 Task: Open Card Webinar Performance Review in Board Social Media Influencer Content Creation and Distribution to Workspace Document Management and add a team member Softage.2@softage.net, a label Blue, a checklist Blogging, an attachment from your computer, a color Blue and finally, add a card description 'Conduct user testing for new website design' and a comment 'Let us approach this task with a sense of empathy, understanding the needs and concerns of our stakeholders.'. Add a start date 'Jan 06, 1900' with a due date 'Jan 13, 1900'
Action: Mouse moved to (66, 385)
Screenshot: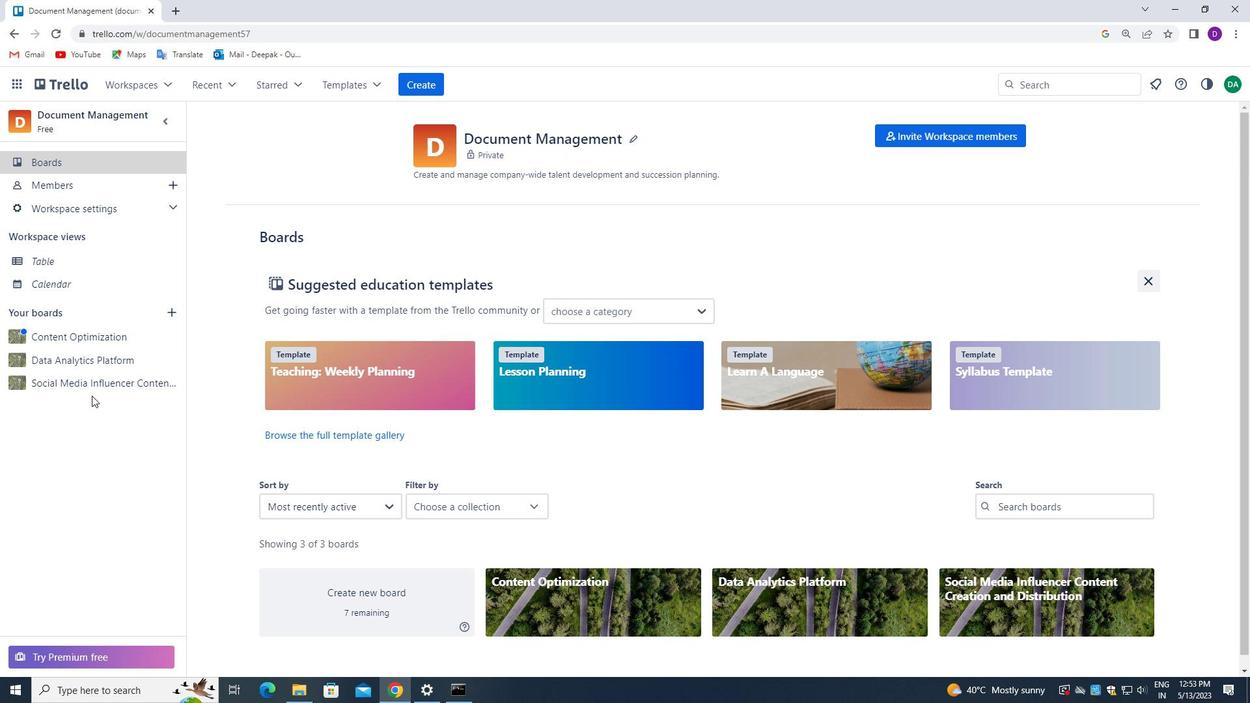 
Action: Mouse pressed left at (66, 385)
Screenshot: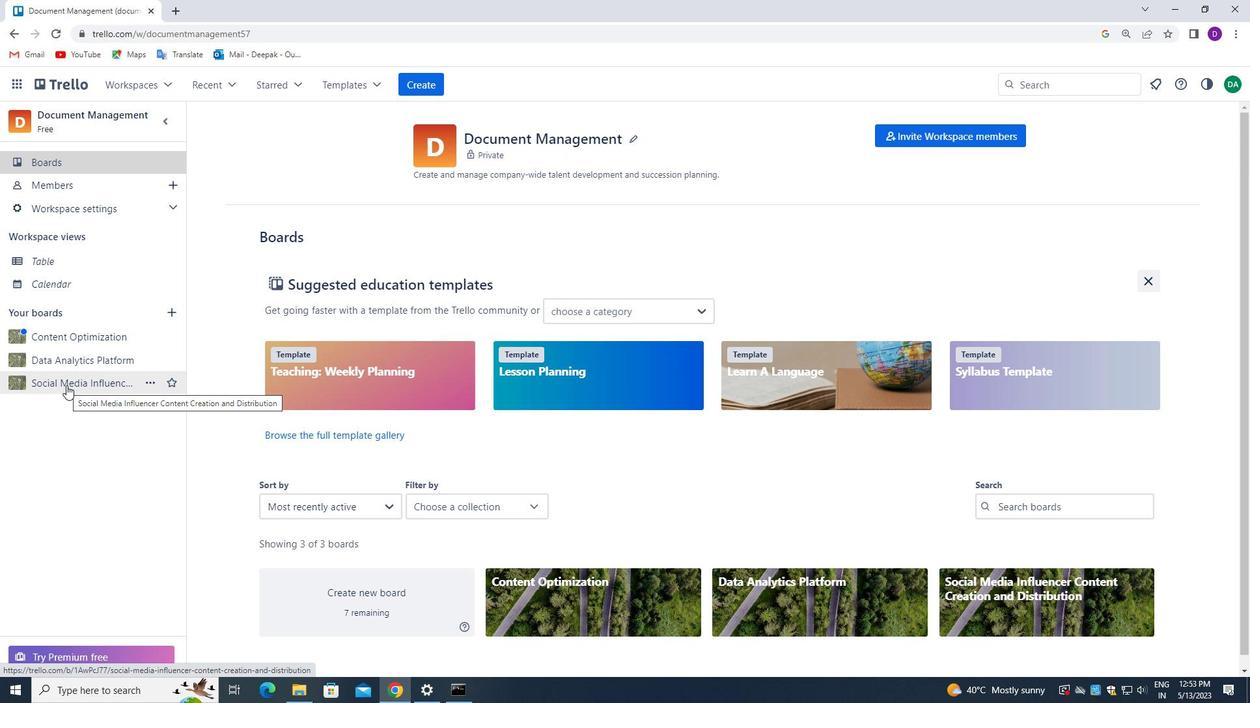 
Action: Mouse moved to (448, 198)
Screenshot: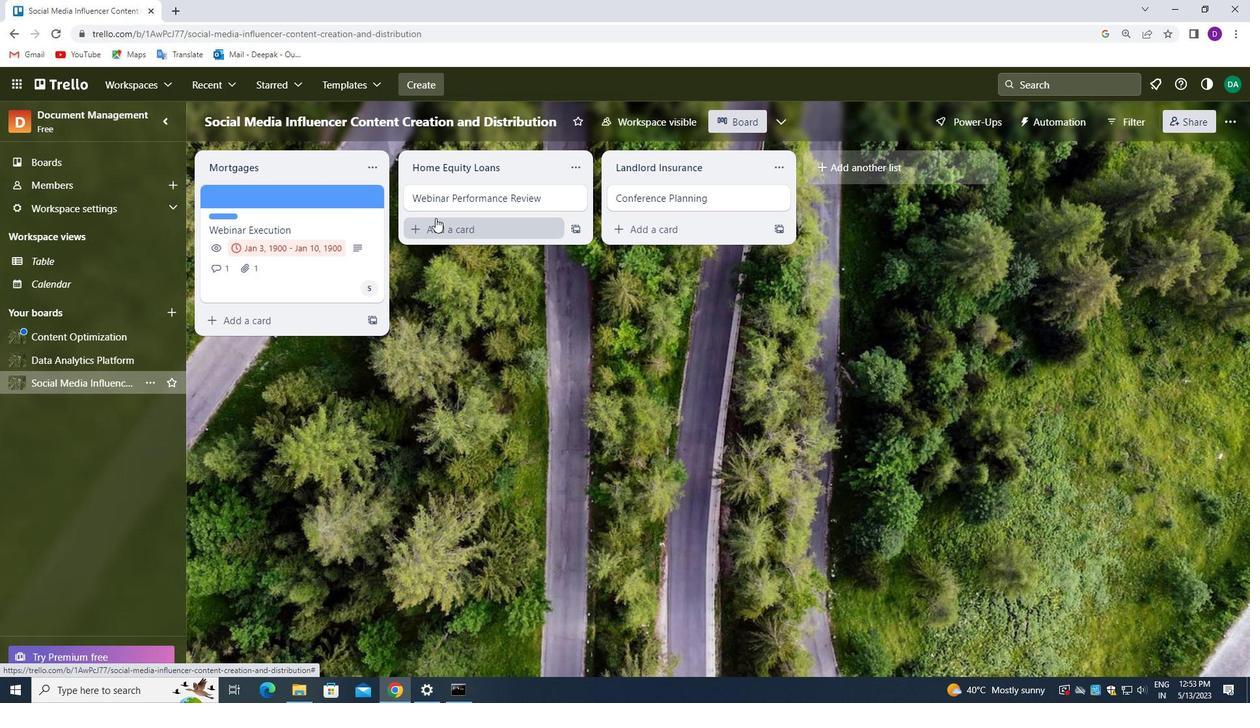 
Action: Mouse pressed left at (448, 198)
Screenshot: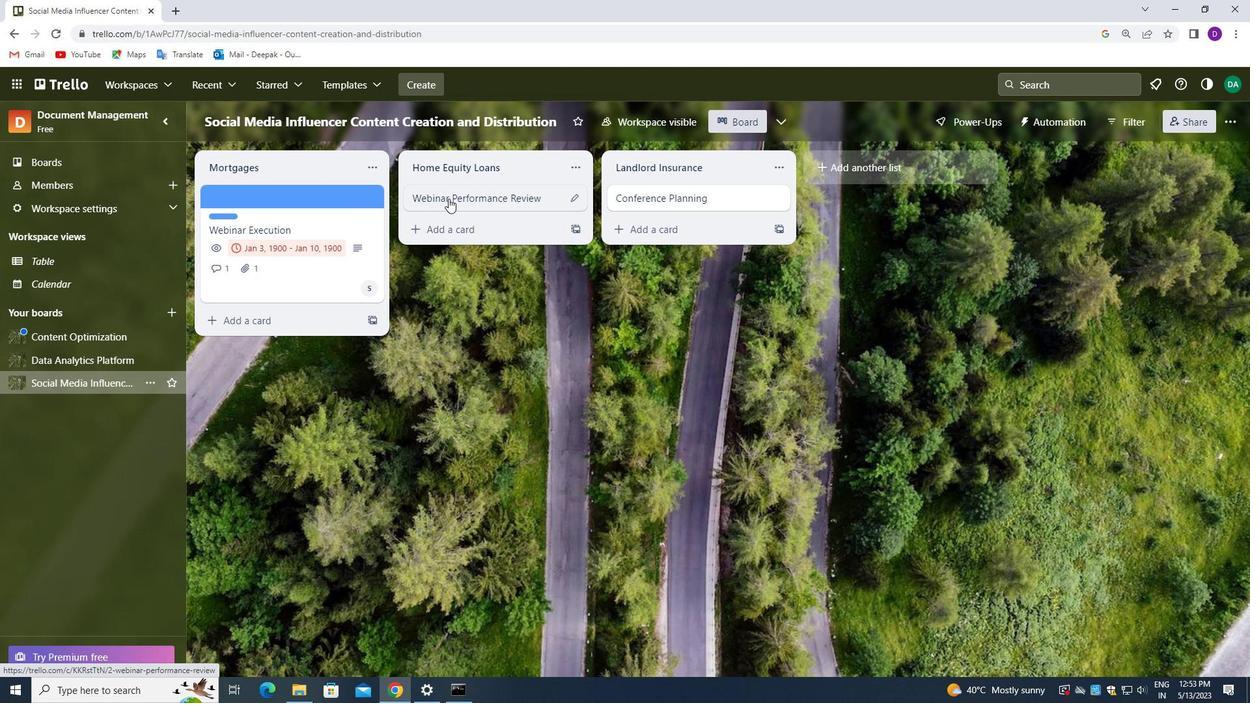 
Action: Mouse moved to (823, 242)
Screenshot: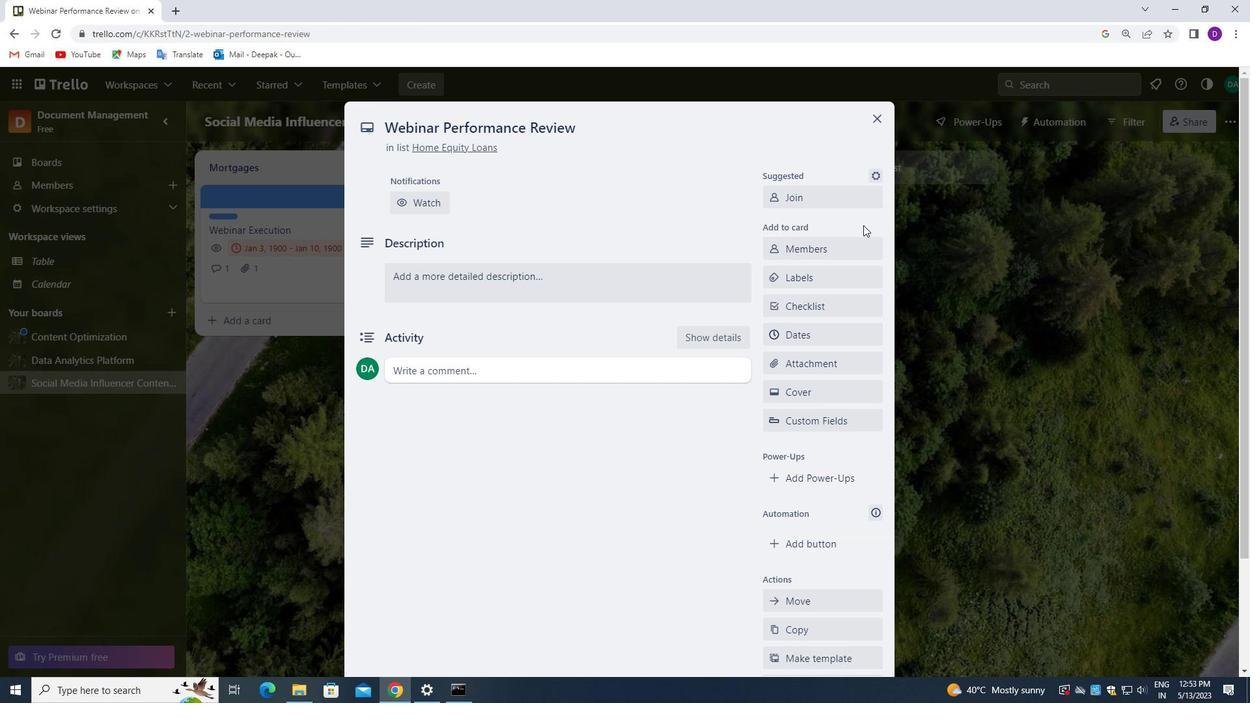 
Action: Mouse pressed left at (823, 242)
Screenshot: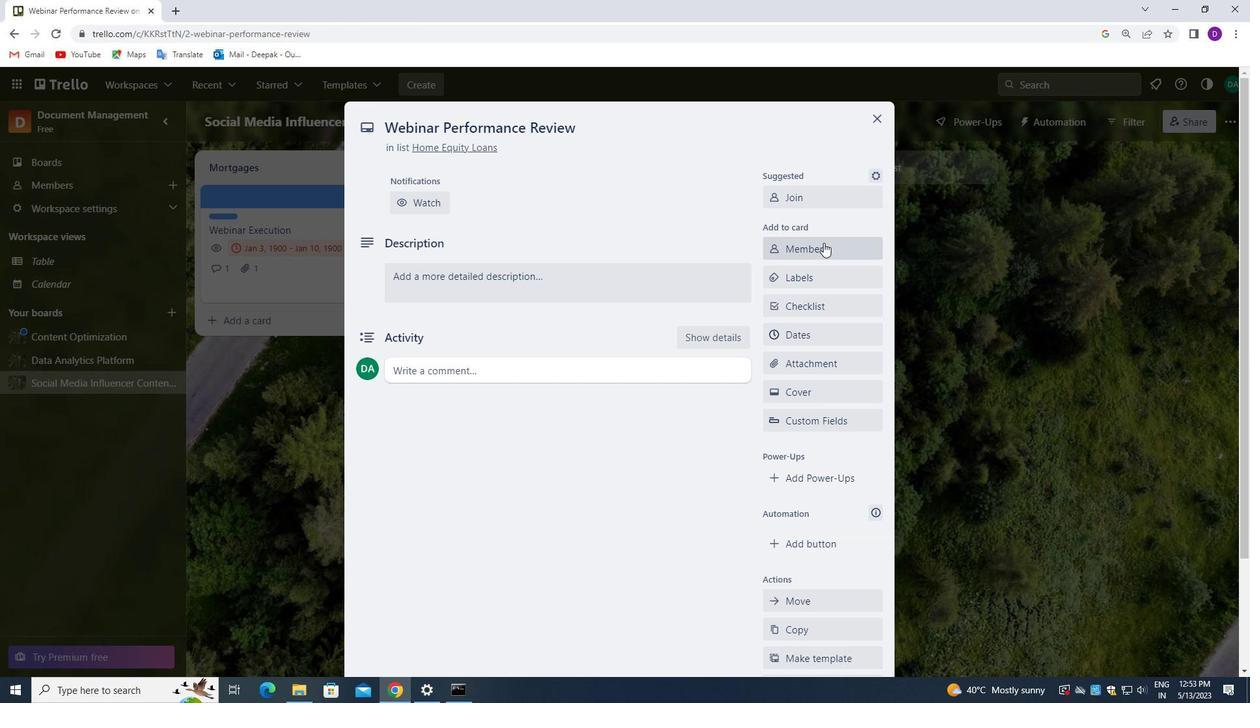 
Action: Mouse moved to (821, 314)
Screenshot: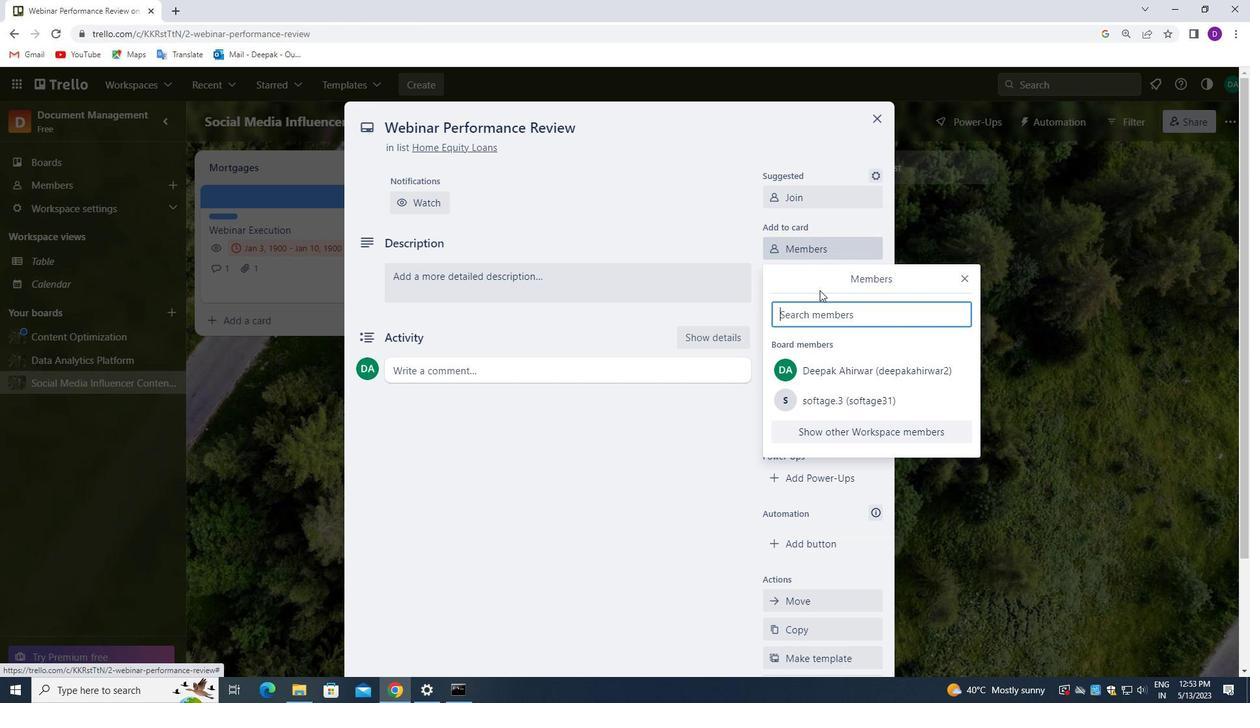 
Action: Mouse pressed left at (821, 314)
Screenshot: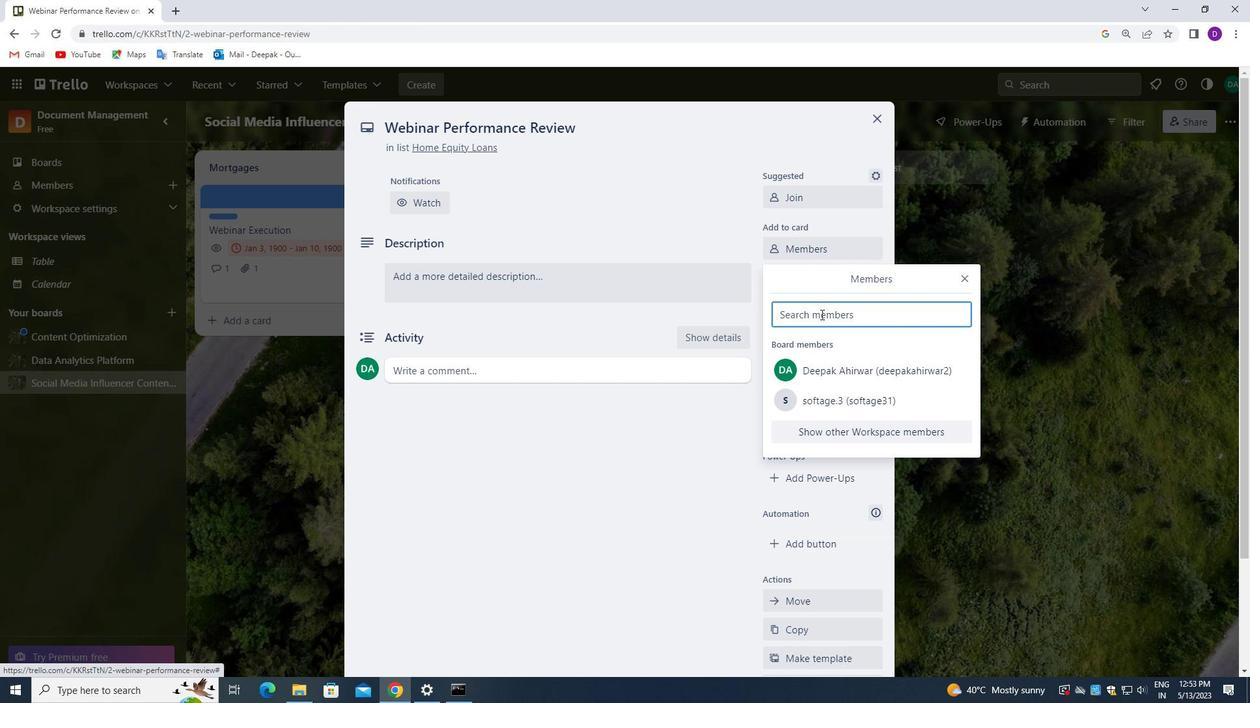
Action: Key pressed <Key.shift><Key.shift><Key.shift>SOFTAGE.2<Key.shift><Key.shift><Key.shift>@SOFTAGE.NET
Screenshot: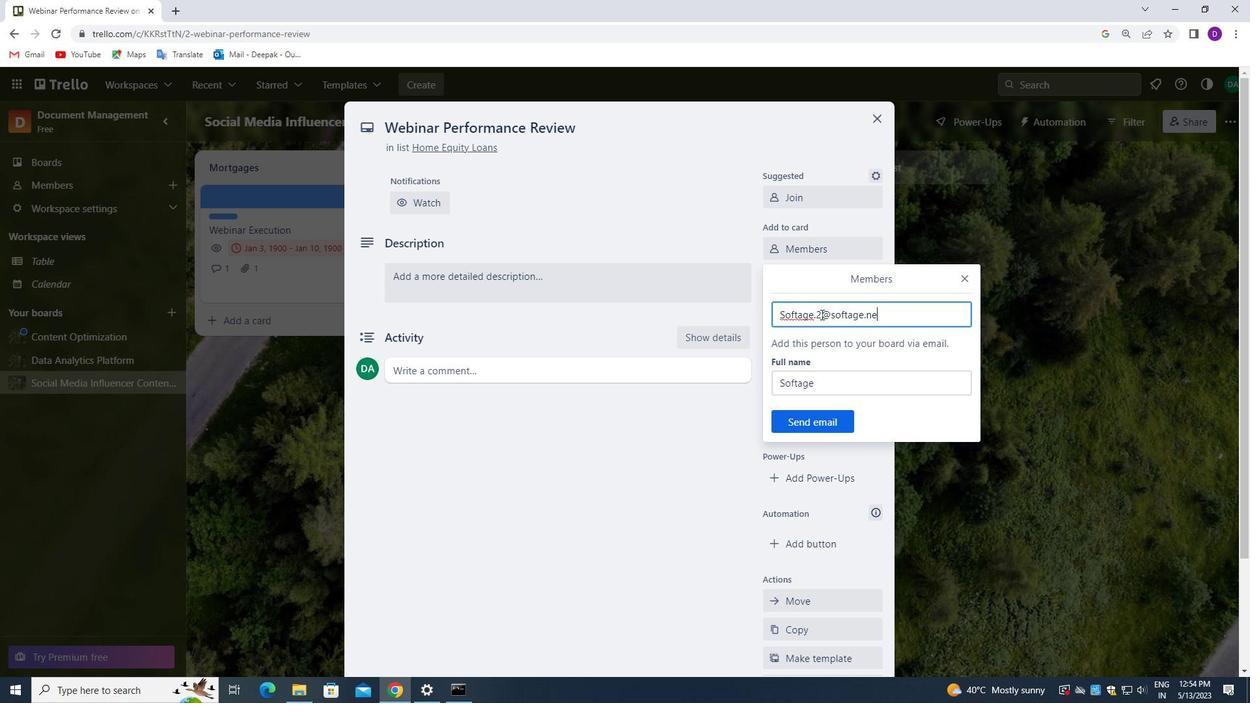 
Action: Mouse moved to (834, 416)
Screenshot: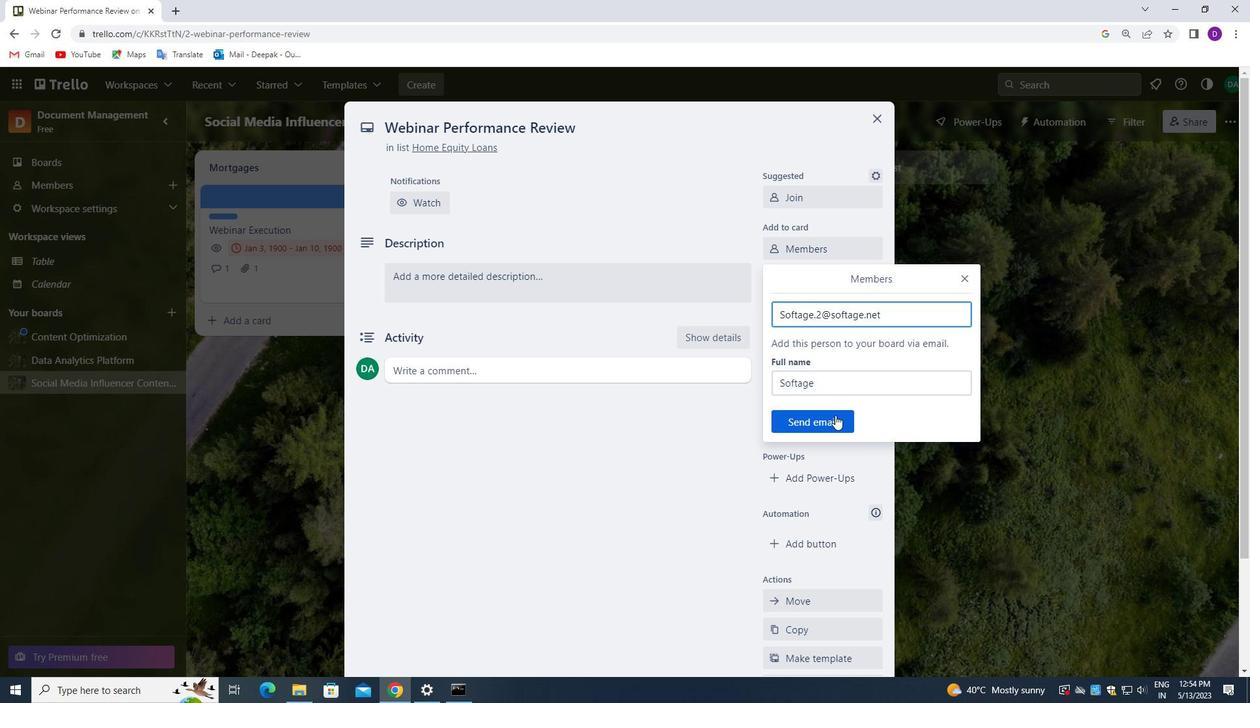 
Action: Mouse pressed left at (834, 416)
Screenshot: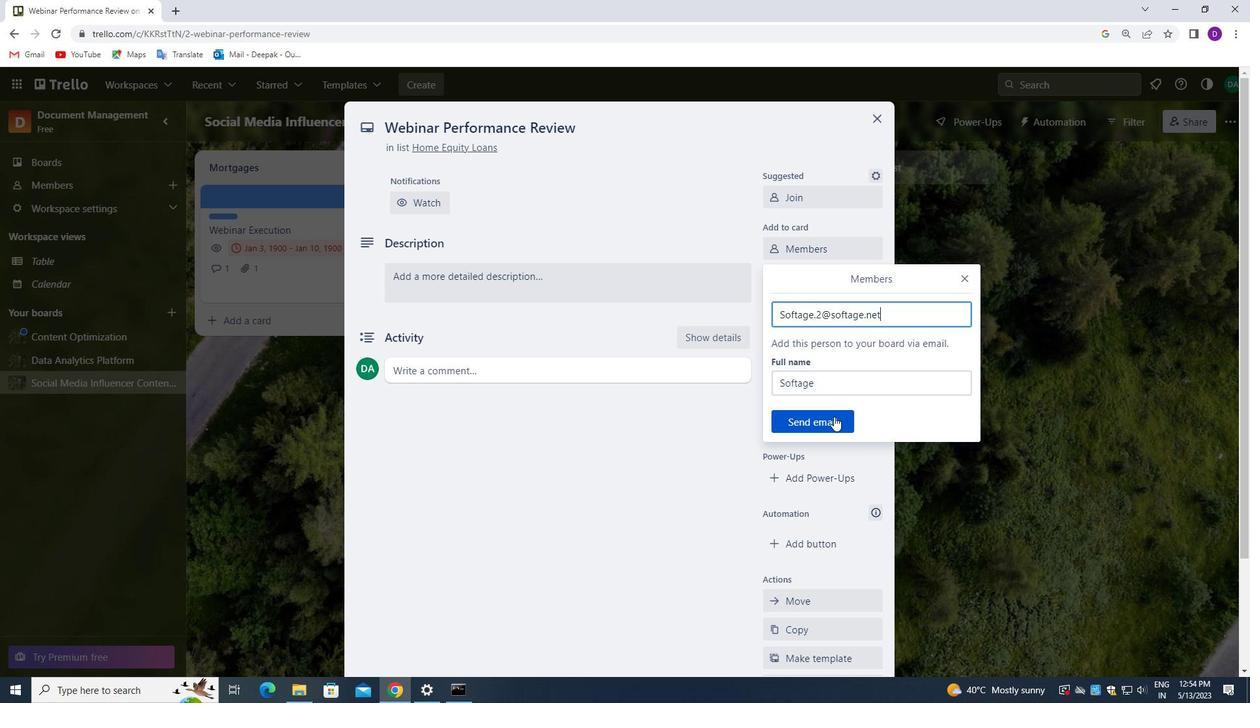 
Action: Mouse moved to (826, 278)
Screenshot: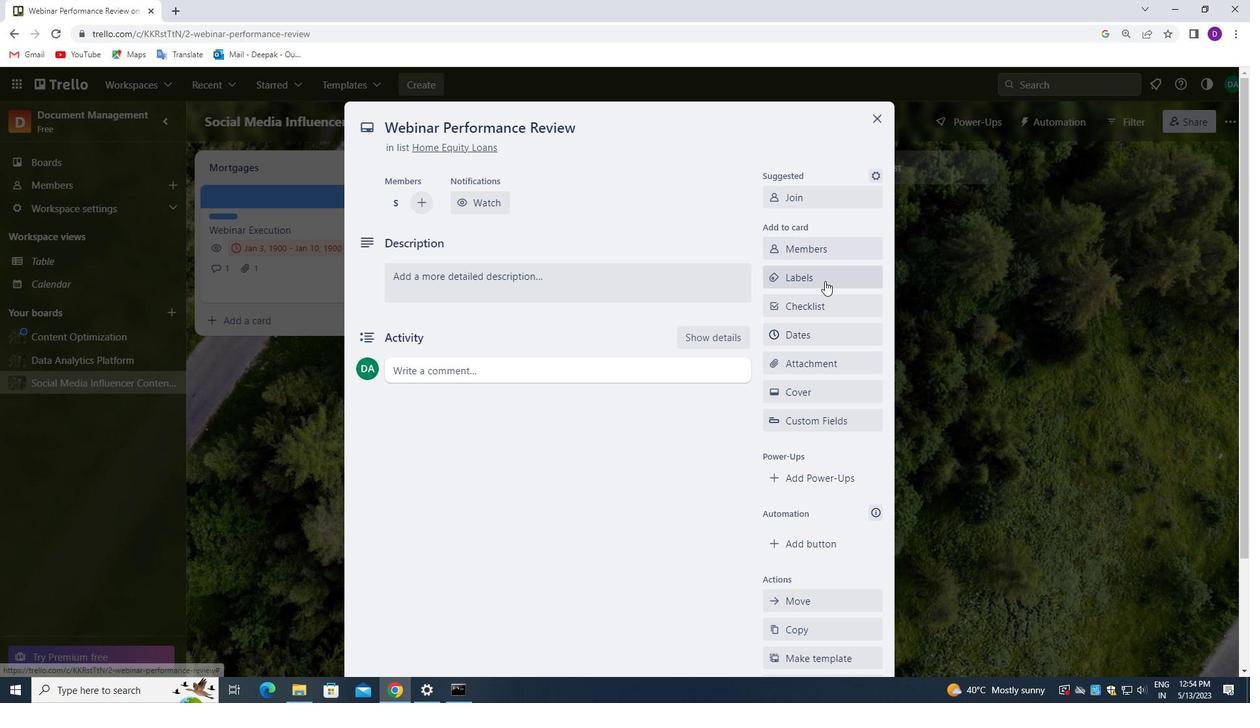 
Action: Mouse pressed left at (826, 278)
Screenshot: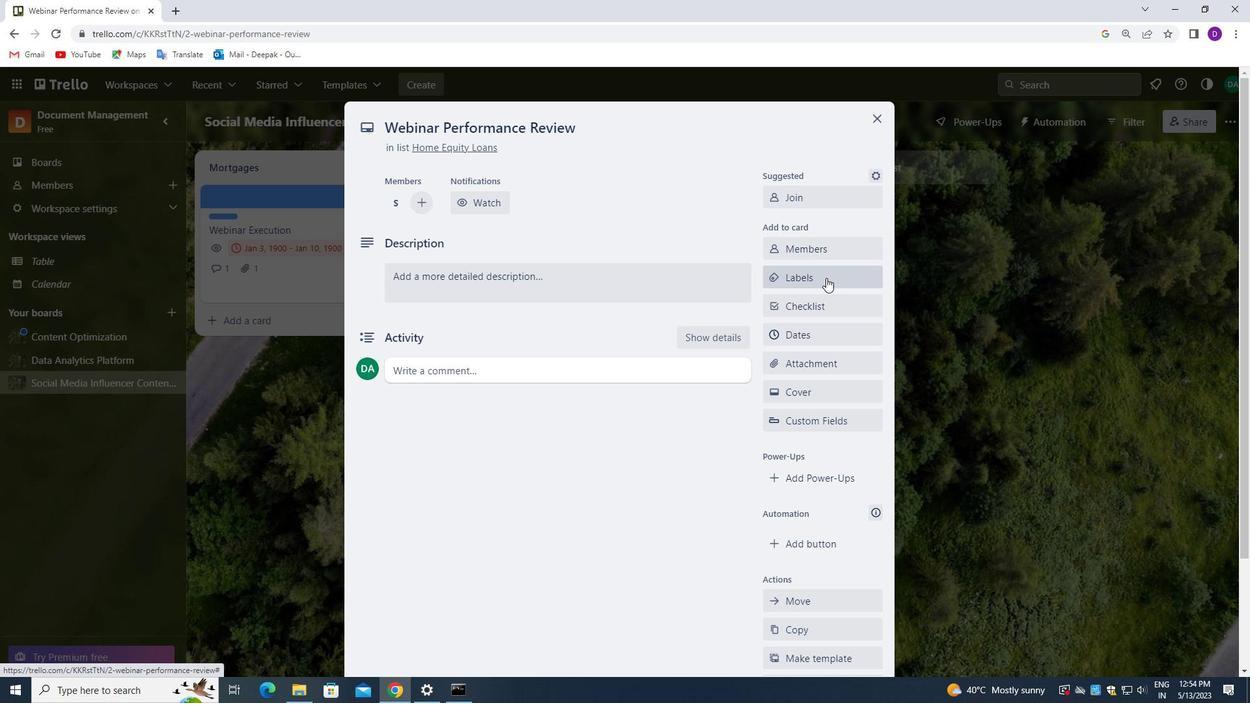 
Action: Mouse moved to (838, 523)
Screenshot: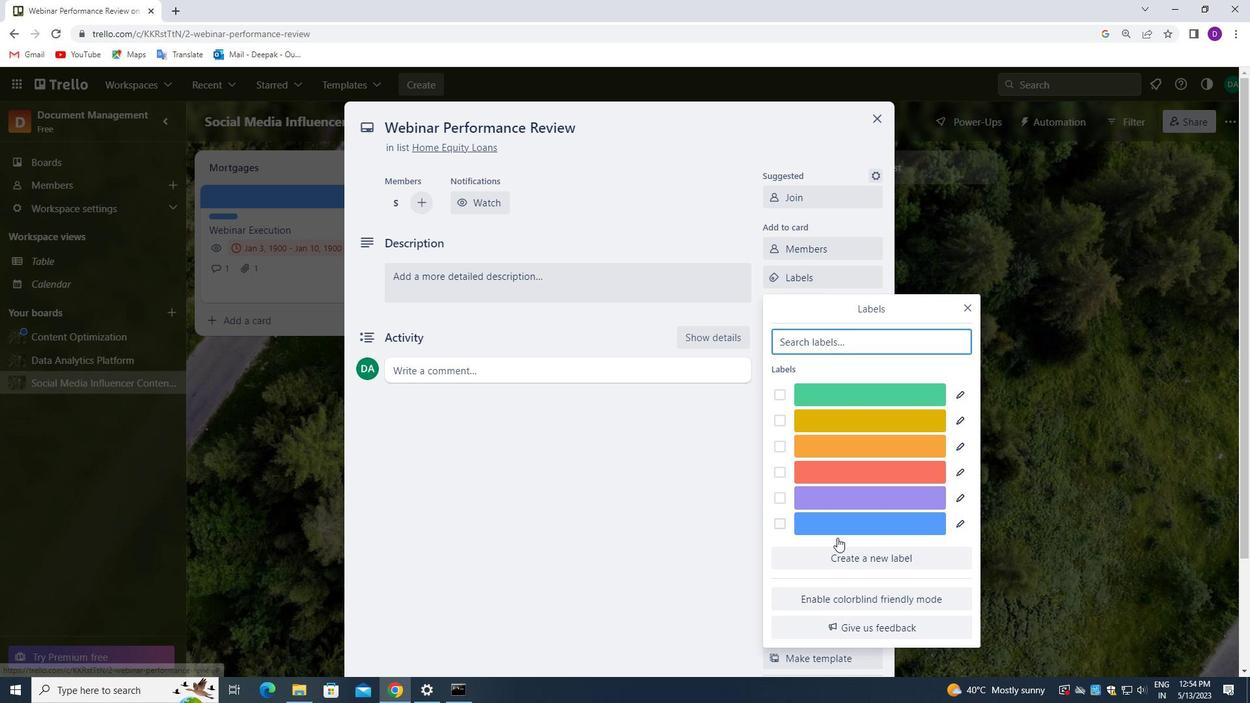 
Action: Mouse pressed left at (838, 523)
Screenshot: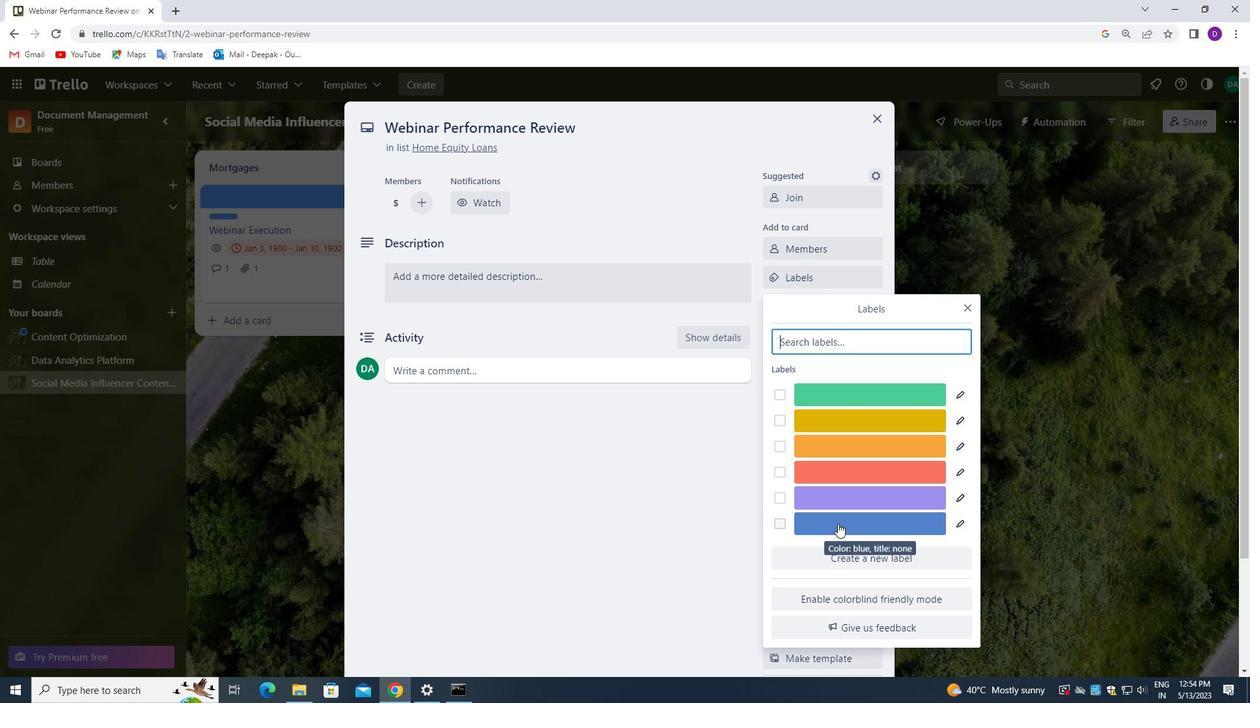 
Action: Mouse moved to (1090, 345)
Screenshot: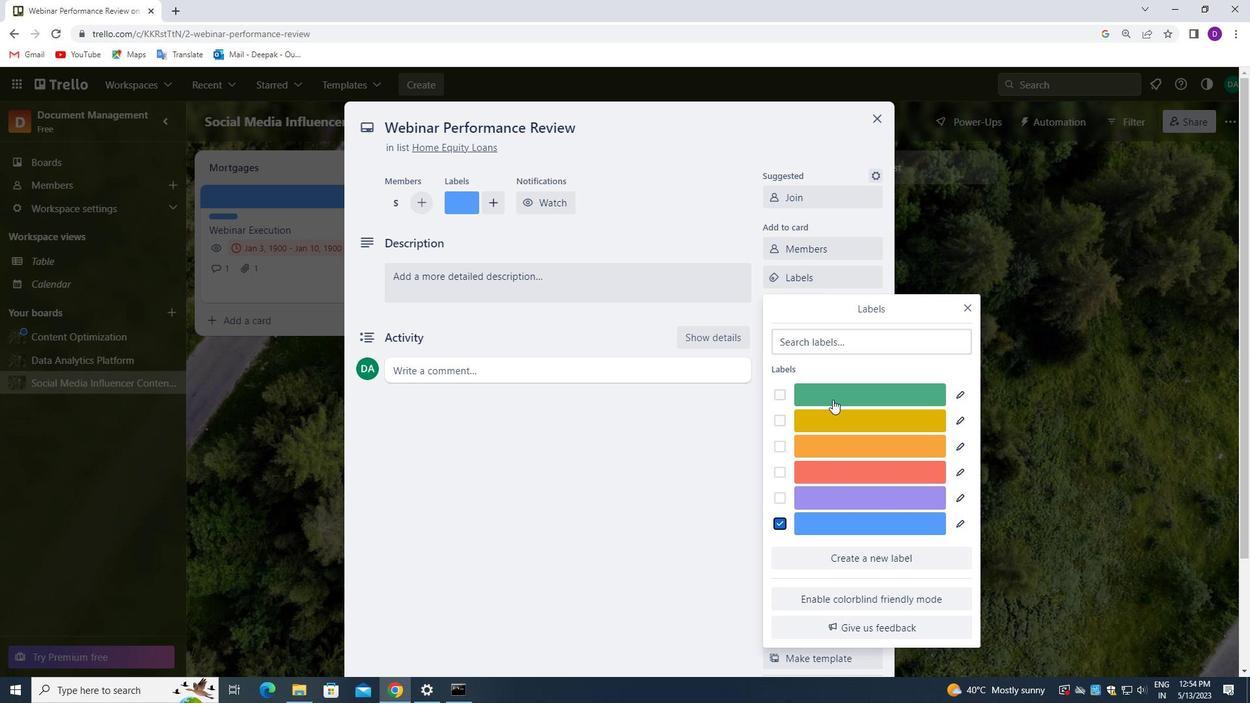 
Action: Mouse pressed left at (1090, 345)
Screenshot: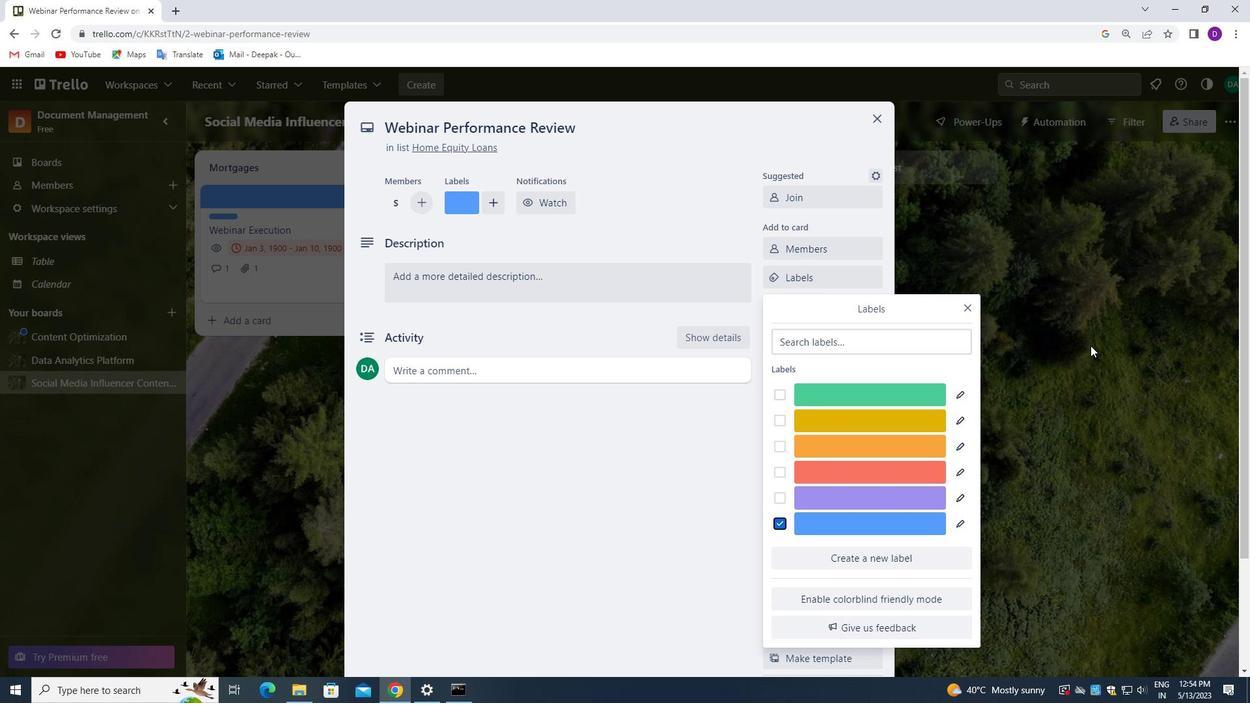 
Action: Mouse moved to (845, 308)
Screenshot: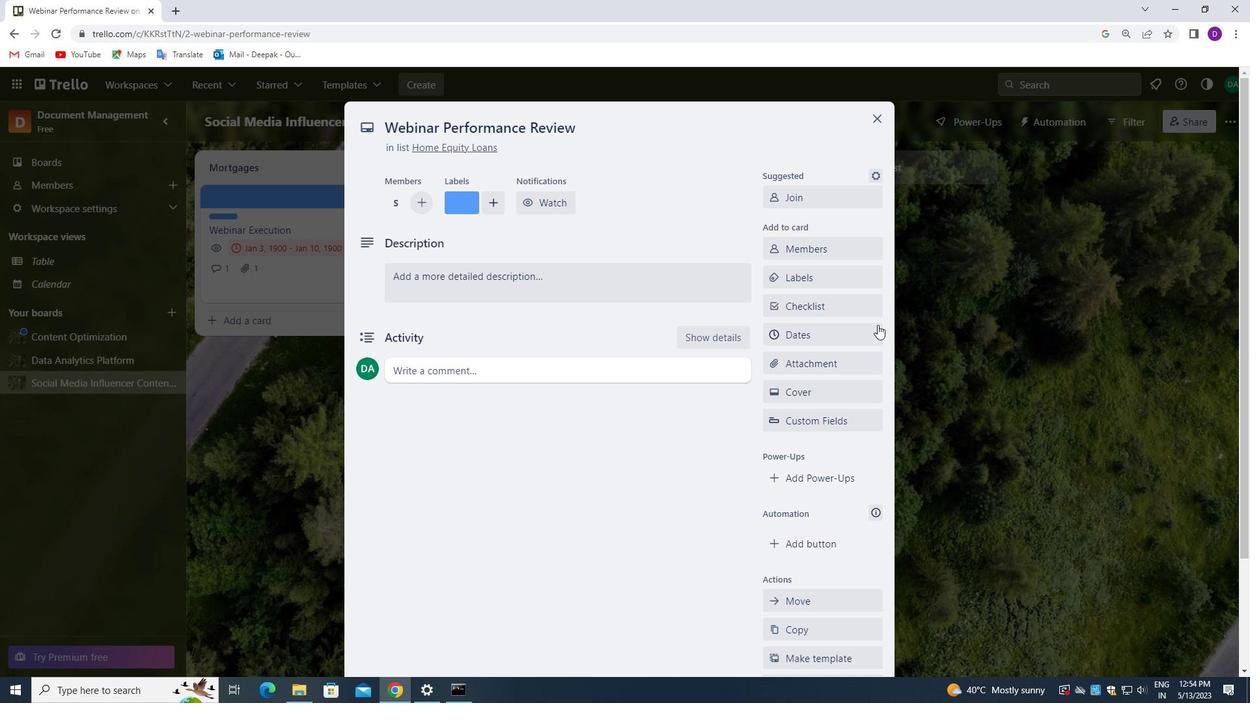 
Action: Mouse pressed left at (845, 308)
Screenshot: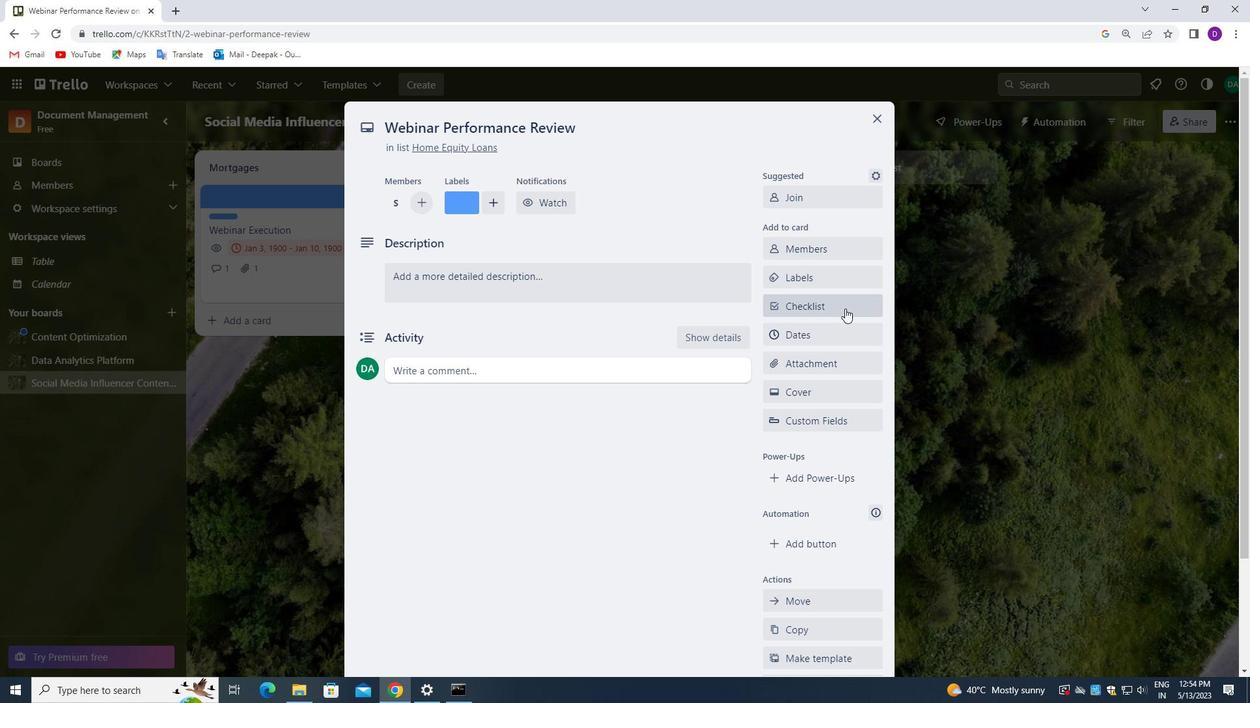 
Action: Mouse moved to (856, 401)
Screenshot: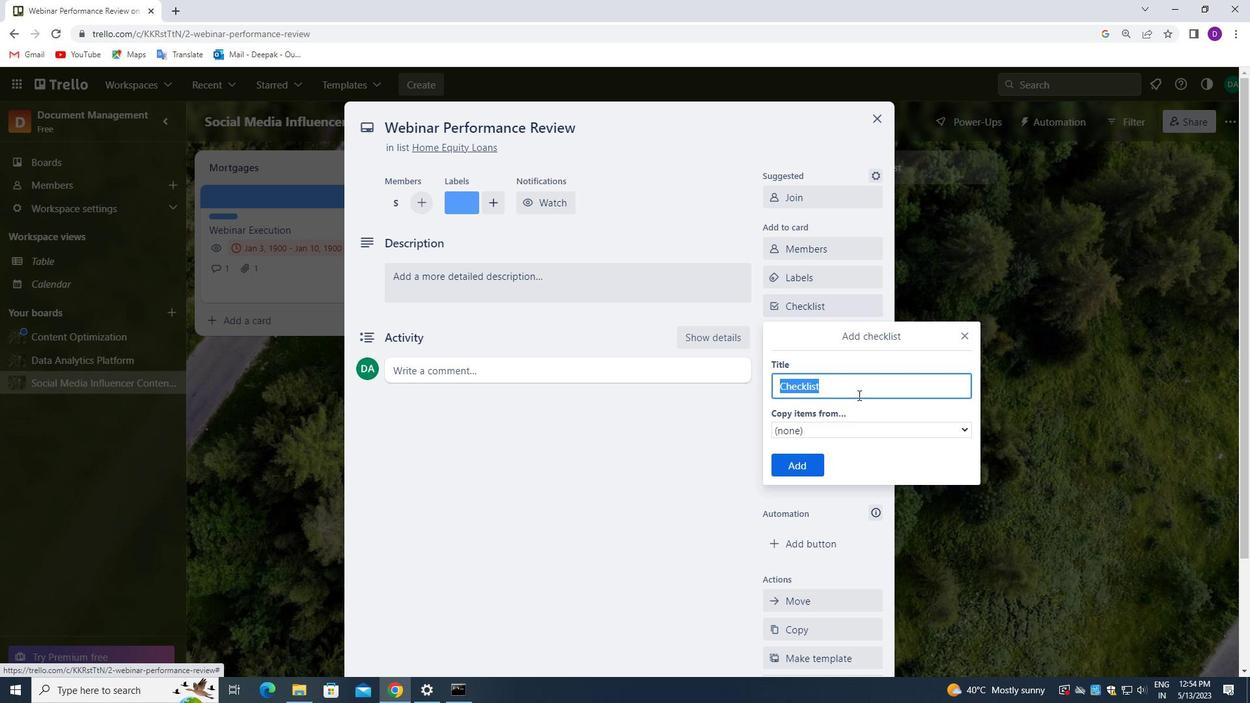 
Action: Key pressed <Key.backspace><Key.shift>BL
Screenshot: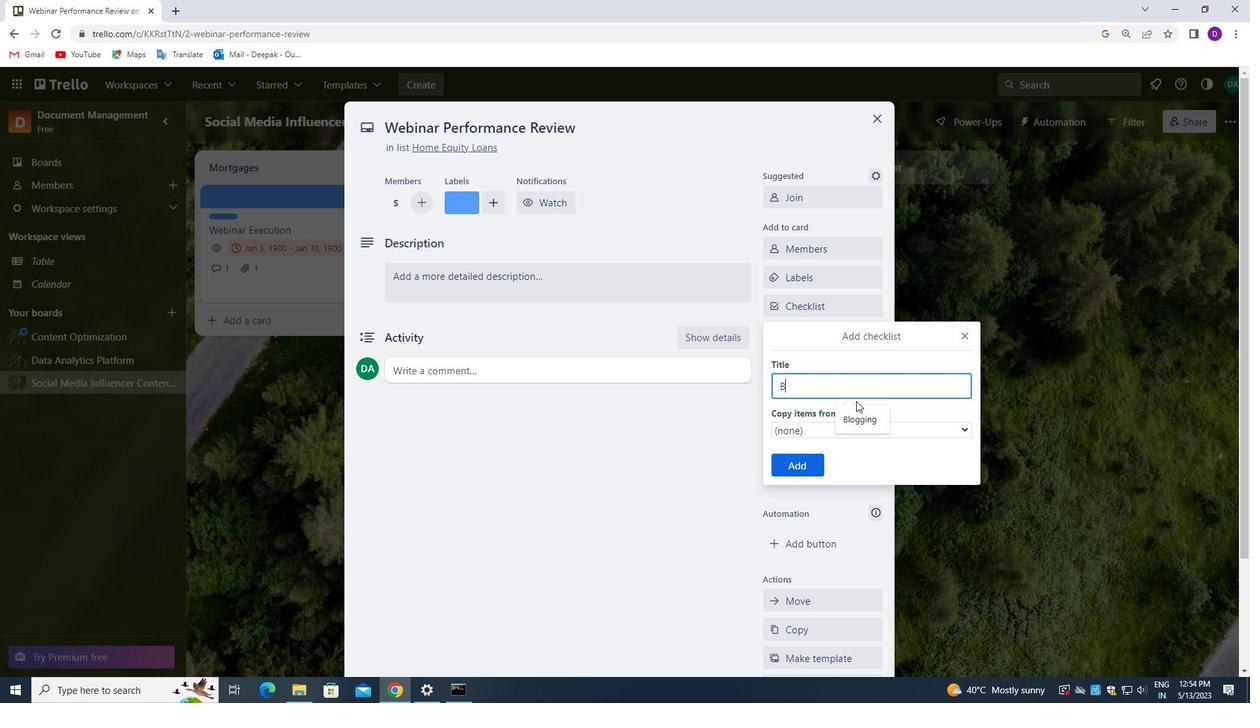 
Action: Mouse moved to (851, 421)
Screenshot: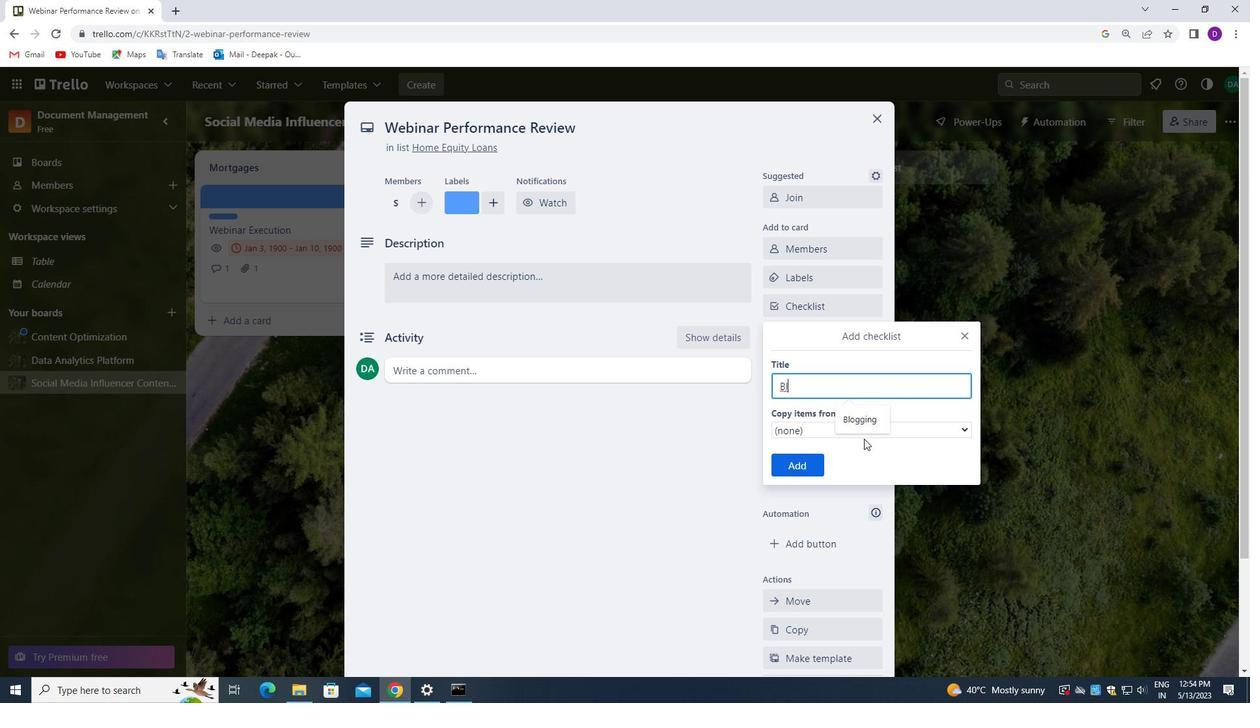 
Action: Mouse pressed left at (851, 421)
Screenshot: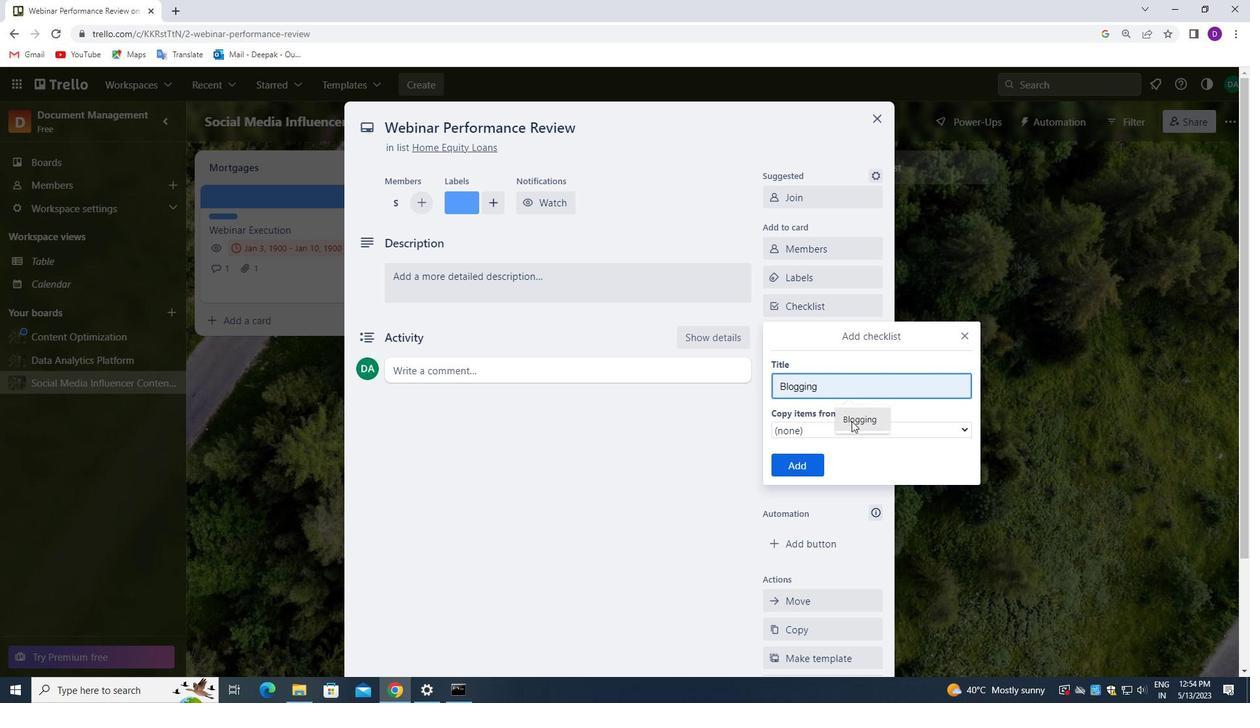 
Action: Mouse moved to (795, 461)
Screenshot: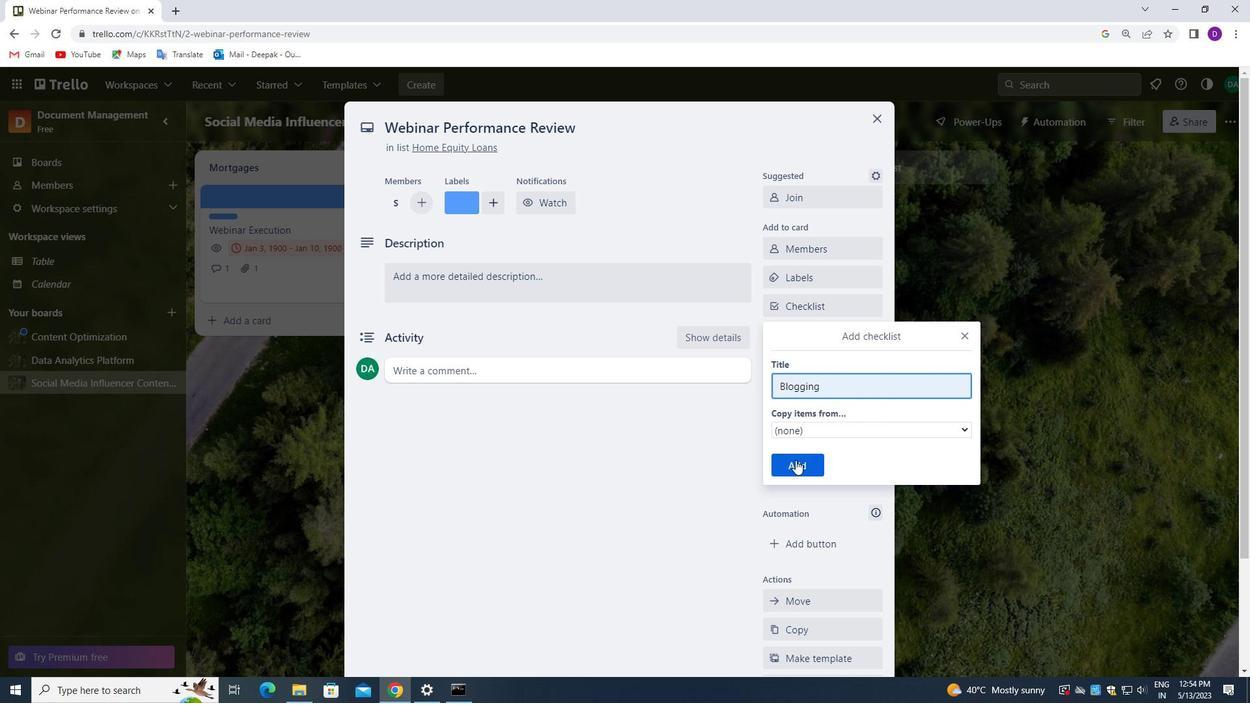
Action: Mouse pressed left at (795, 461)
Screenshot: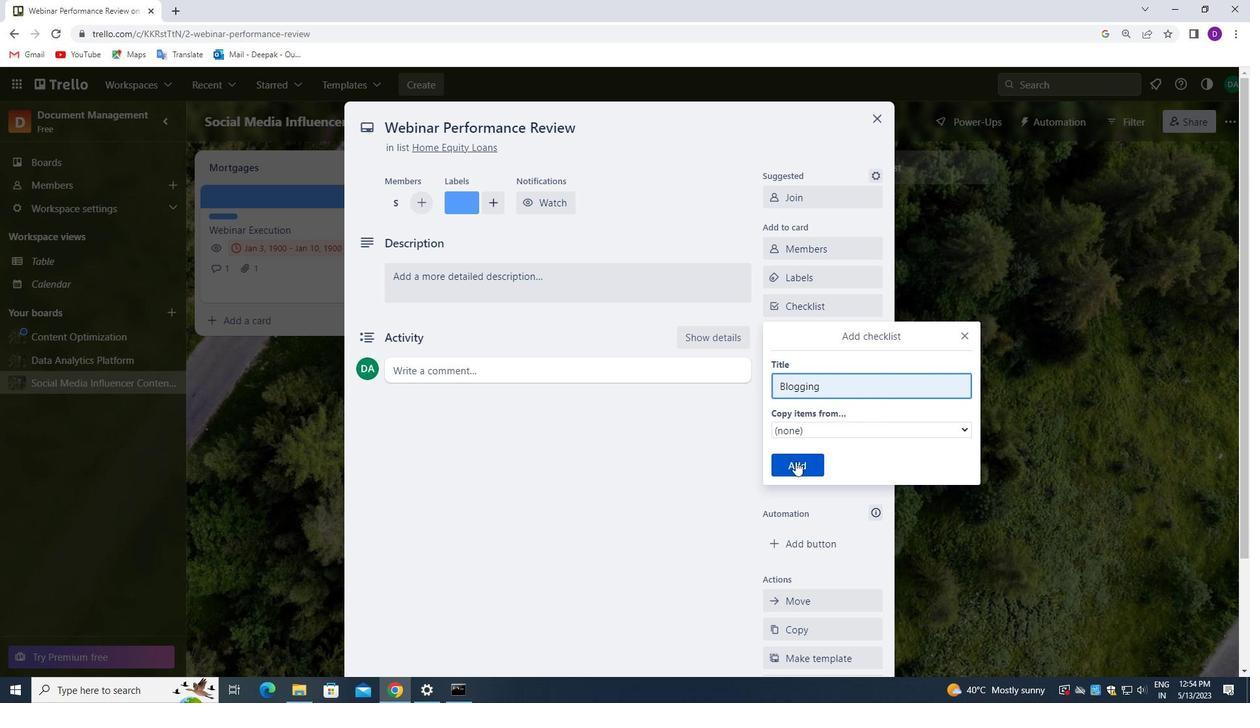
Action: Mouse moved to (836, 364)
Screenshot: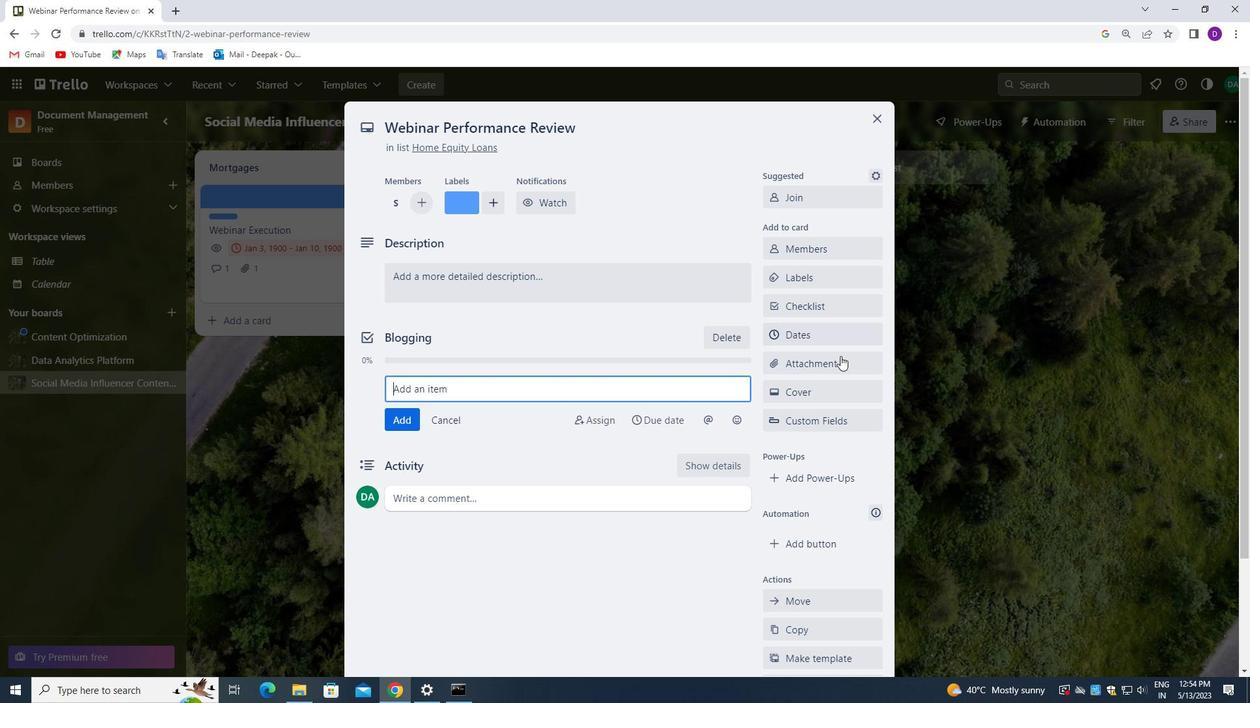 
Action: Mouse pressed left at (836, 364)
Screenshot: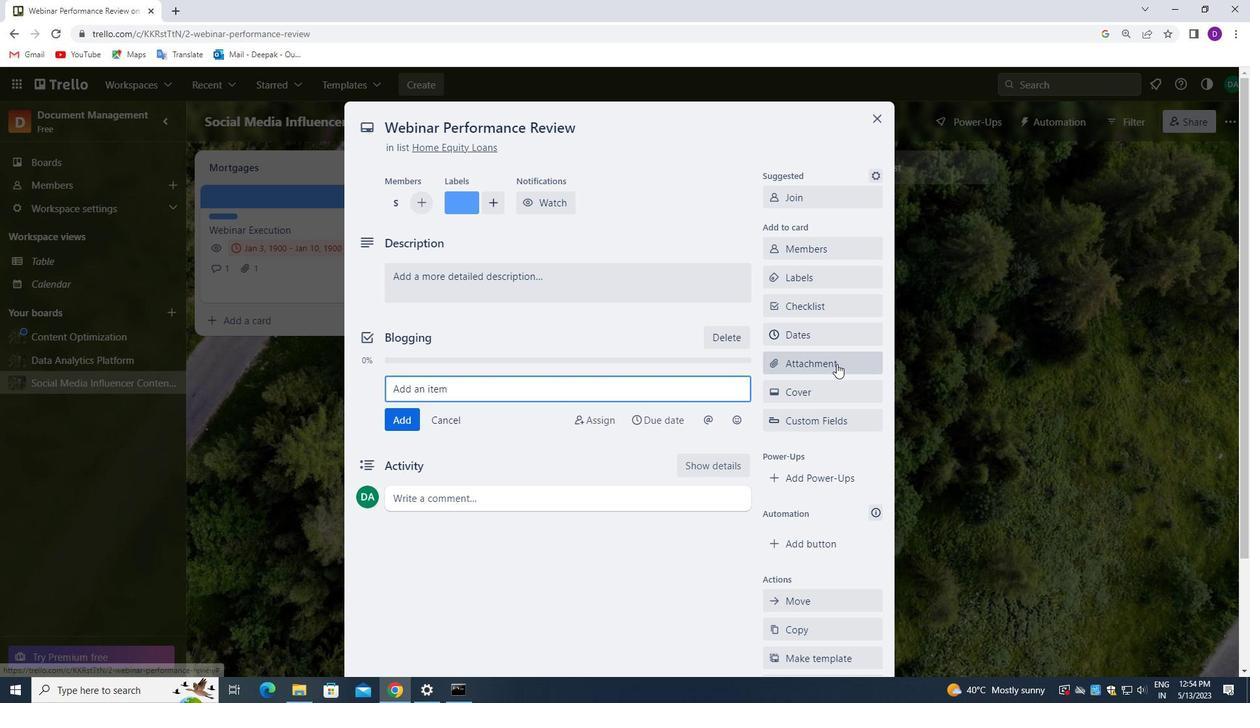 
Action: Mouse moved to (810, 138)
Screenshot: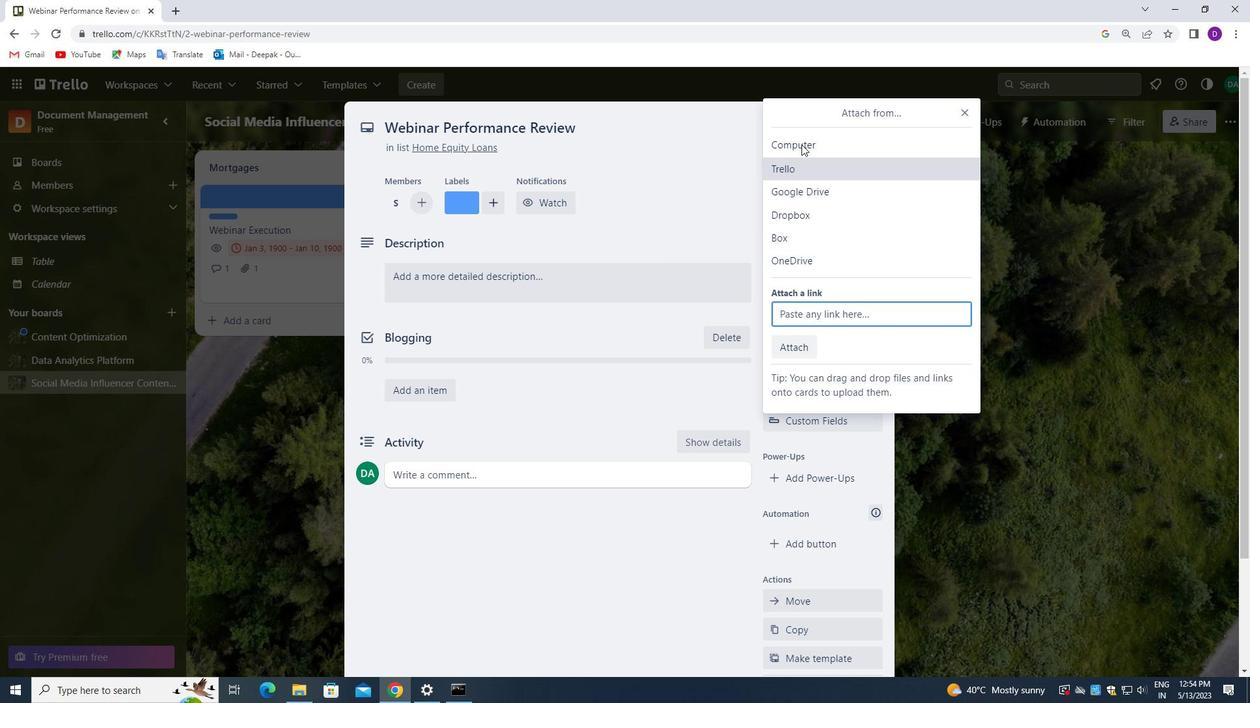 
Action: Mouse pressed left at (810, 138)
Screenshot: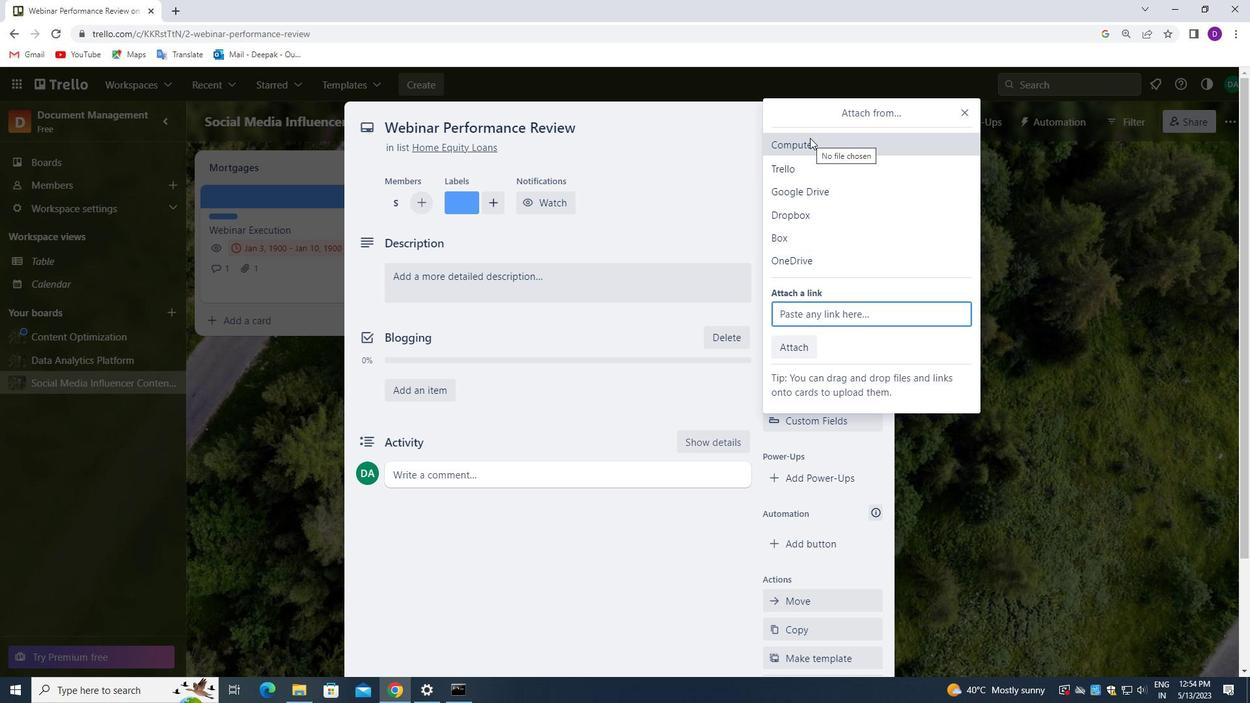 
Action: Mouse moved to (271, 128)
Screenshot: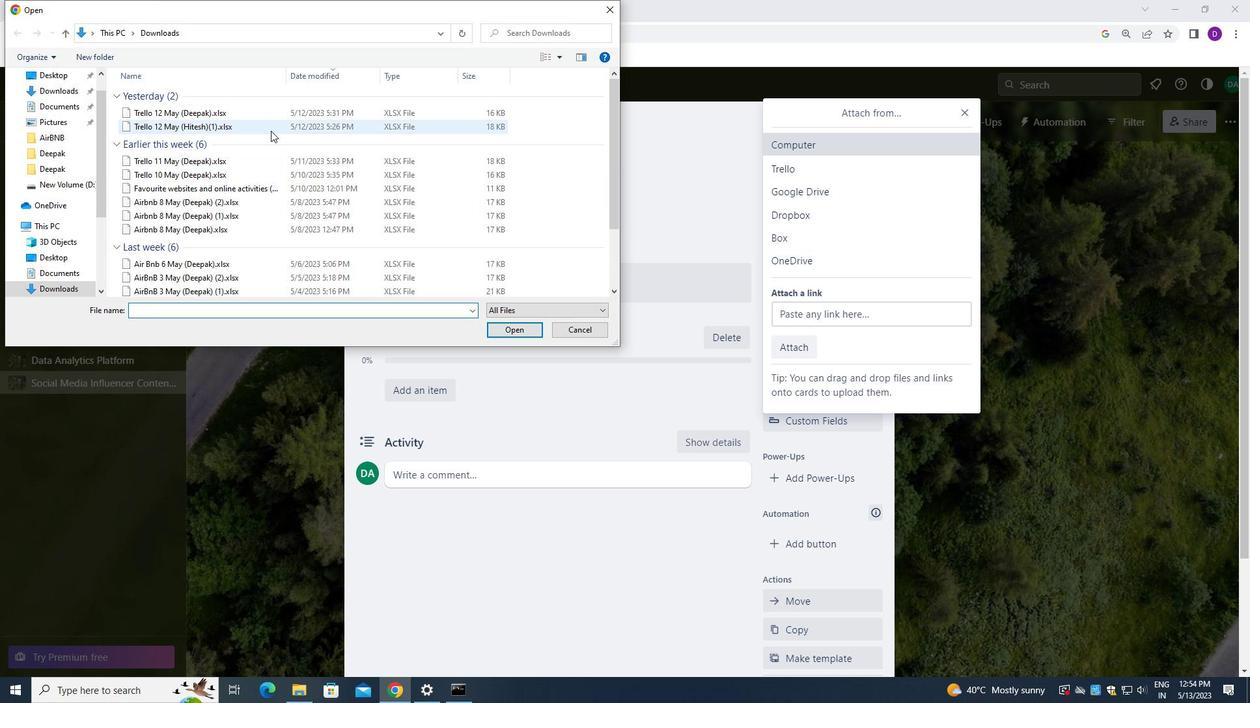 
Action: Mouse pressed left at (271, 128)
Screenshot: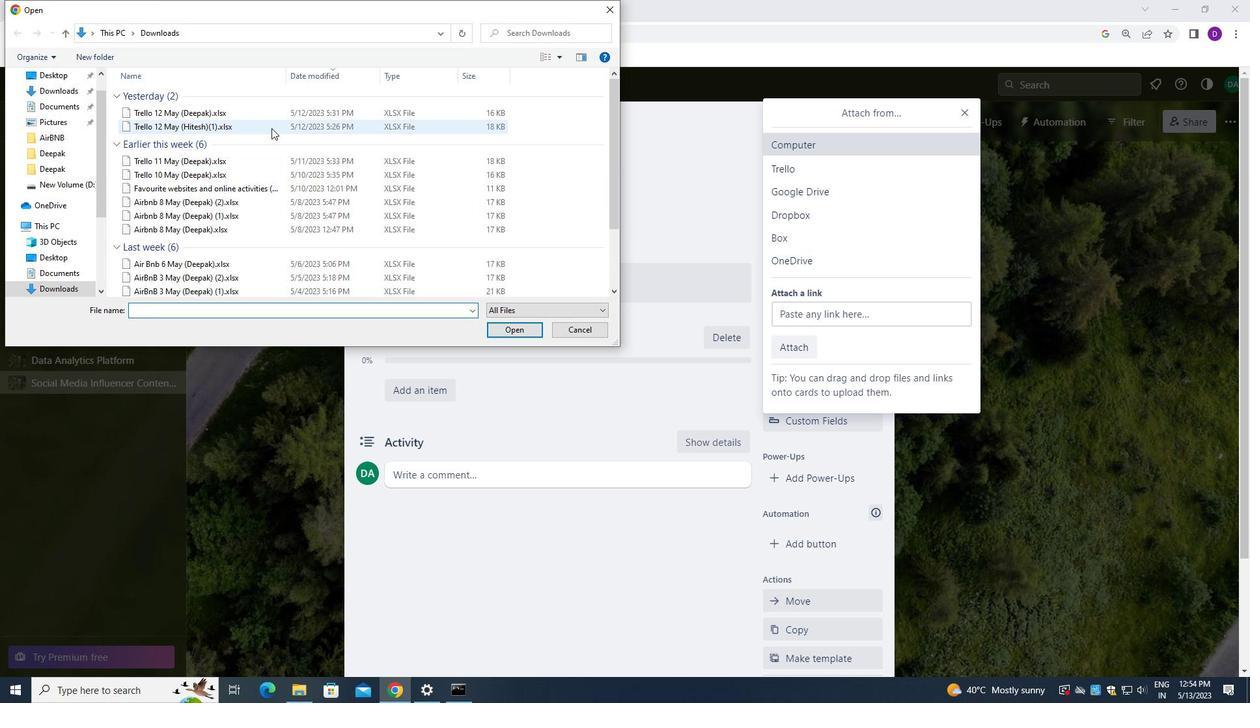 
Action: Mouse moved to (517, 330)
Screenshot: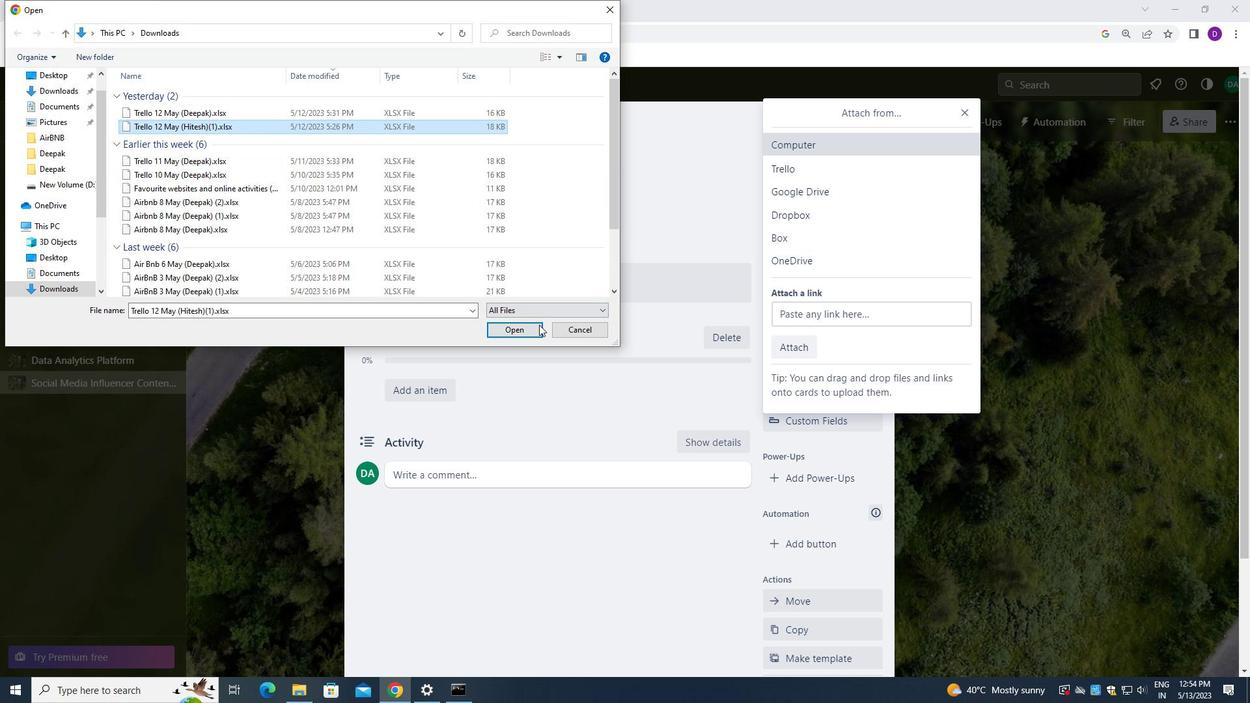 
Action: Mouse pressed left at (517, 330)
Screenshot: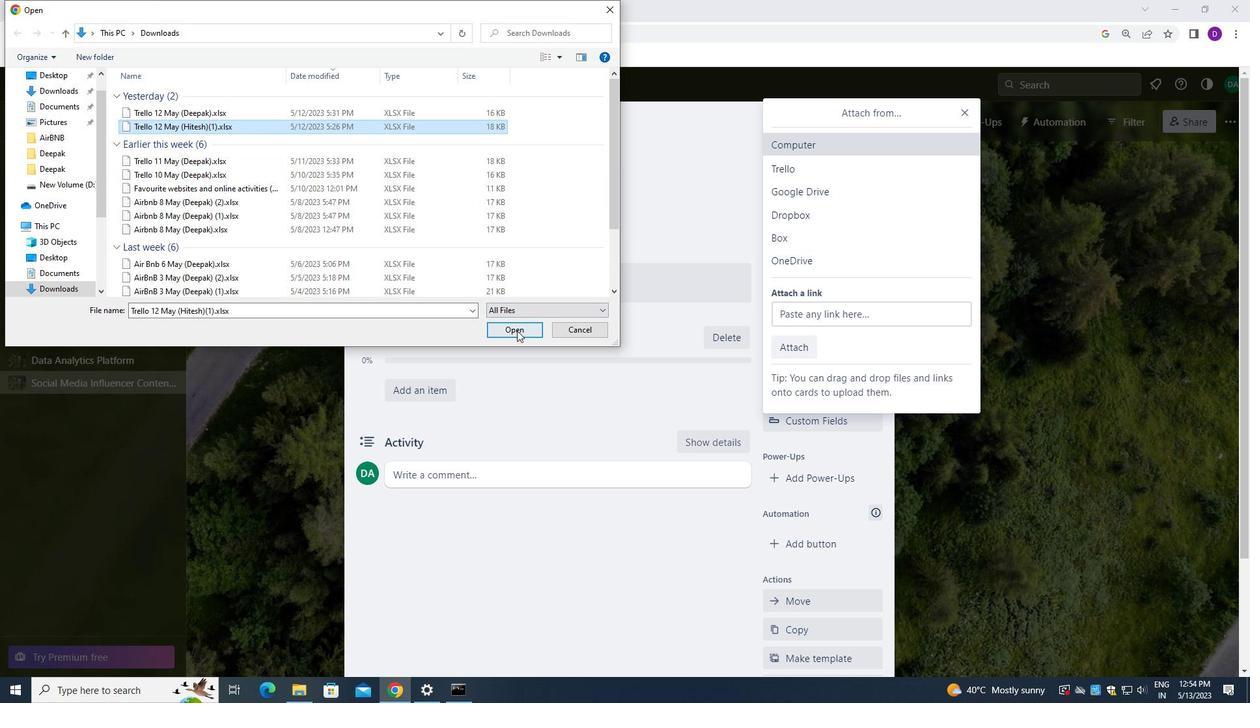 
Action: Mouse moved to (799, 395)
Screenshot: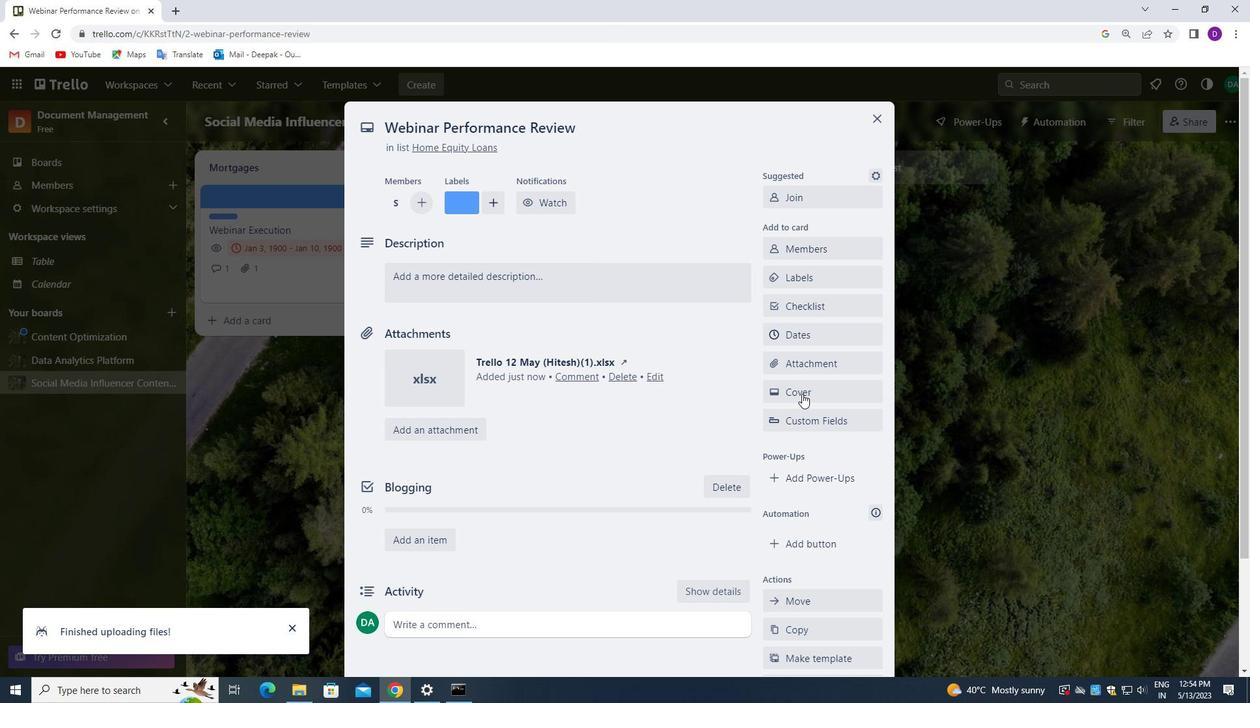 
Action: Mouse pressed left at (799, 395)
Screenshot: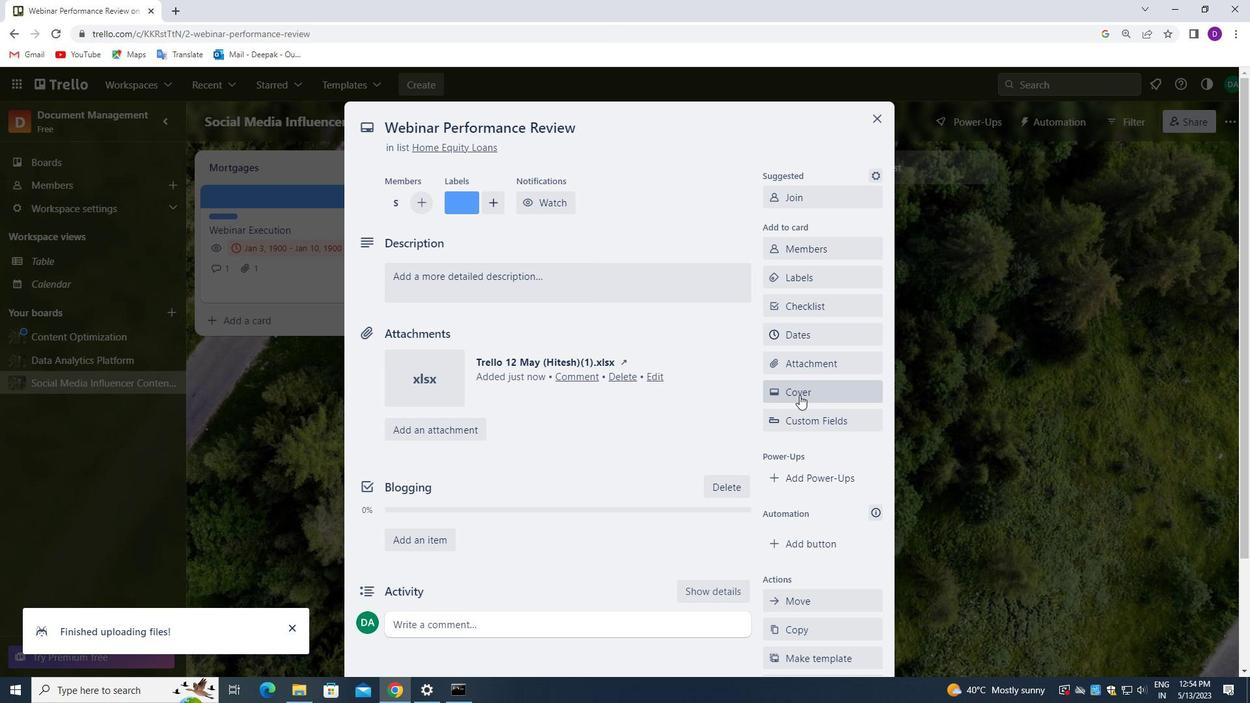 
Action: Mouse moved to (794, 418)
Screenshot: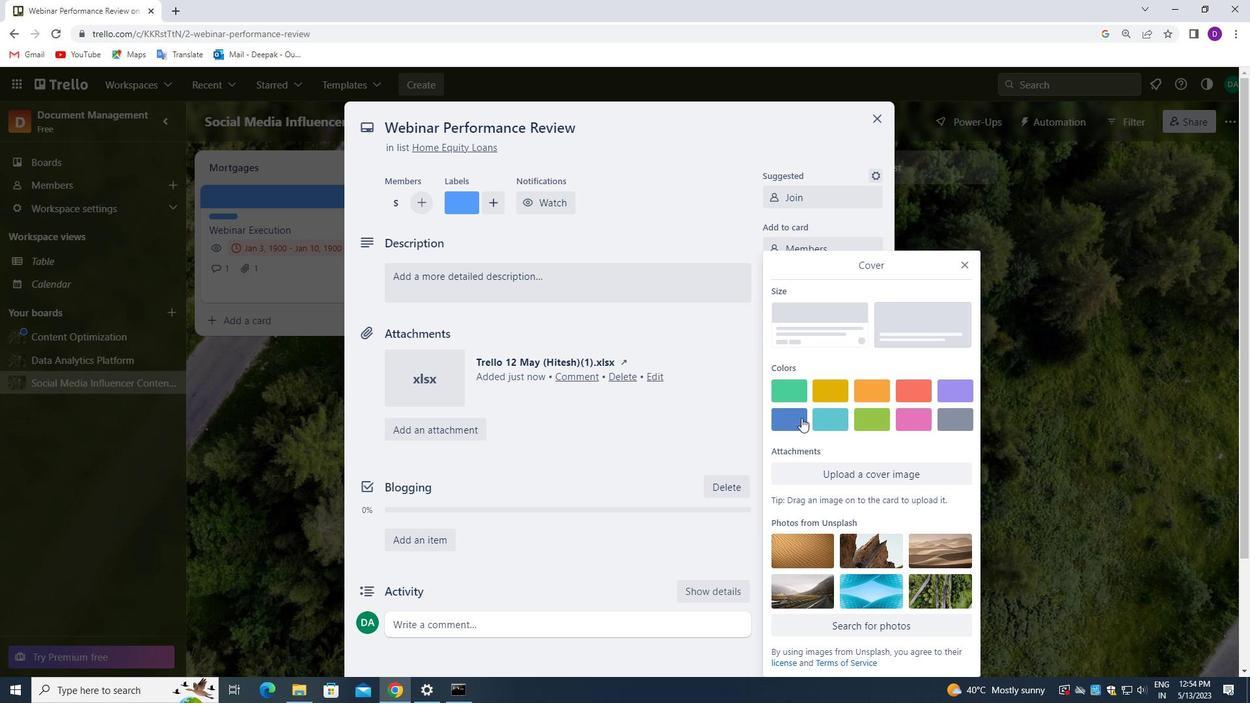 
Action: Mouse pressed left at (794, 418)
Screenshot: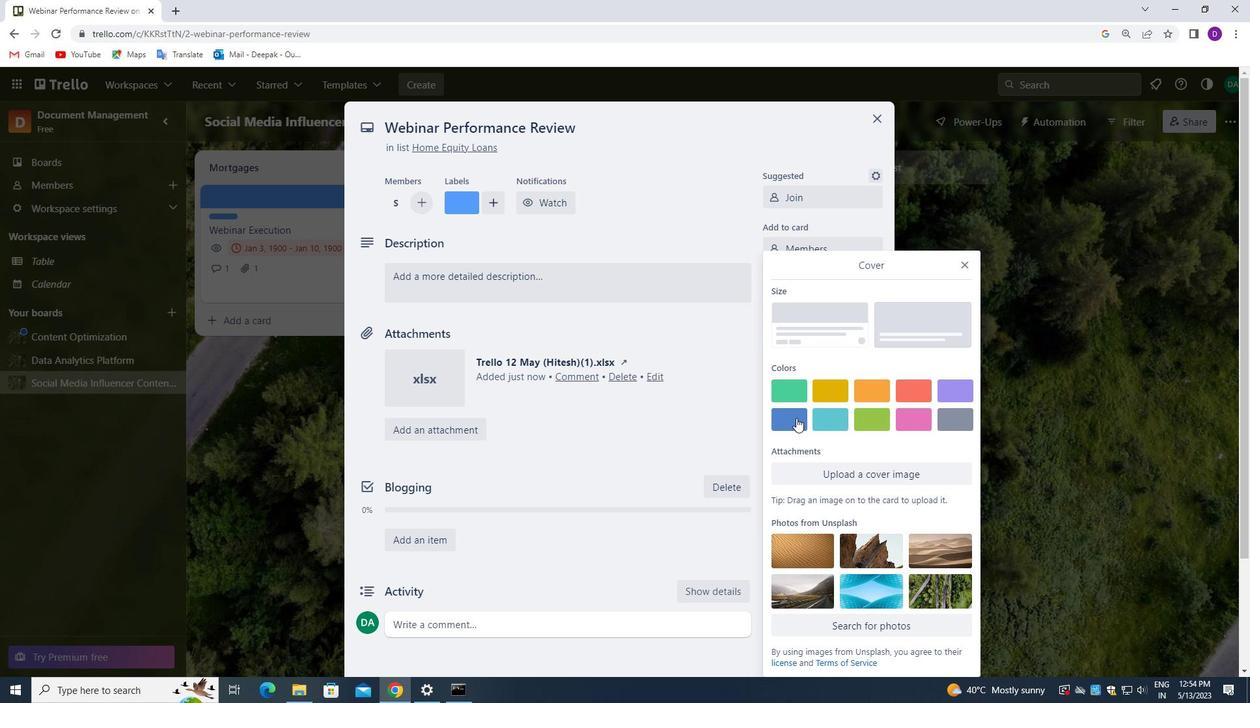 
Action: Mouse moved to (1013, 395)
Screenshot: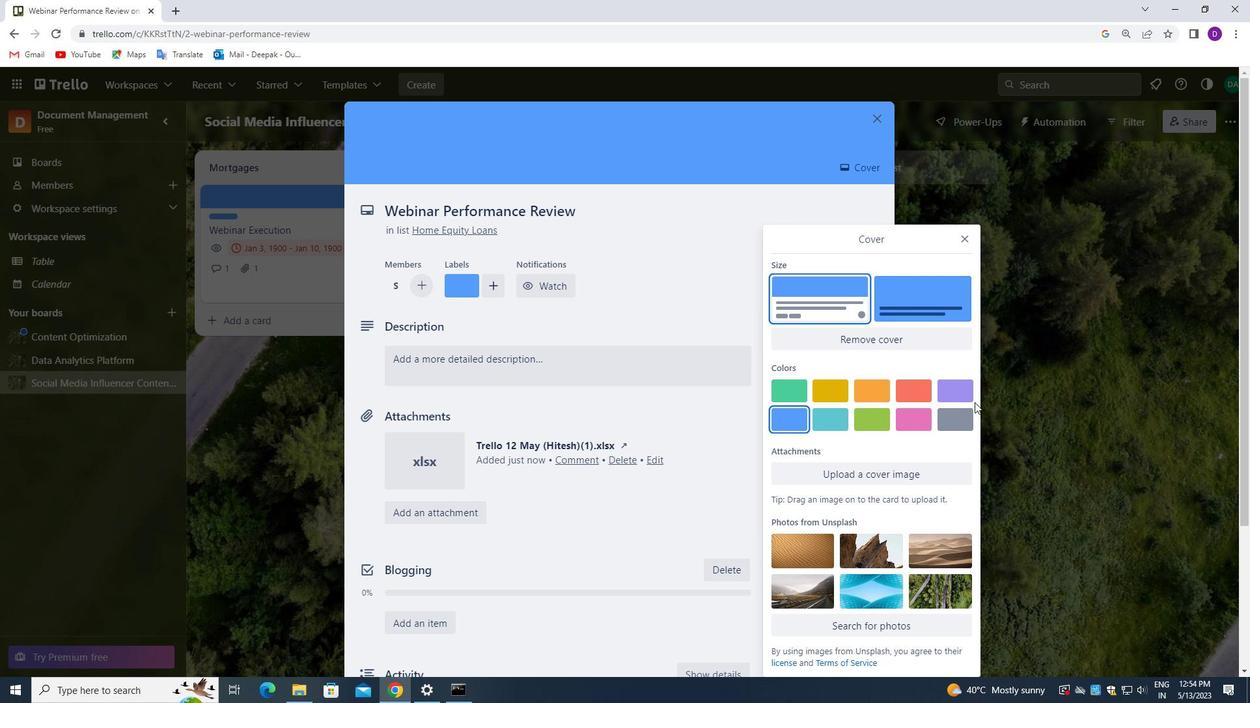 
Action: Mouse pressed left at (1013, 395)
Screenshot: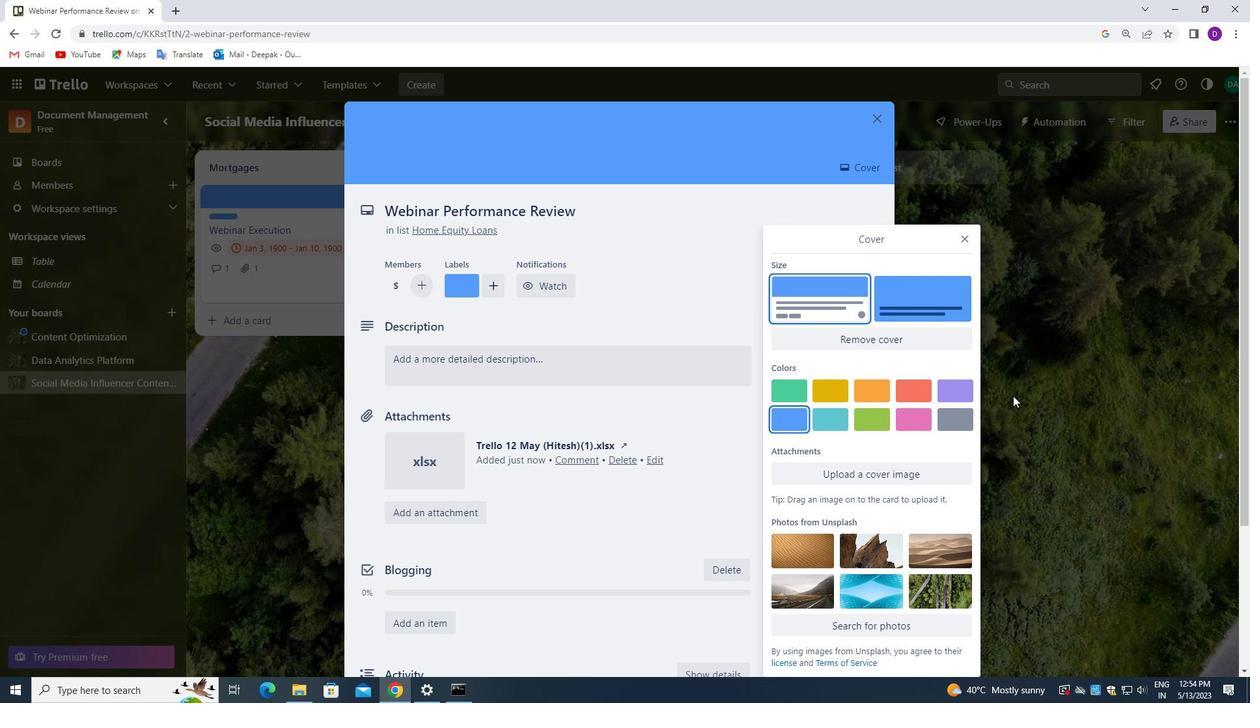 
Action: Mouse moved to (429, 360)
Screenshot: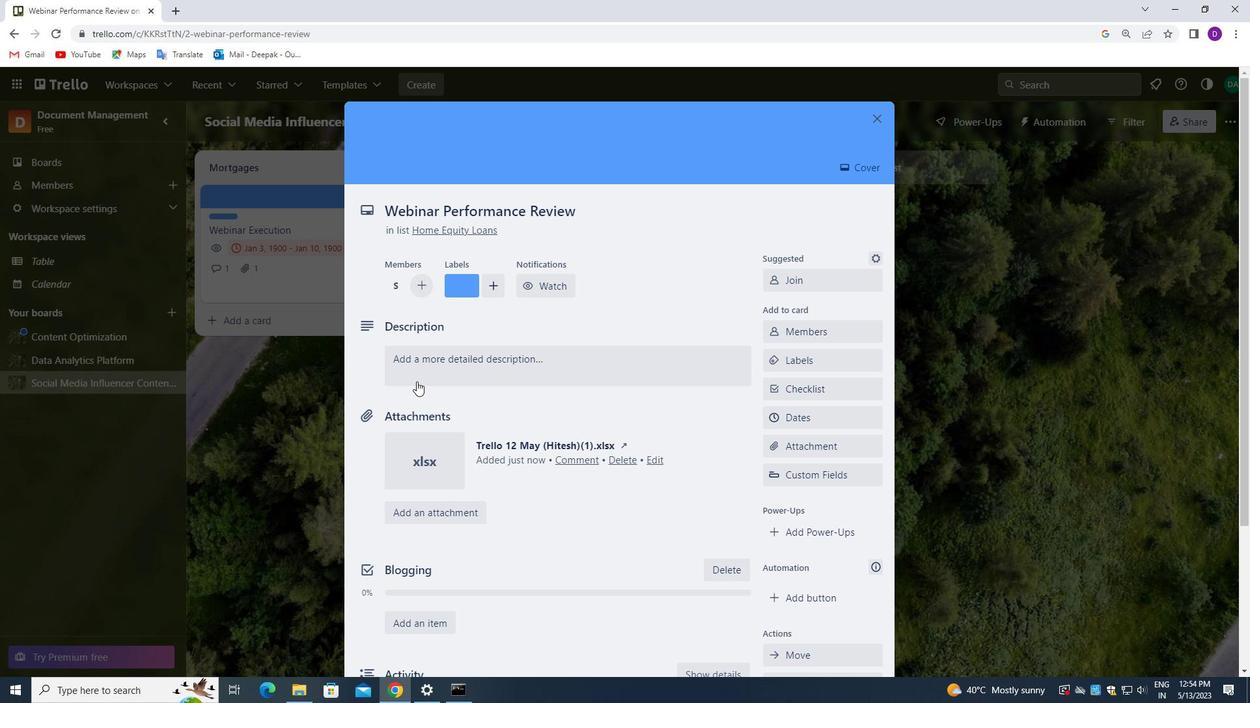
Action: Mouse pressed left at (429, 360)
Screenshot: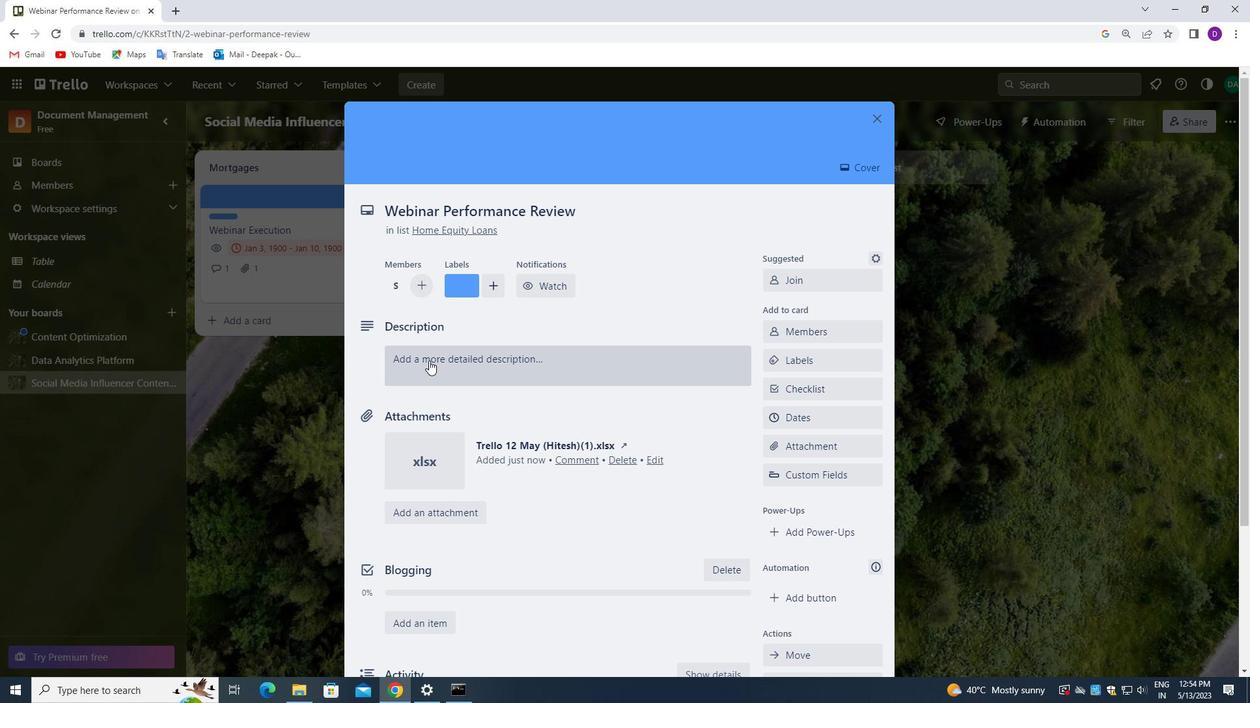 
Action: Mouse moved to (435, 413)
Screenshot: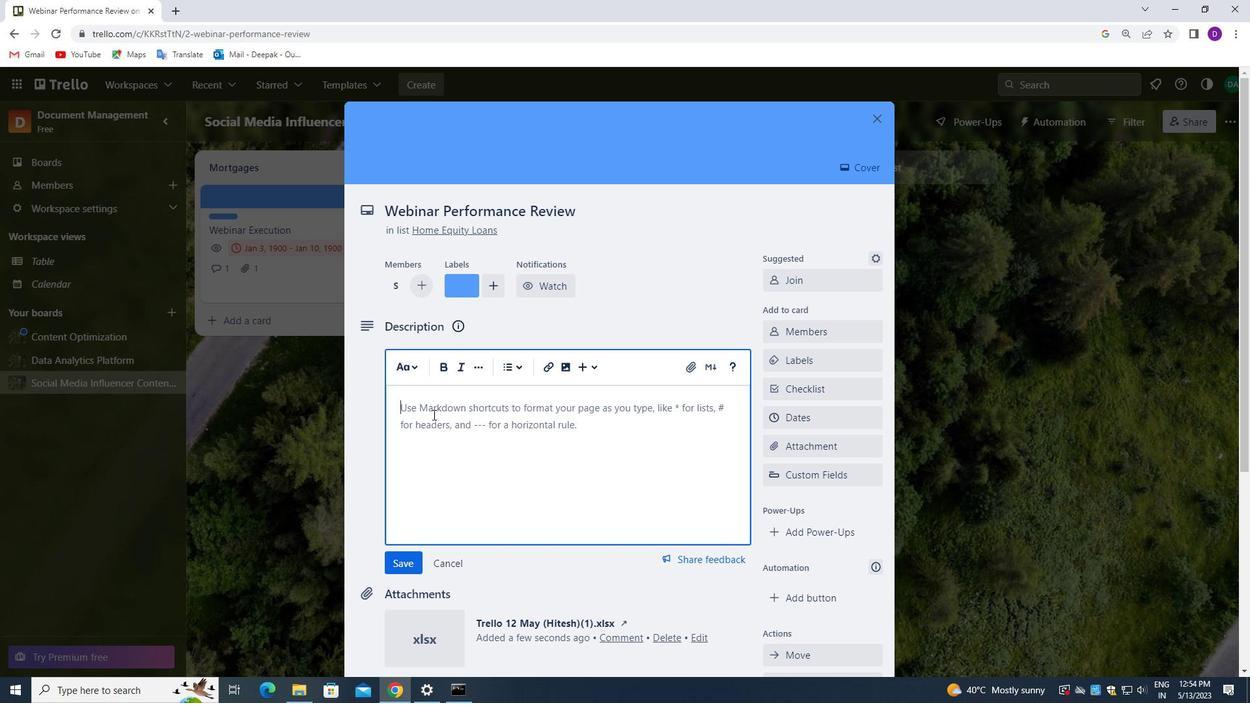 
Action: Key pressed <Key.shift>CONDUCT<Key.space>USER<Key.space>TESTING<Key.space>FOR<Key.space>NEW<Key.space>WEBSITE<Key.space>DESIGN.
Screenshot: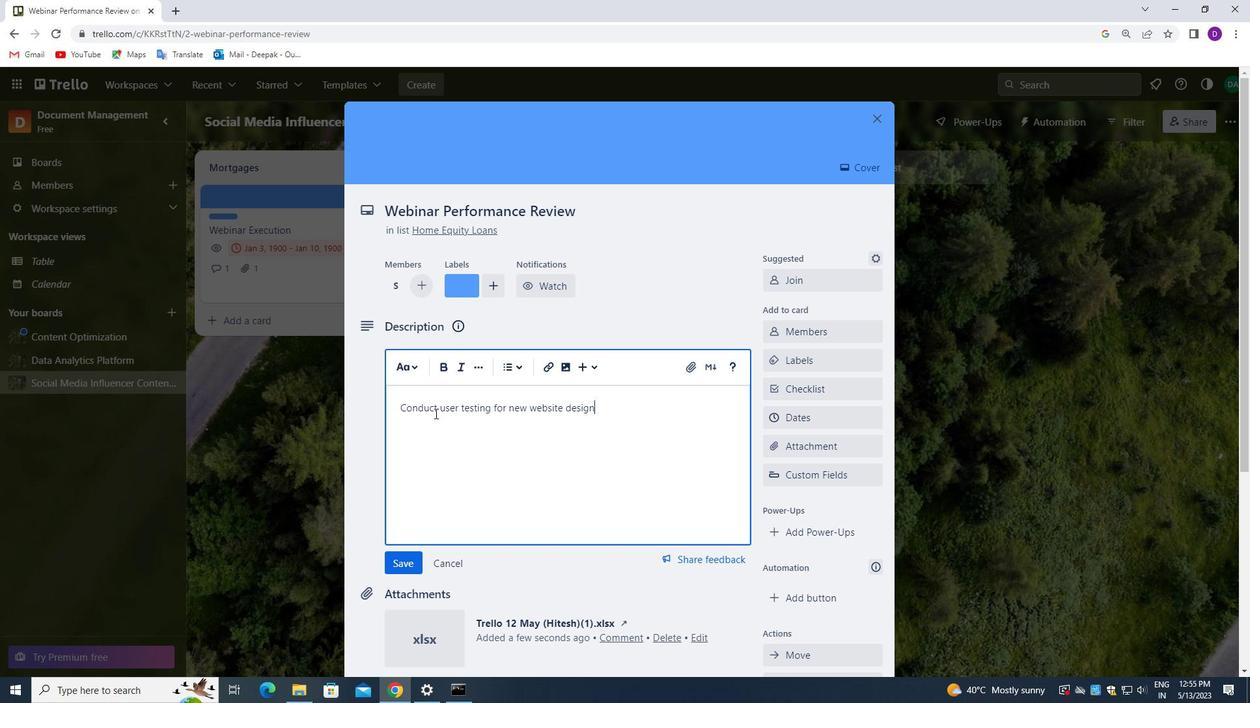 
Action: Mouse moved to (397, 564)
Screenshot: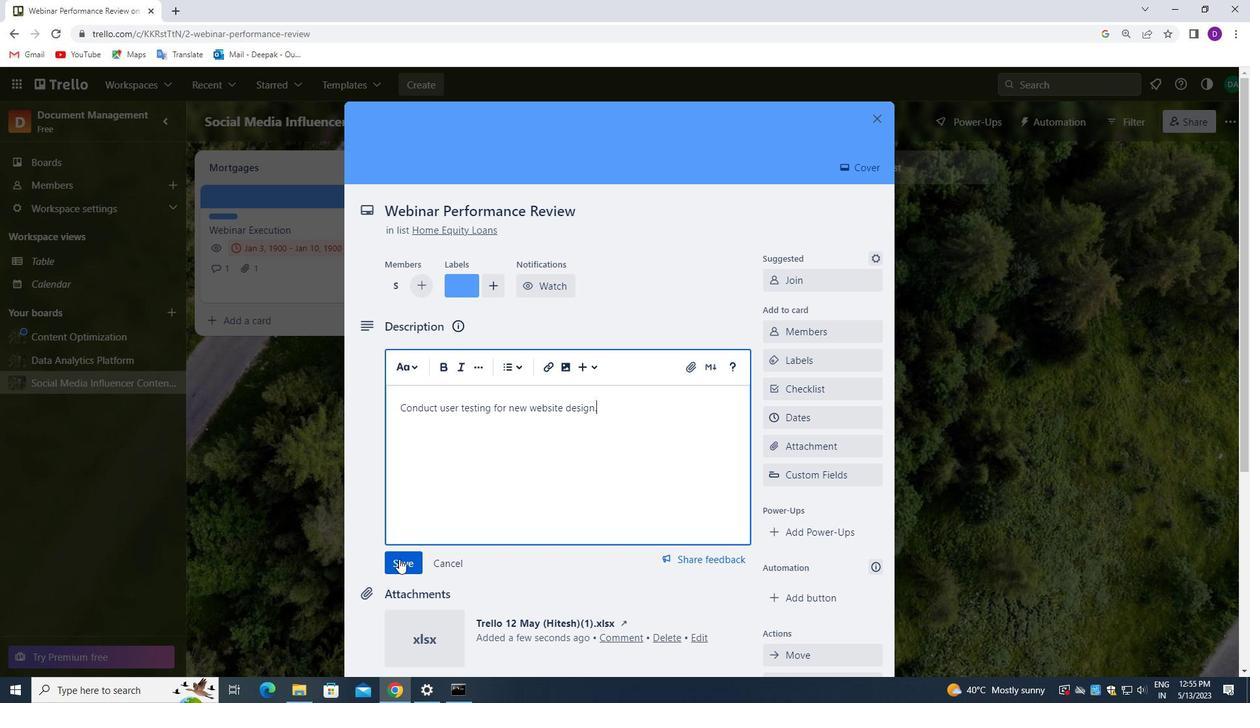 
Action: Mouse pressed left at (397, 564)
Screenshot: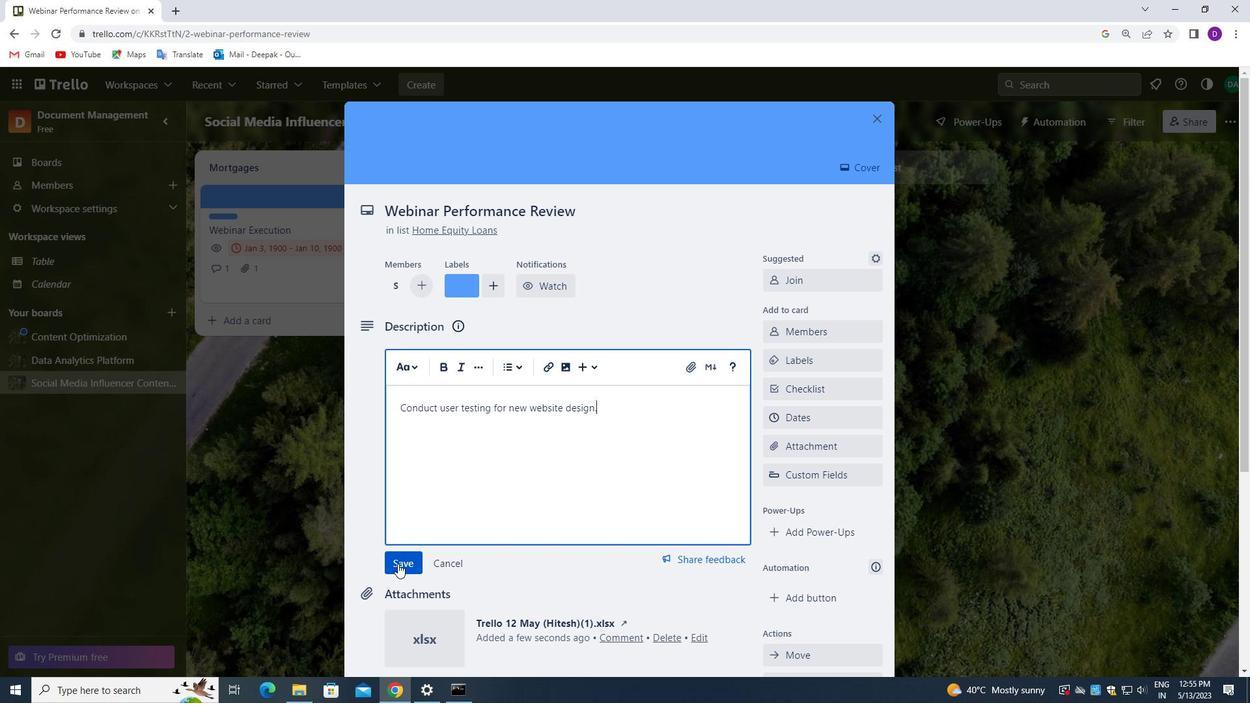 
Action: Mouse moved to (485, 526)
Screenshot: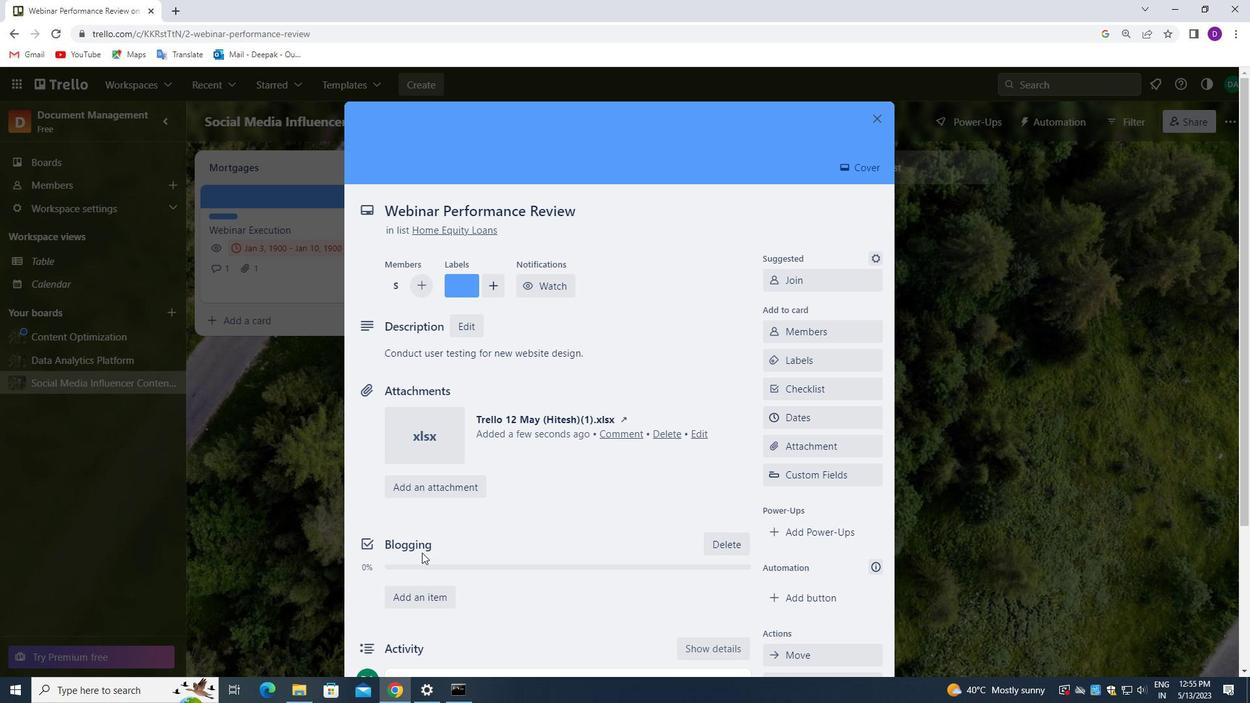 
Action: Mouse scrolled (485, 526) with delta (0, 0)
Screenshot: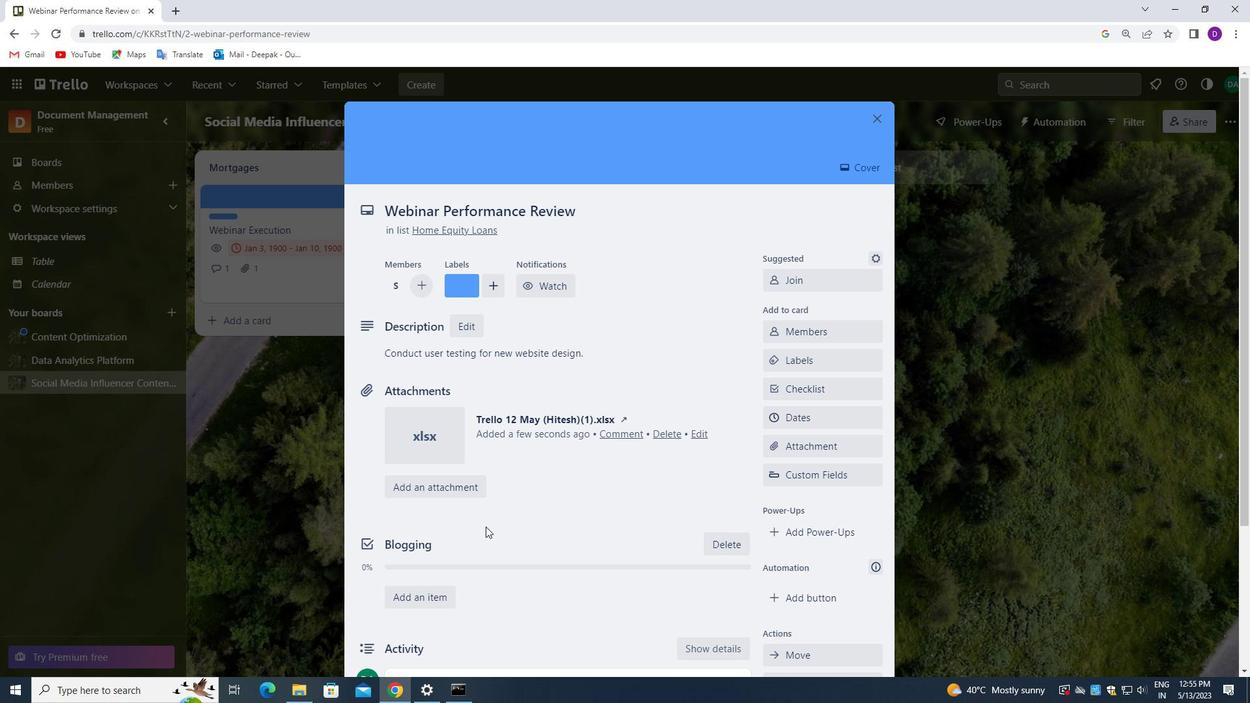 
Action: Mouse scrolled (485, 526) with delta (0, 0)
Screenshot: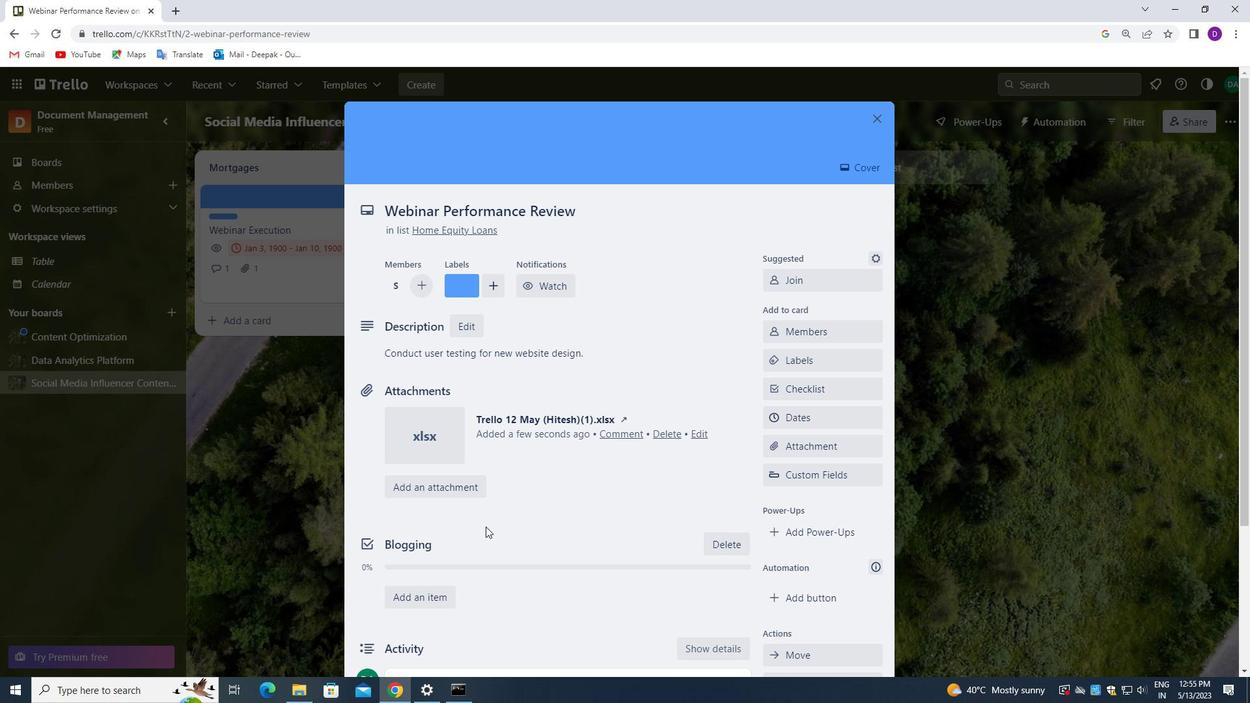 
Action: Mouse scrolled (485, 526) with delta (0, 0)
Screenshot: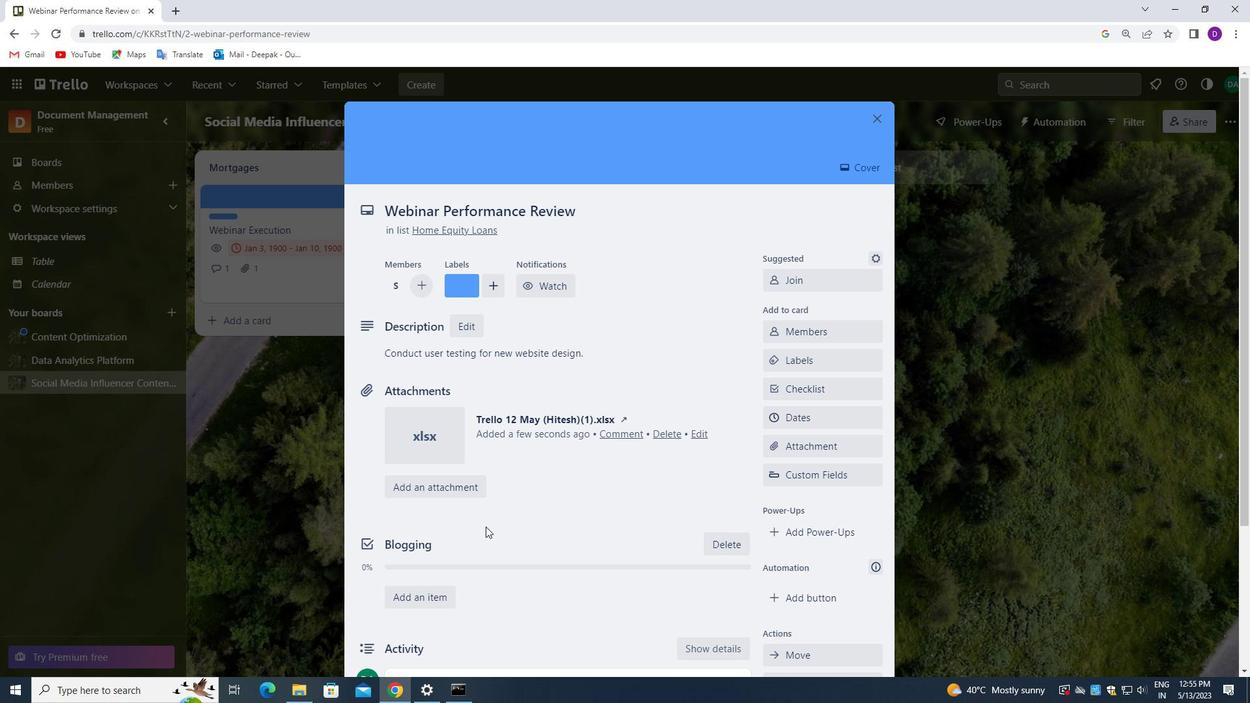 
Action: Mouse scrolled (485, 526) with delta (0, 0)
Screenshot: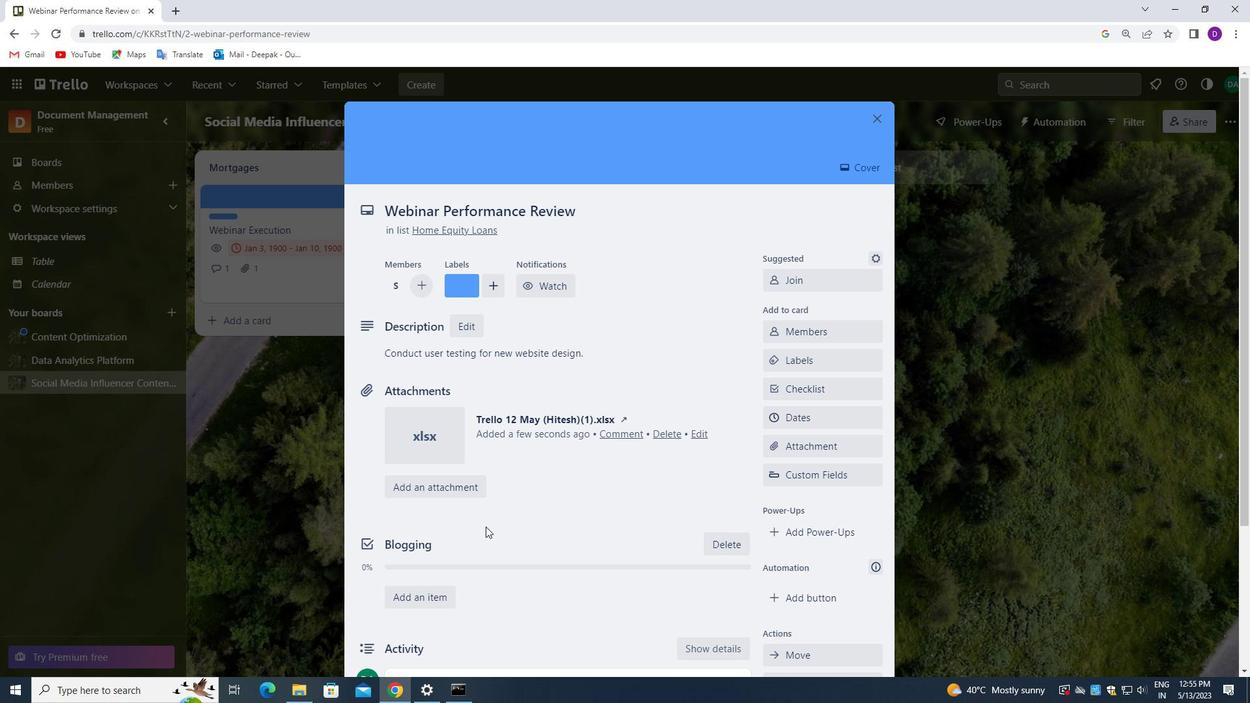 
Action: Mouse moved to (486, 526)
Screenshot: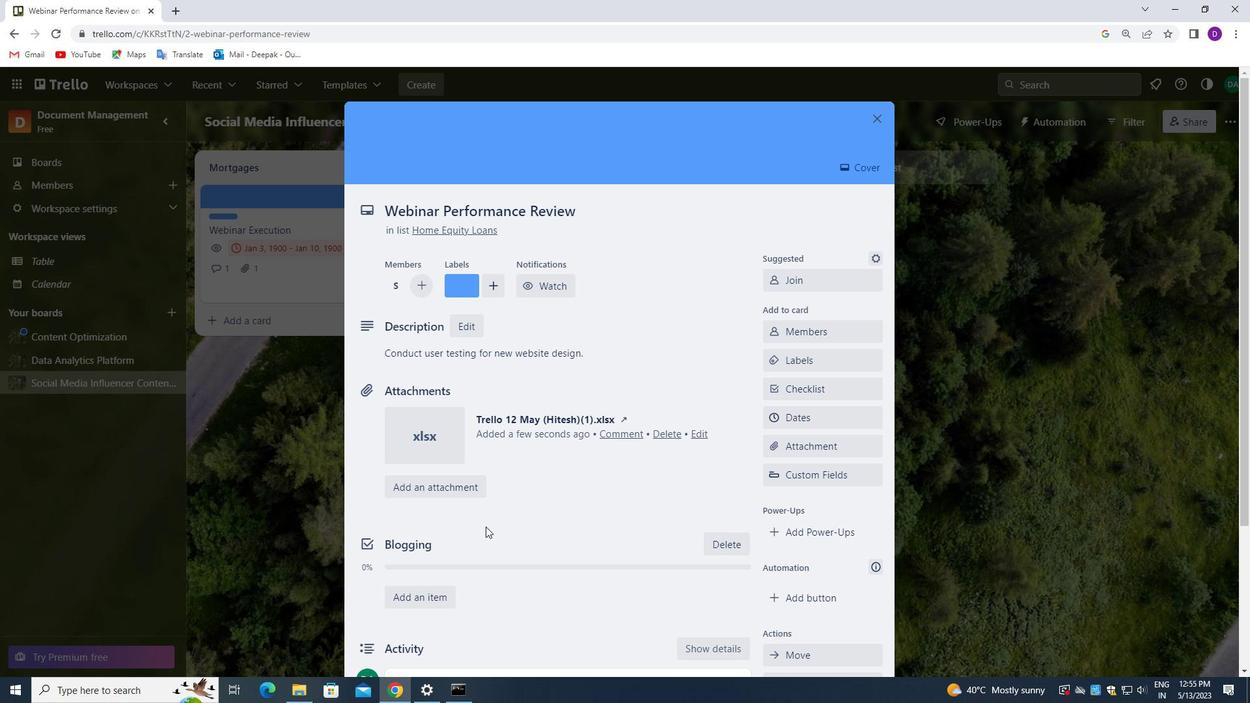 
Action: Mouse scrolled (486, 526) with delta (0, 0)
Screenshot: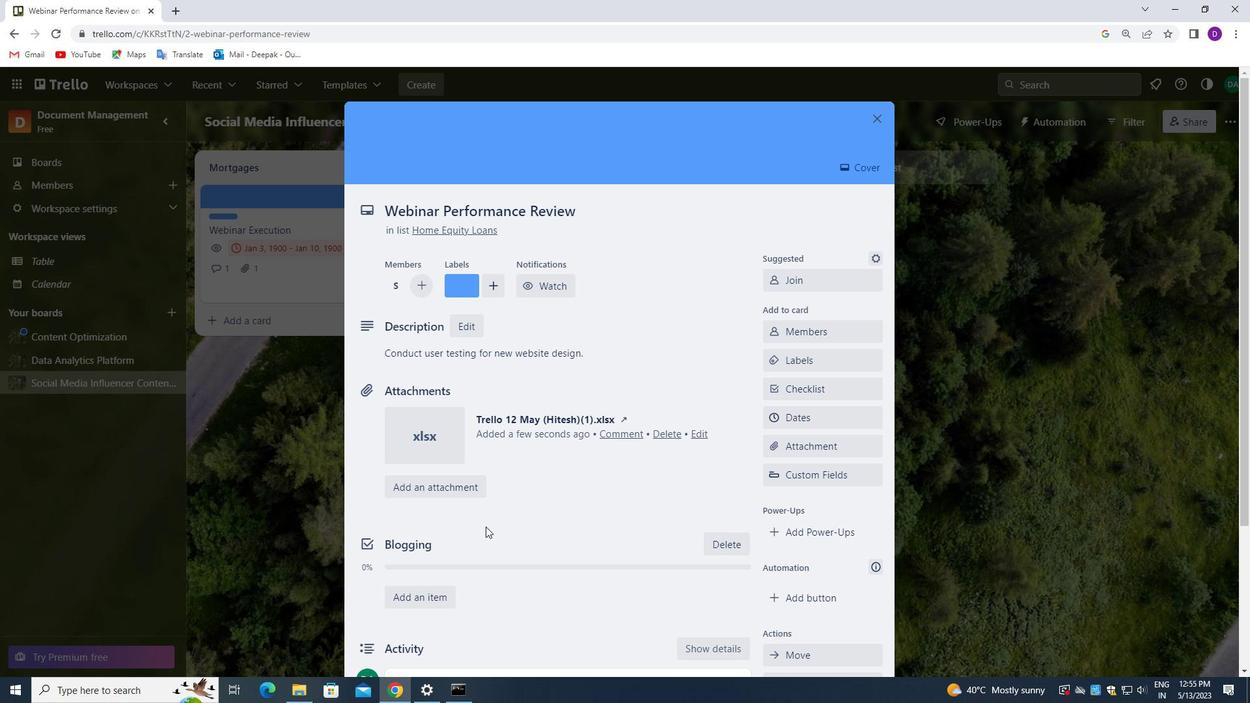 
Action: Mouse moved to (410, 492)
Screenshot: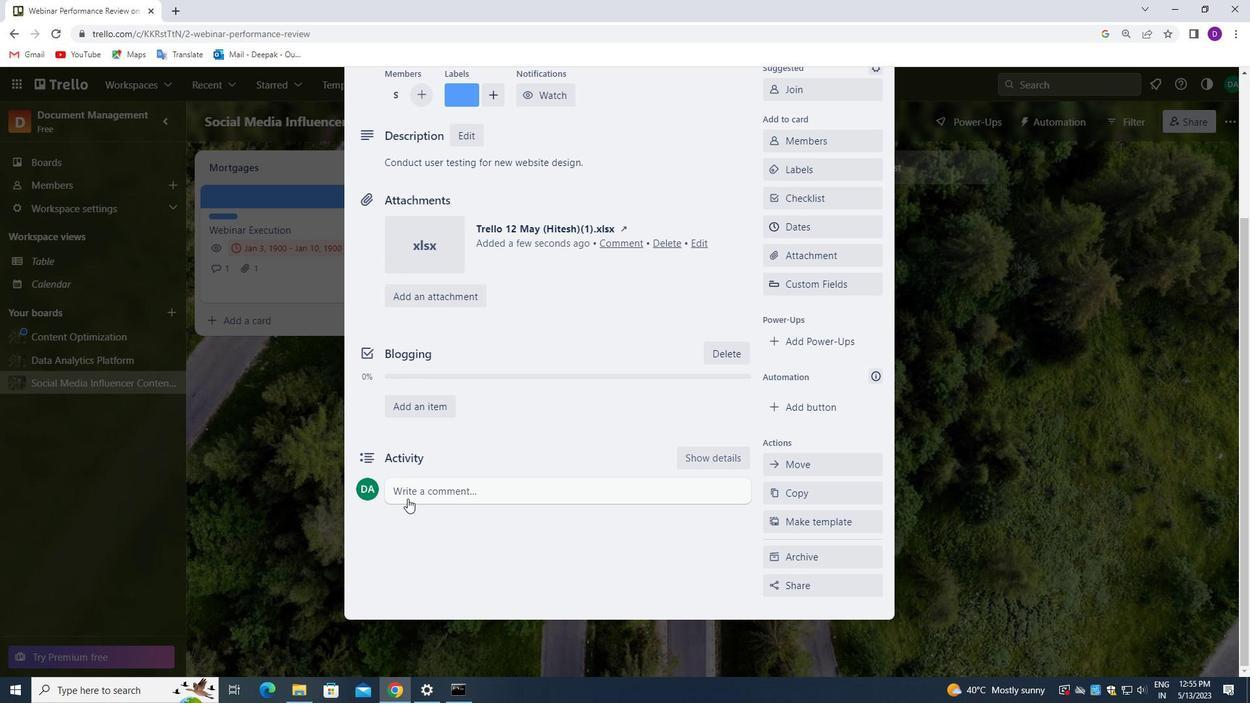 
Action: Mouse pressed left at (410, 492)
Screenshot: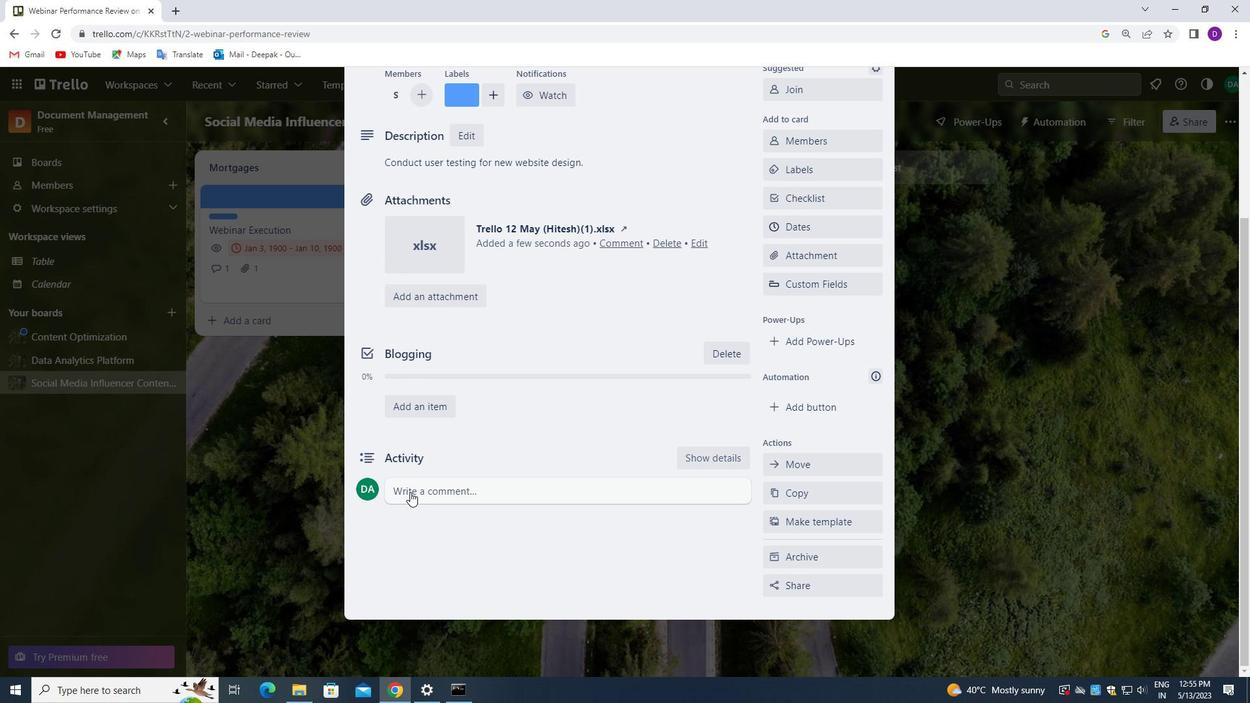 
Action: Mouse moved to (409, 530)
Screenshot: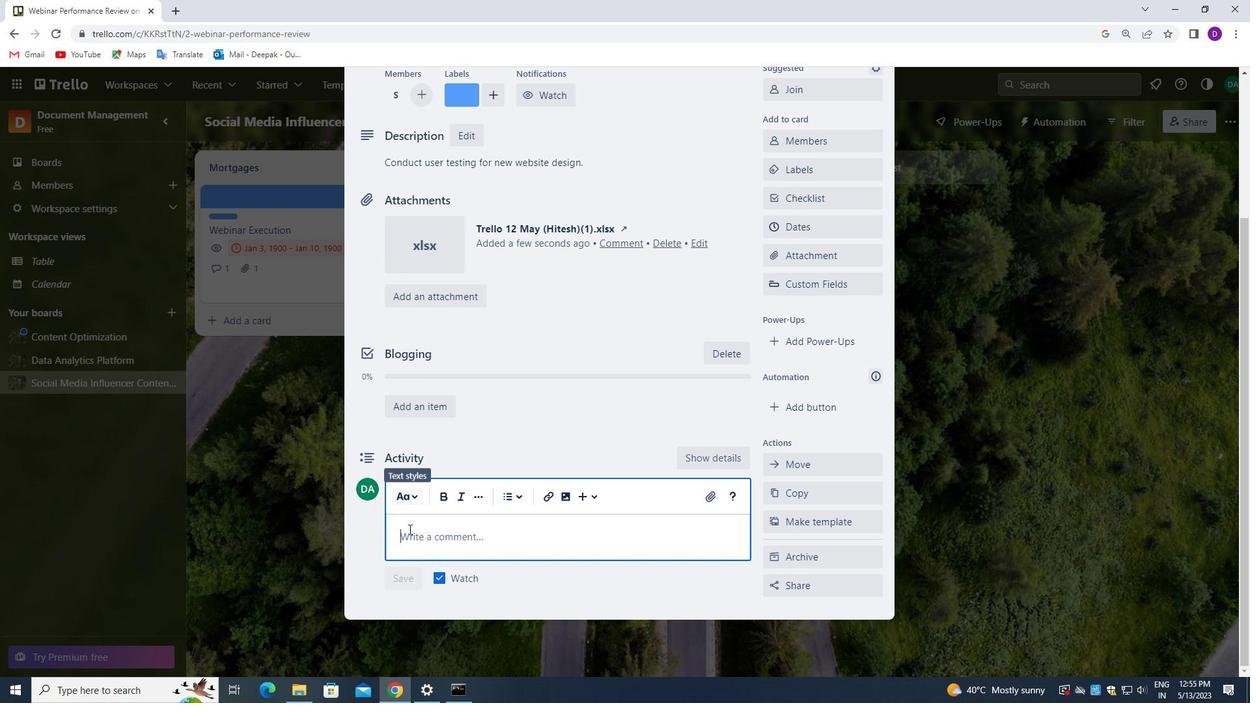 
Action: Mouse pressed left at (409, 530)
Screenshot: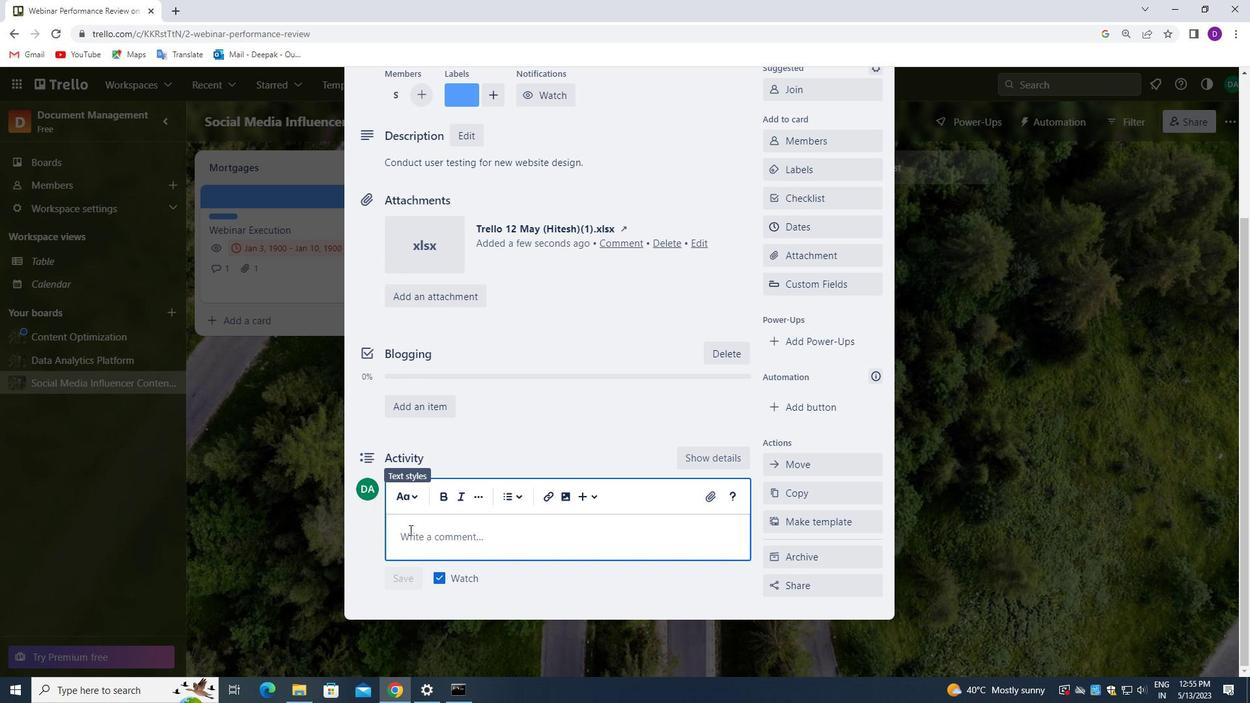
Action: Key pressed <Key.shift>LET<Key.space>US<Key.space>APPROACH<Key.space>THIS<Key.space>TASK<Key.space>WITH<Key.space>A<Key.space>SENSE<Key.space>OF<Key.space>EMPATHY,<Key.space>UNDERSTANDING<Key.space>THE<Key.space>NEEDS<Key.space>AND<Key.space>CONCERNS<Key.space>OF<Key.space>OUR
Screenshot: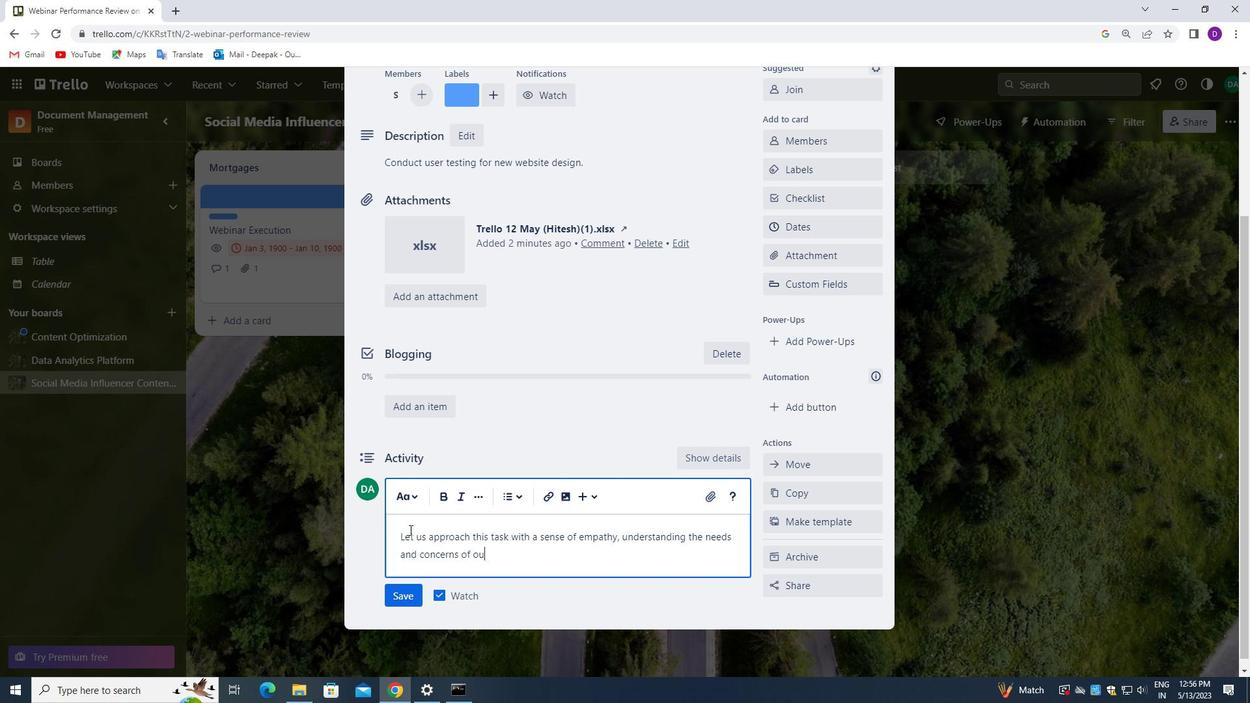 
Action: Mouse moved to (326, 500)
Screenshot: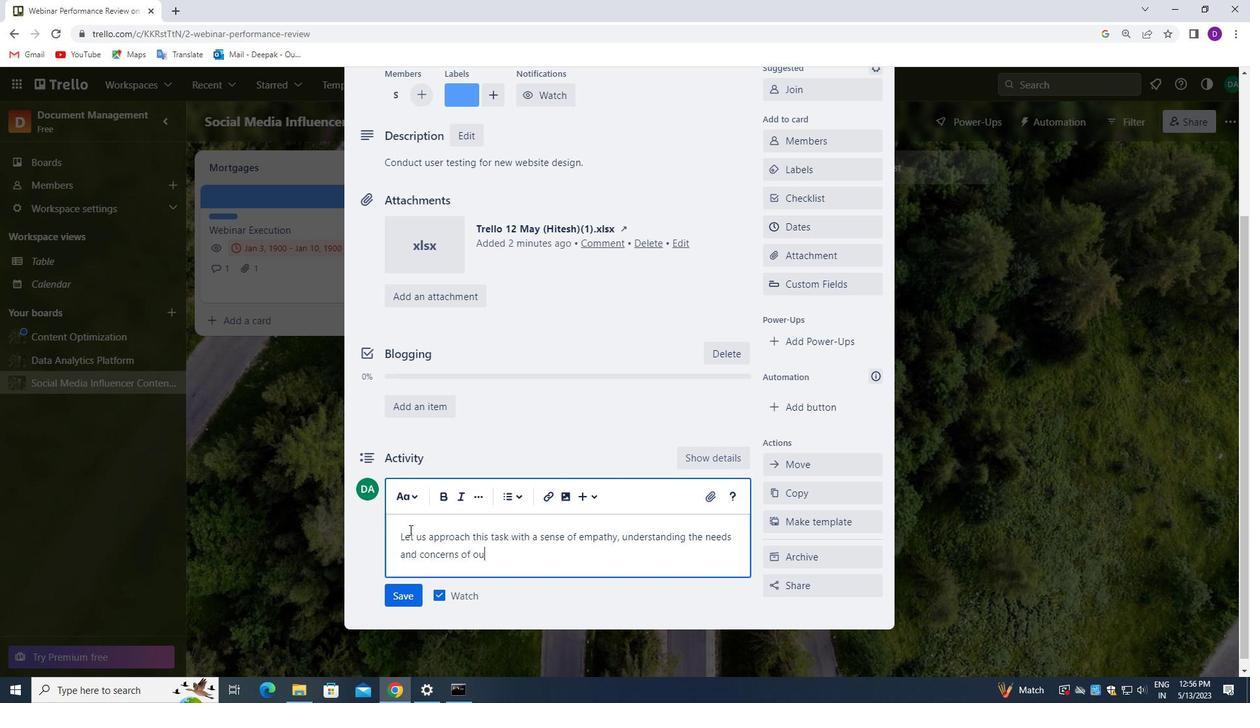 
Action: Key pressed <Key.space>S
Screenshot: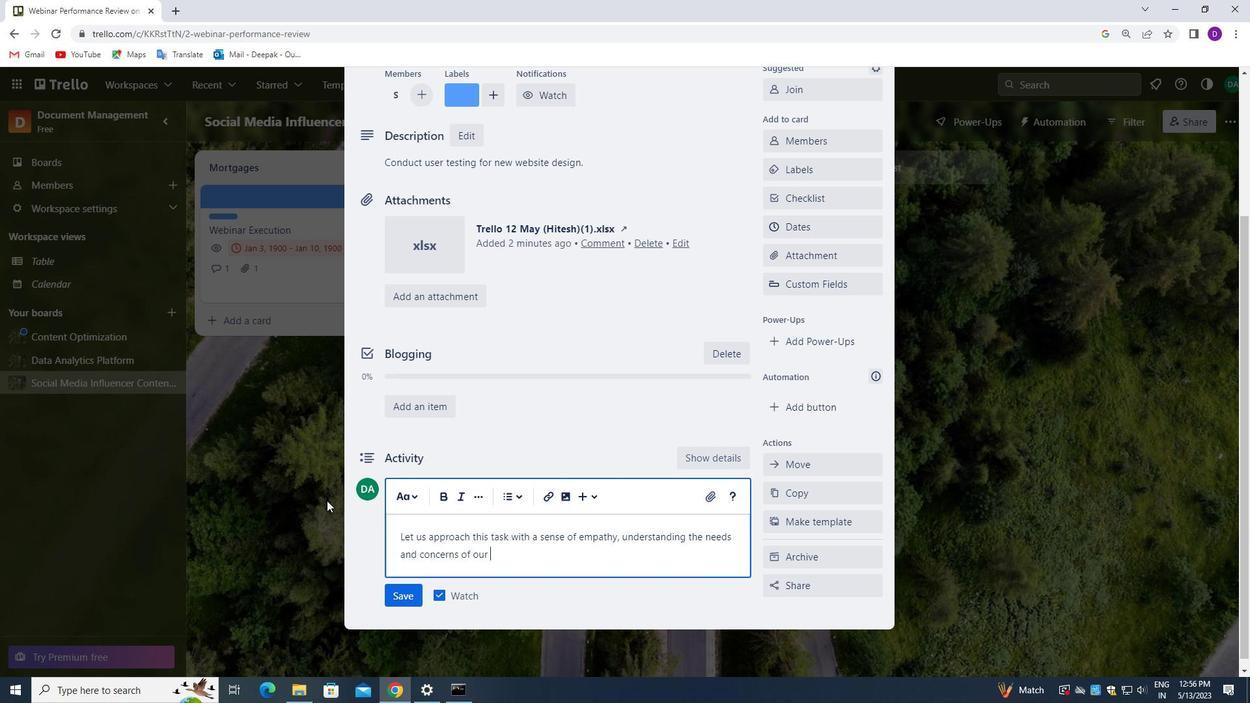 
Action: Mouse moved to (220, 207)
Screenshot: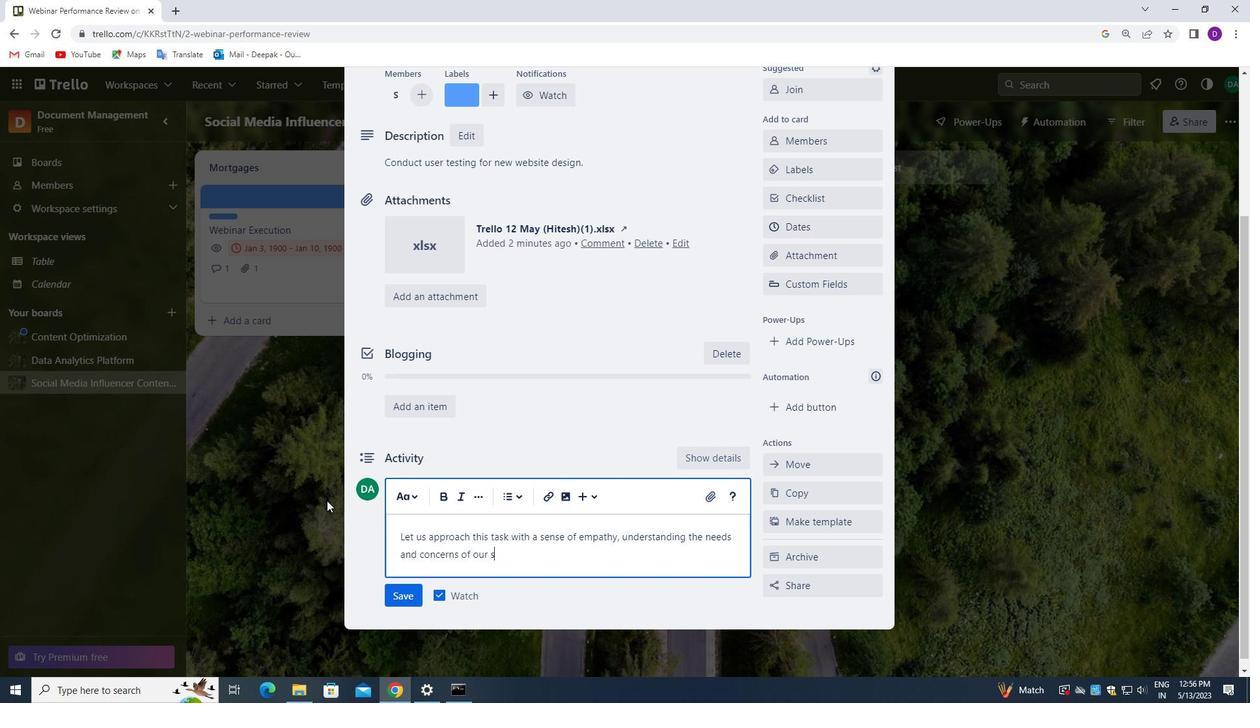 
Action: Key pressed TAKEHOLDERS.
Screenshot: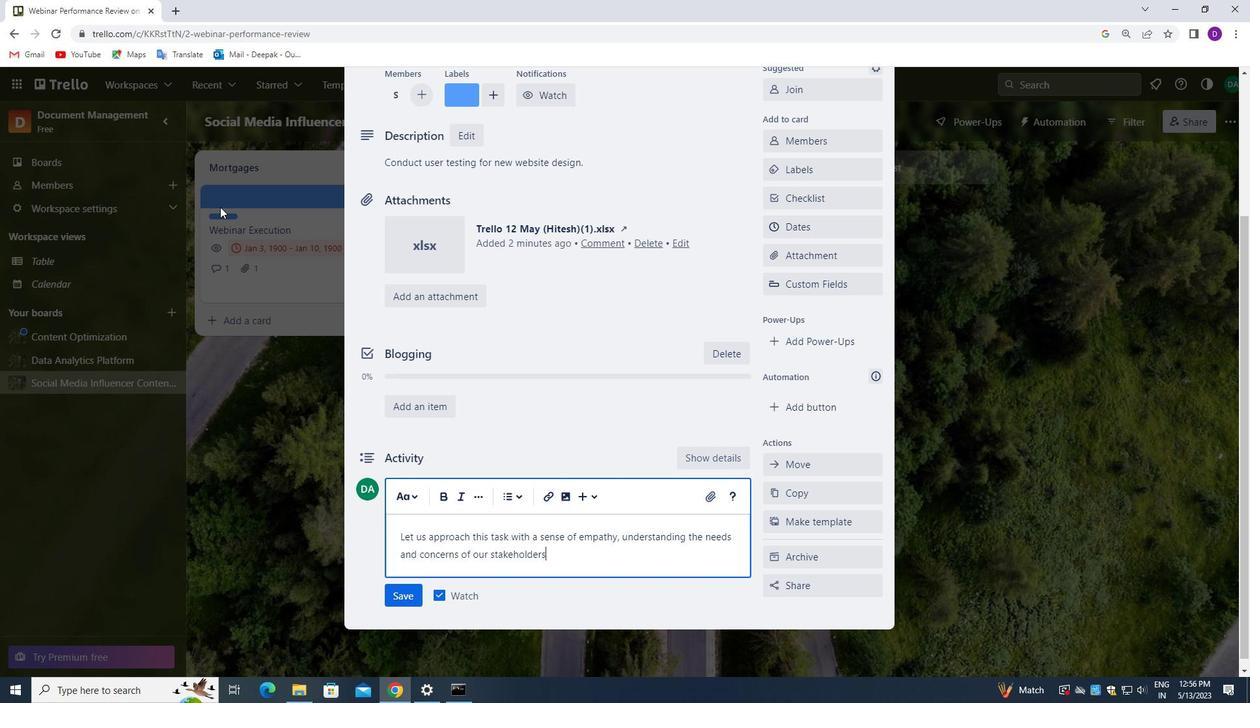 
Action: Mouse moved to (397, 590)
Screenshot: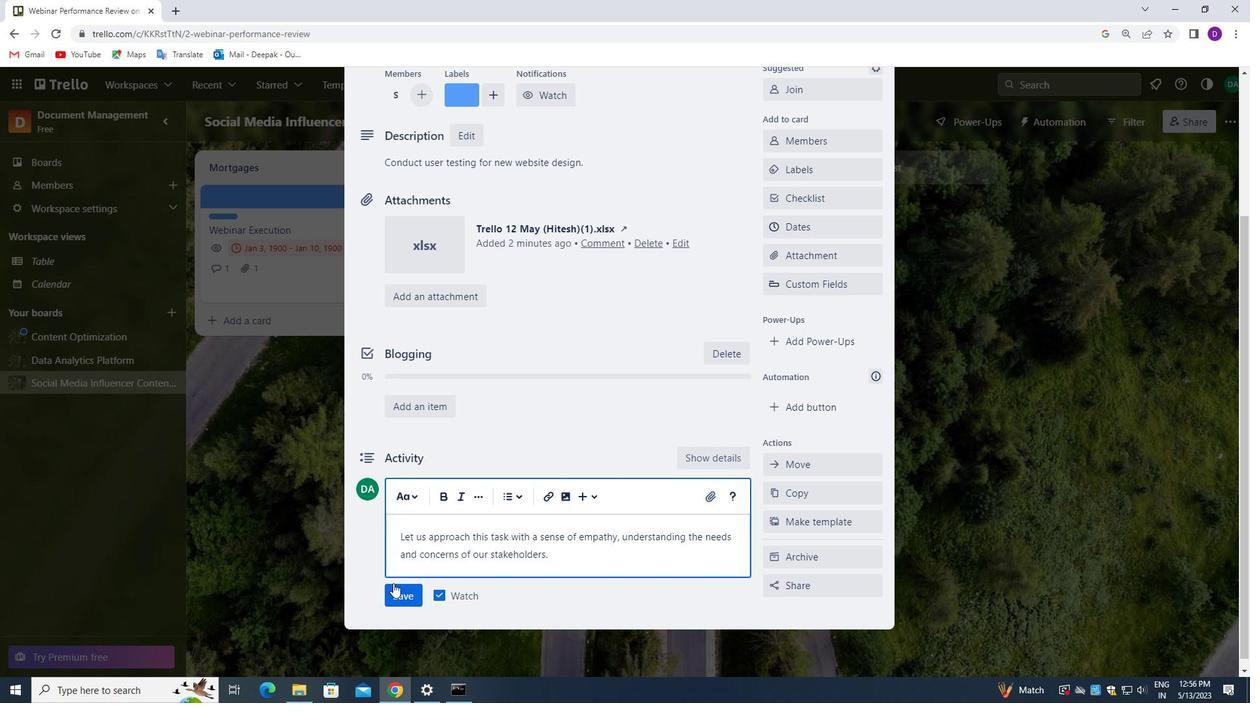 
Action: Mouse pressed left at (397, 590)
Screenshot: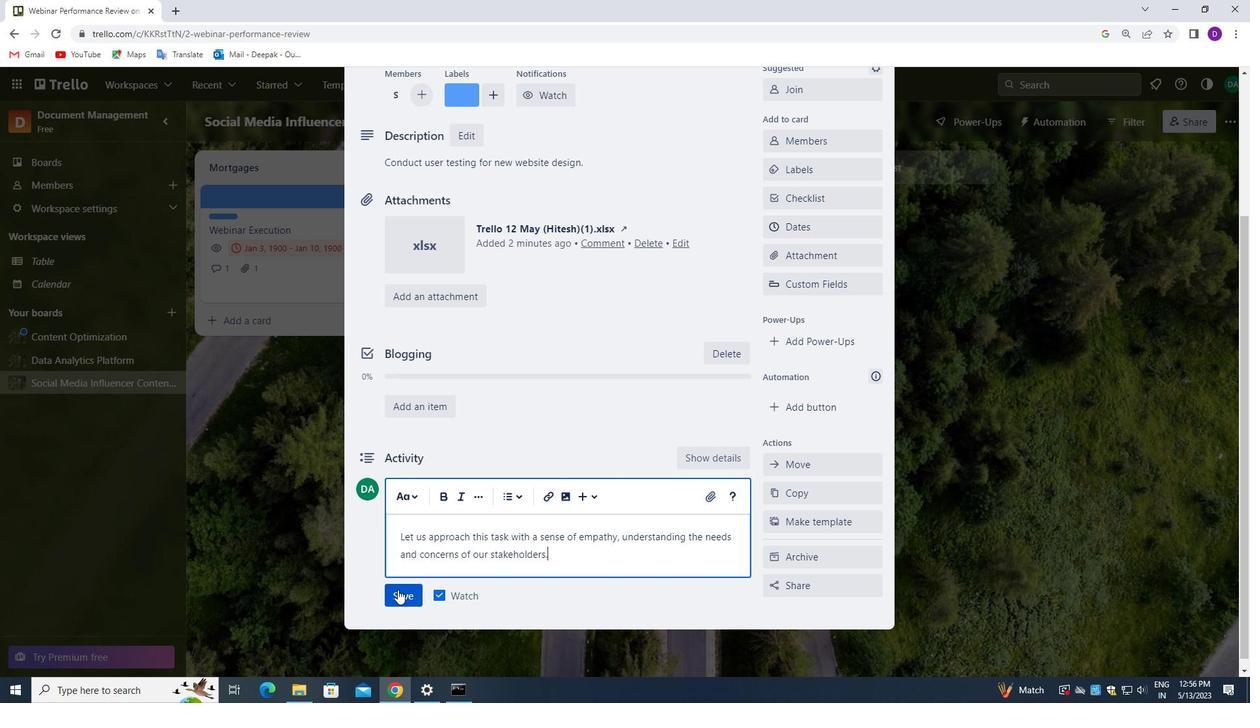
Action: Mouse moved to (805, 222)
Screenshot: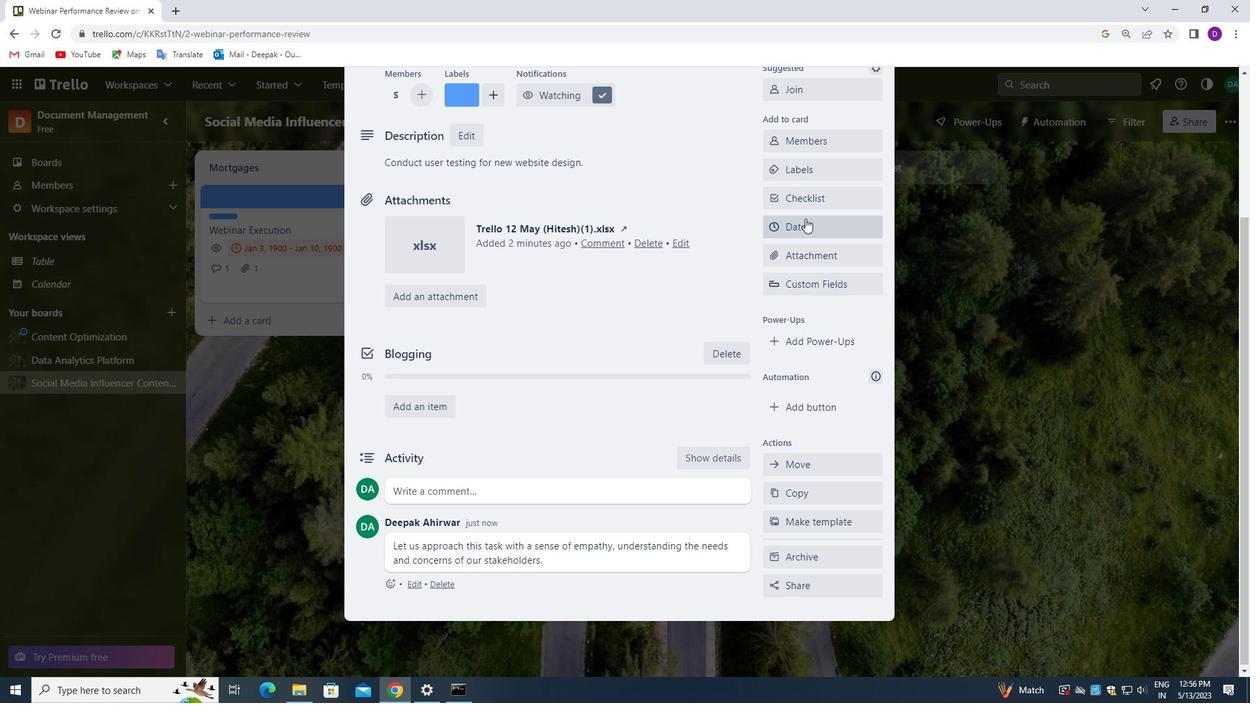 
Action: Mouse pressed left at (805, 222)
Screenshot: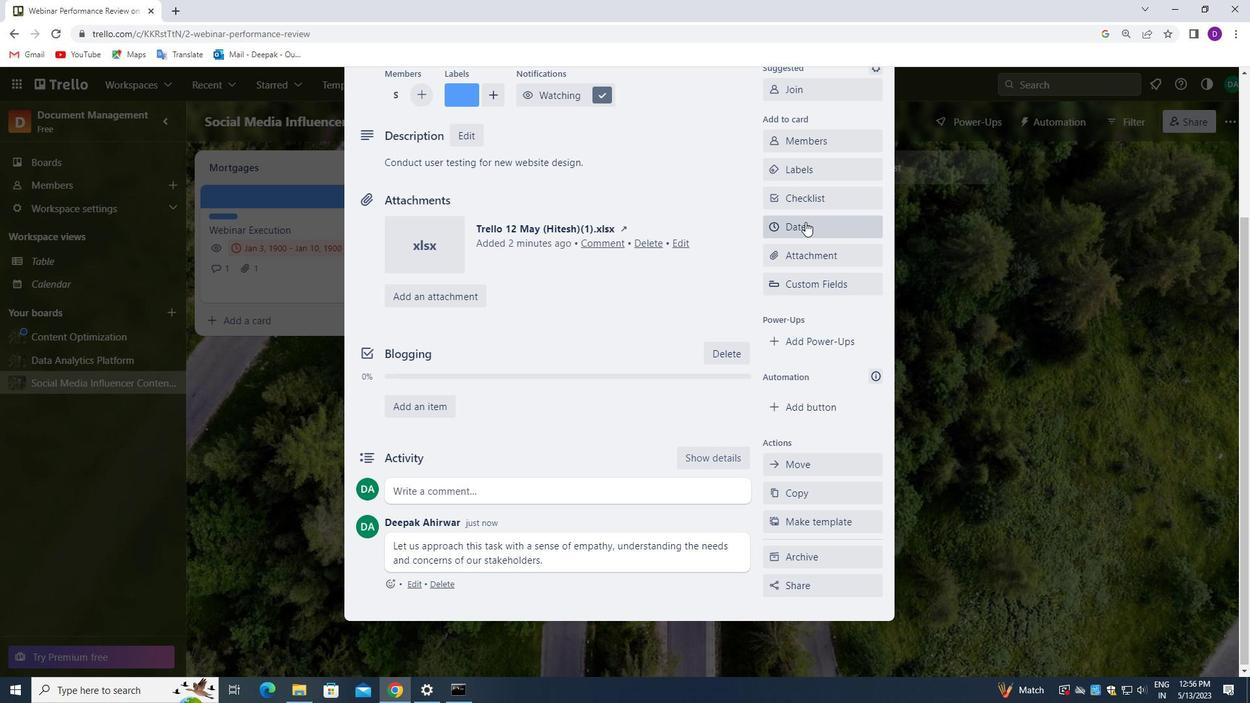 
Action: Mouse moved to (778, 379)
Screenshot: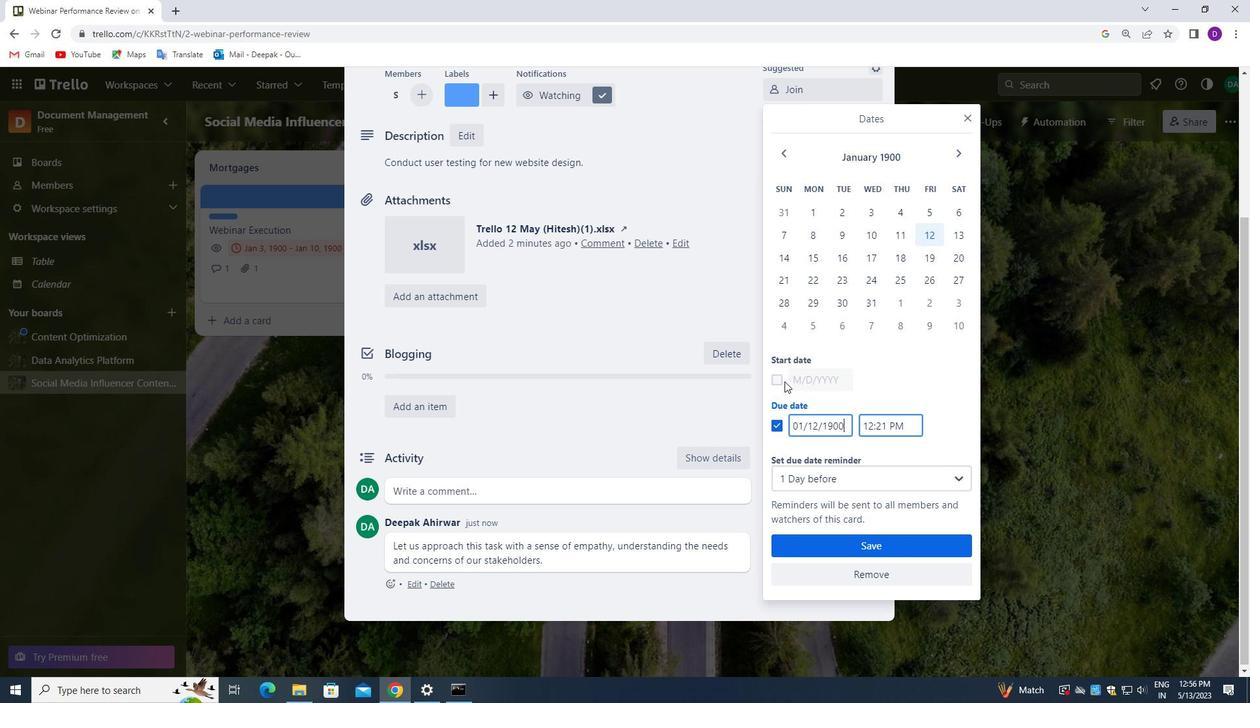 
Action: Mouse pressed left at (778, 379)
Screenshot: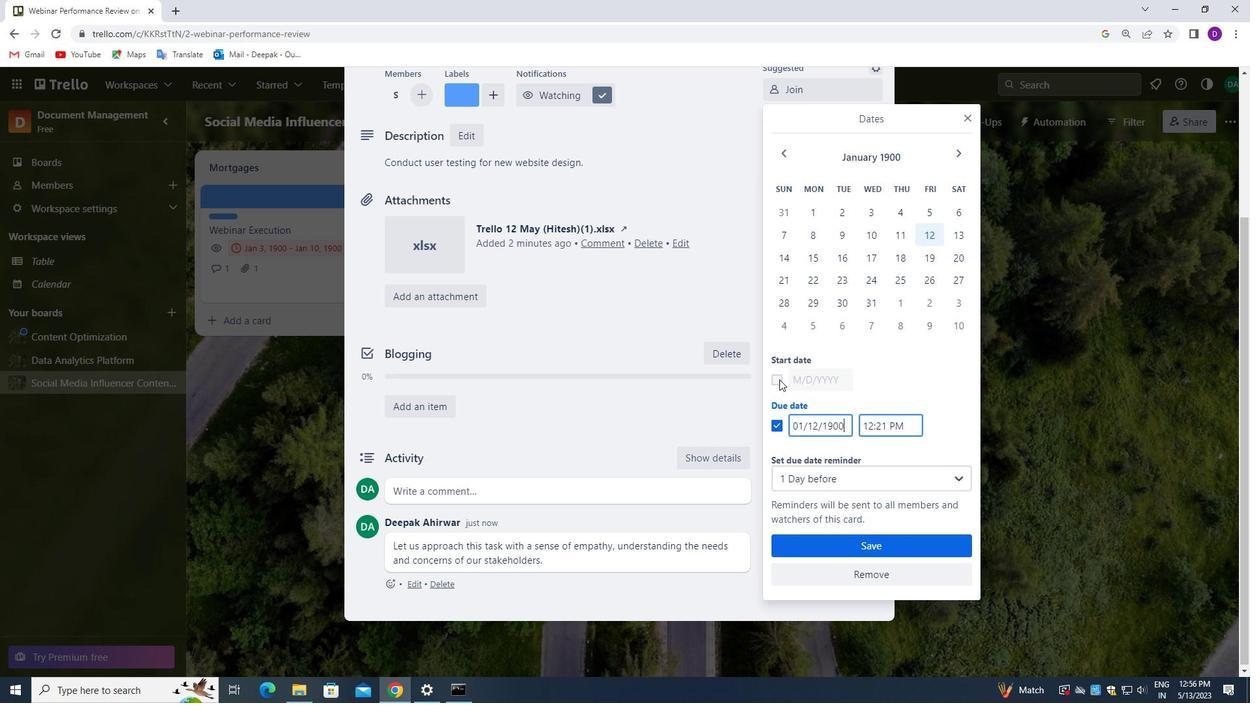 
Action: Mouse moved to (815, 370)
Screenshot: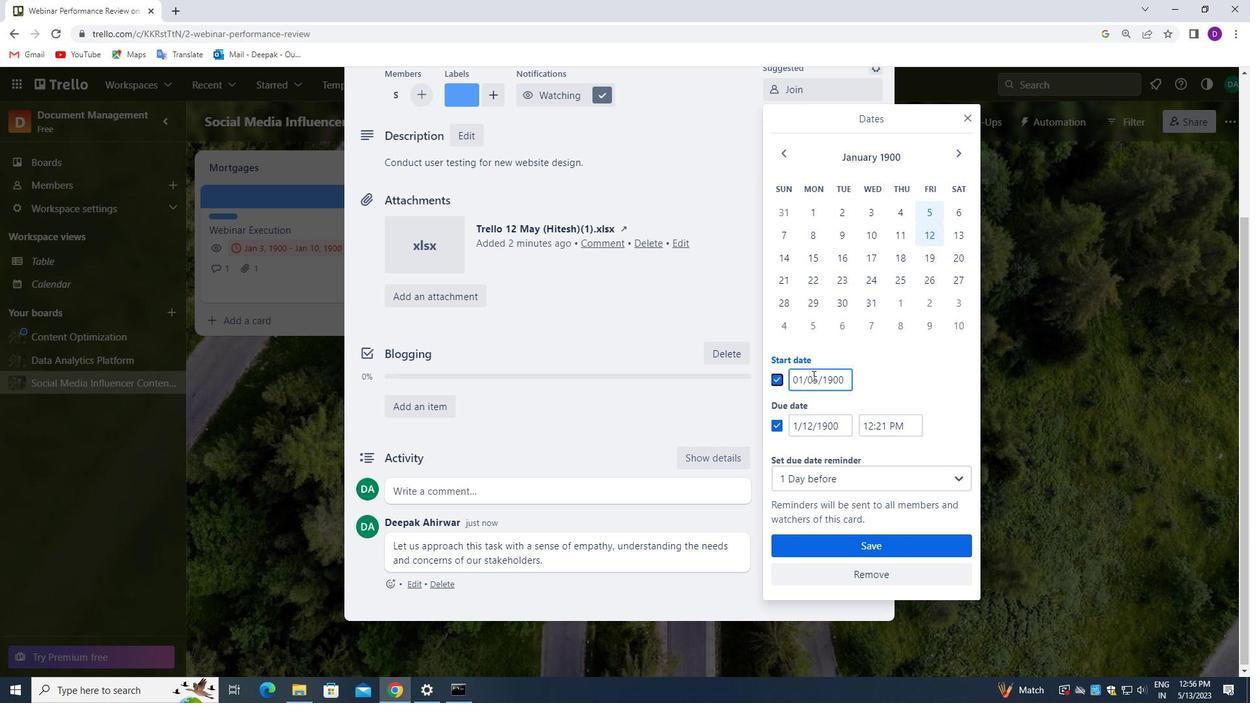 
Action: Mouse pressed left at (815, 370)
Screenshot: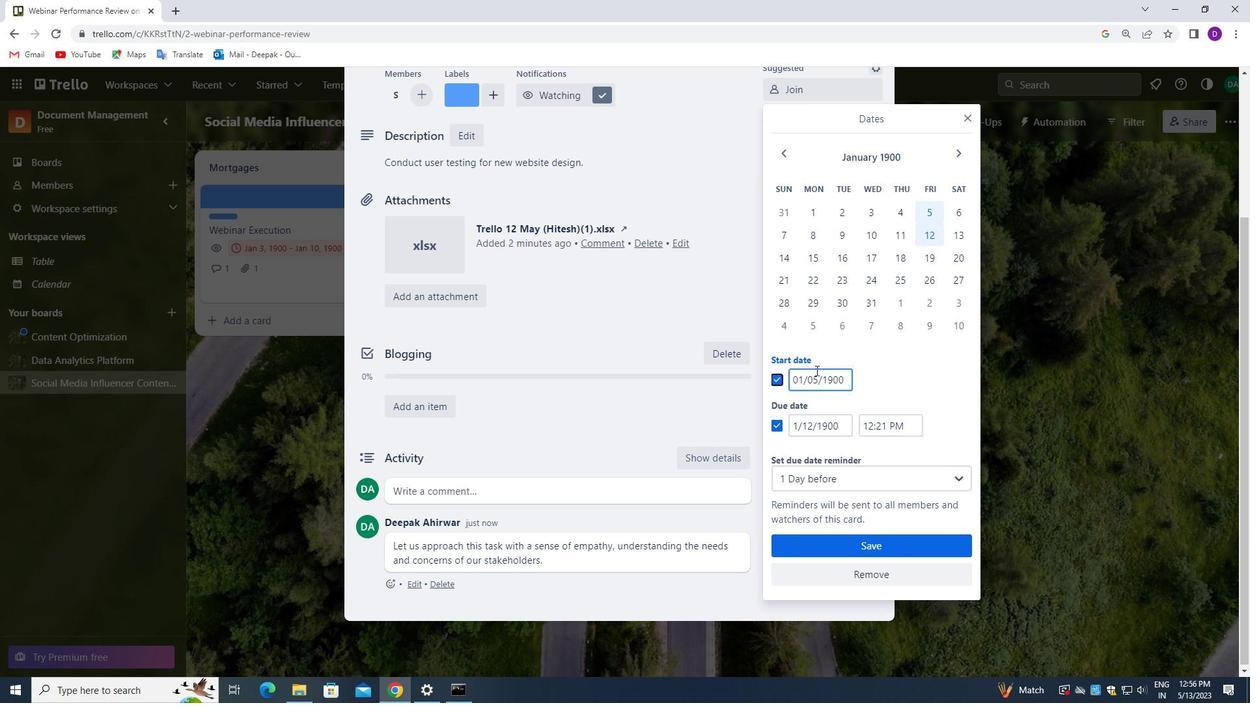 
Action: Mouse pressed left at (815, 370)
Screenshot: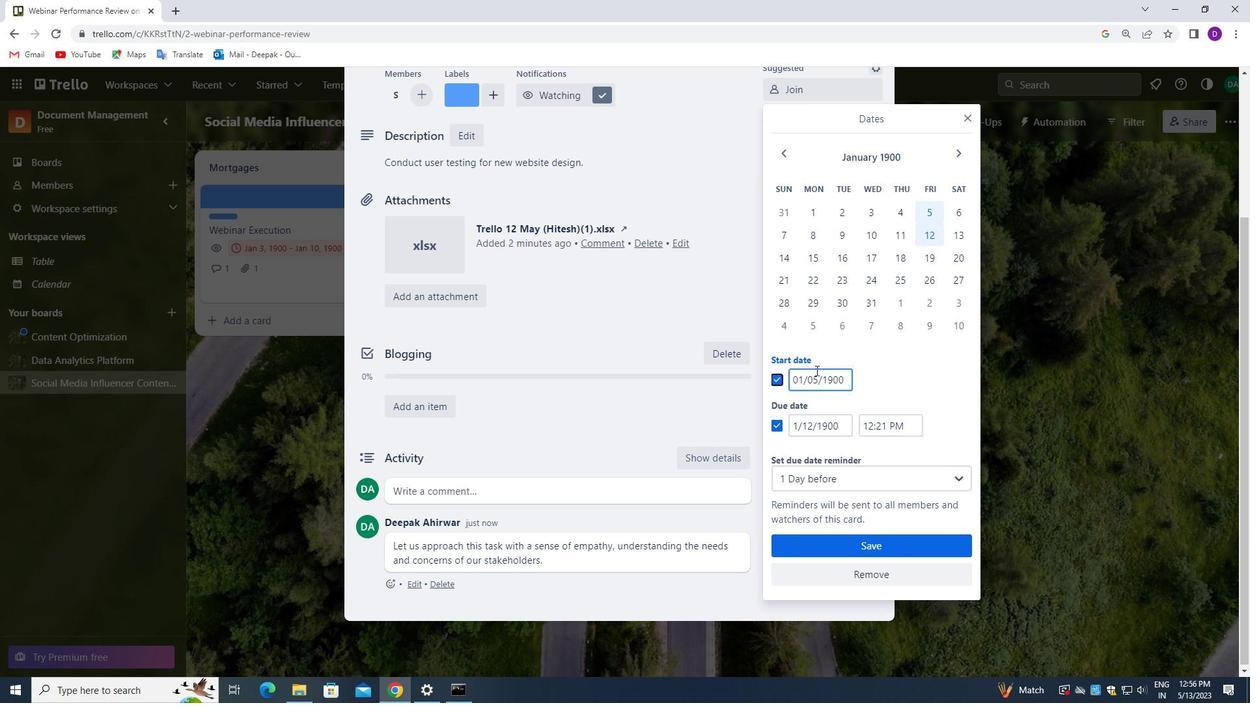
Action: Mouse pressed left at (815, 370)
Screenshot: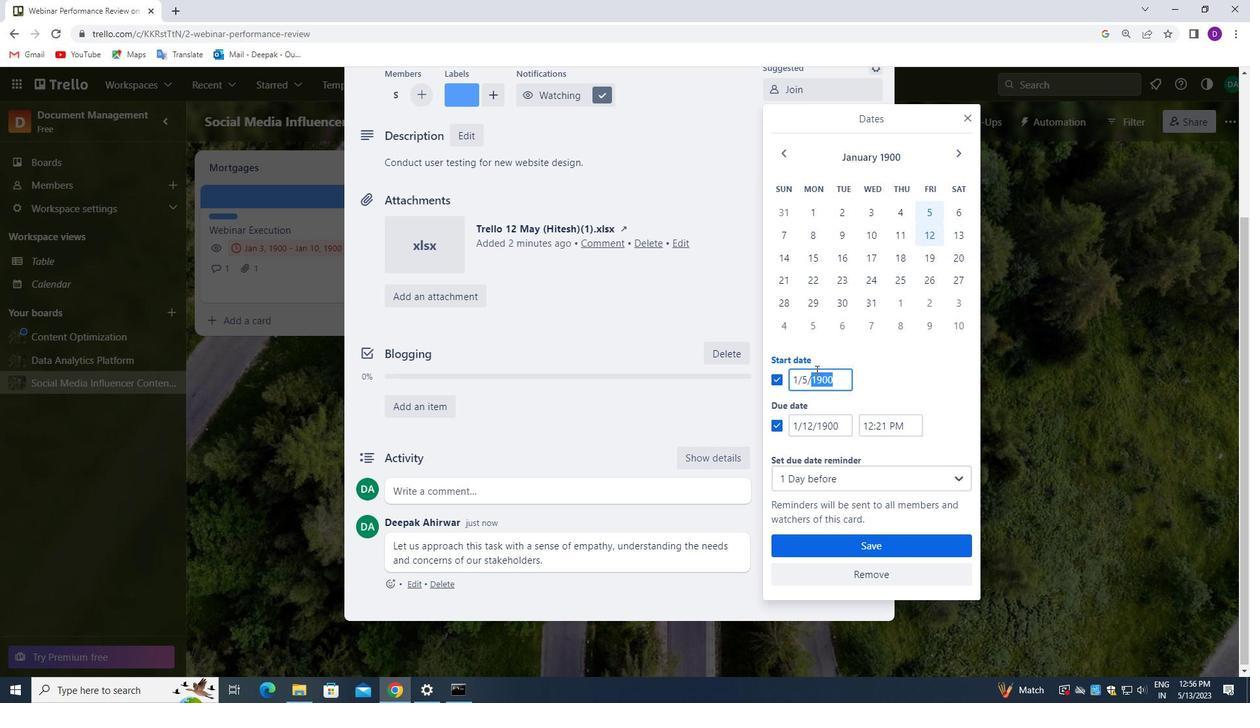 
Action: Key pressed <Key.backspace>01/05/1900
Screenshot: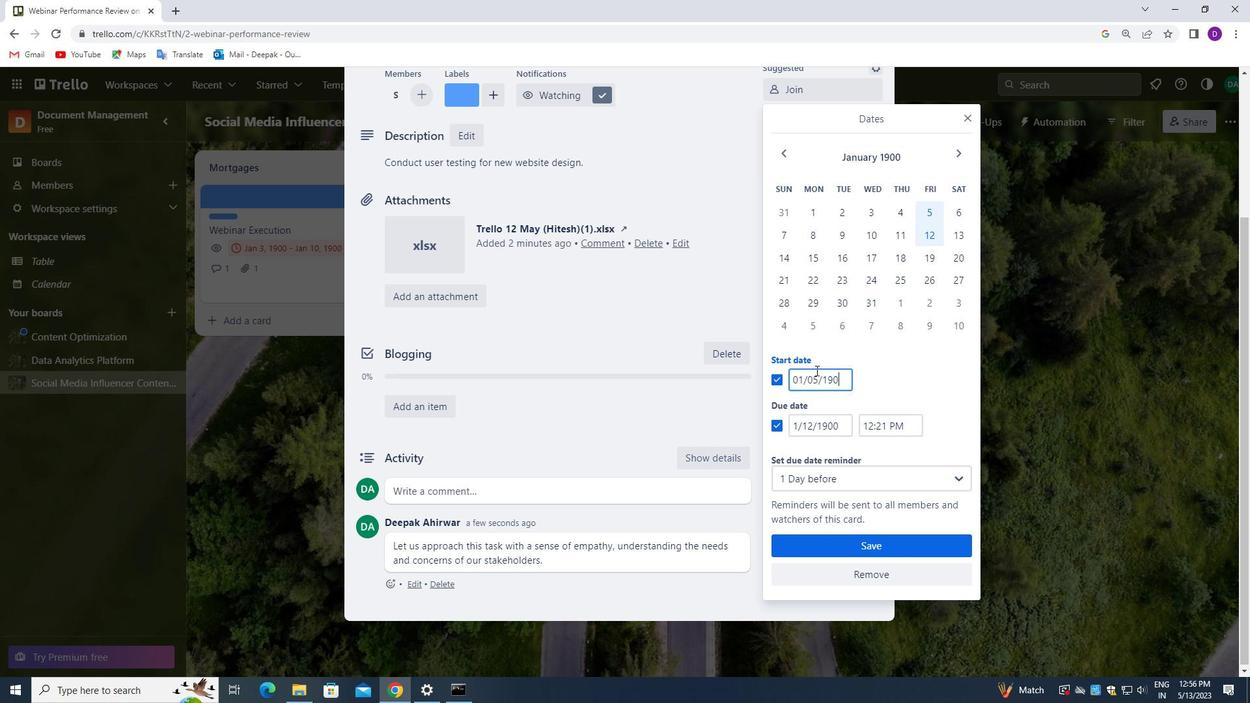 
Action: Mouse moved to (821, 417)
Screenshot: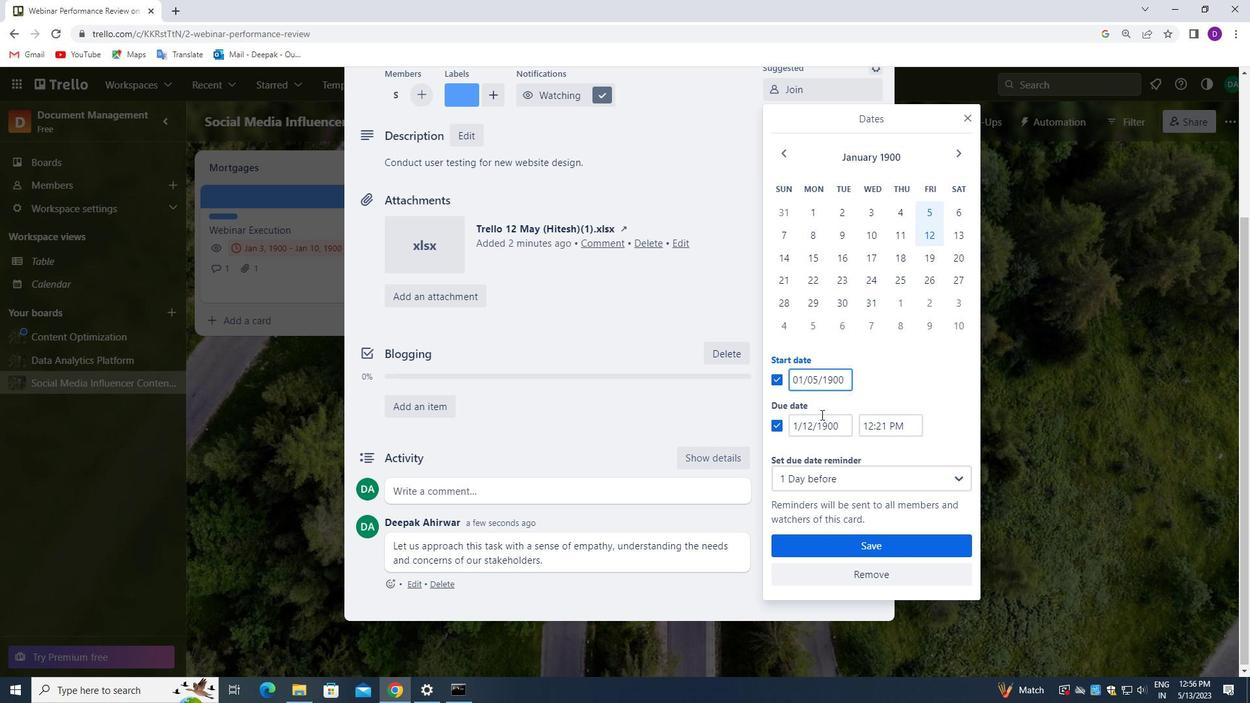 
Action: Mouse pressed left at (821, 417)
Screenshot: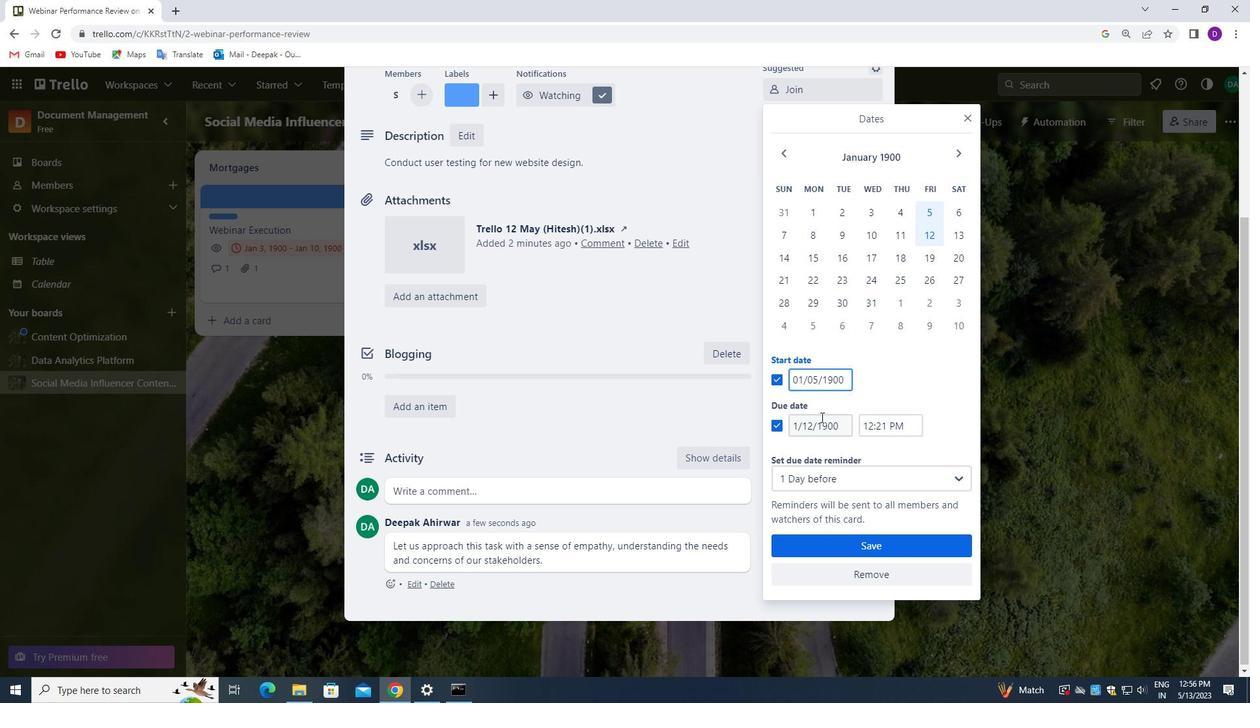 
Action: Mouse pressed left at (821, 417)
Screenshot: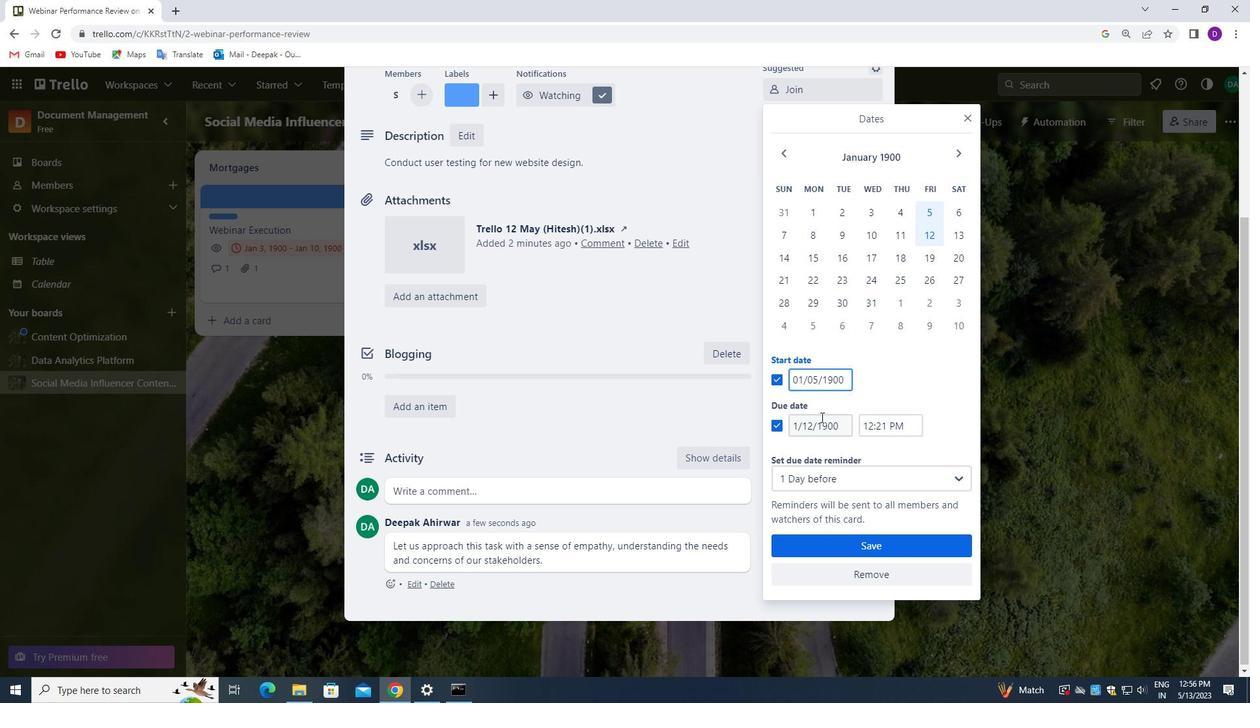 
Action: Mouse pressed left at (821, 417)
Screenshot: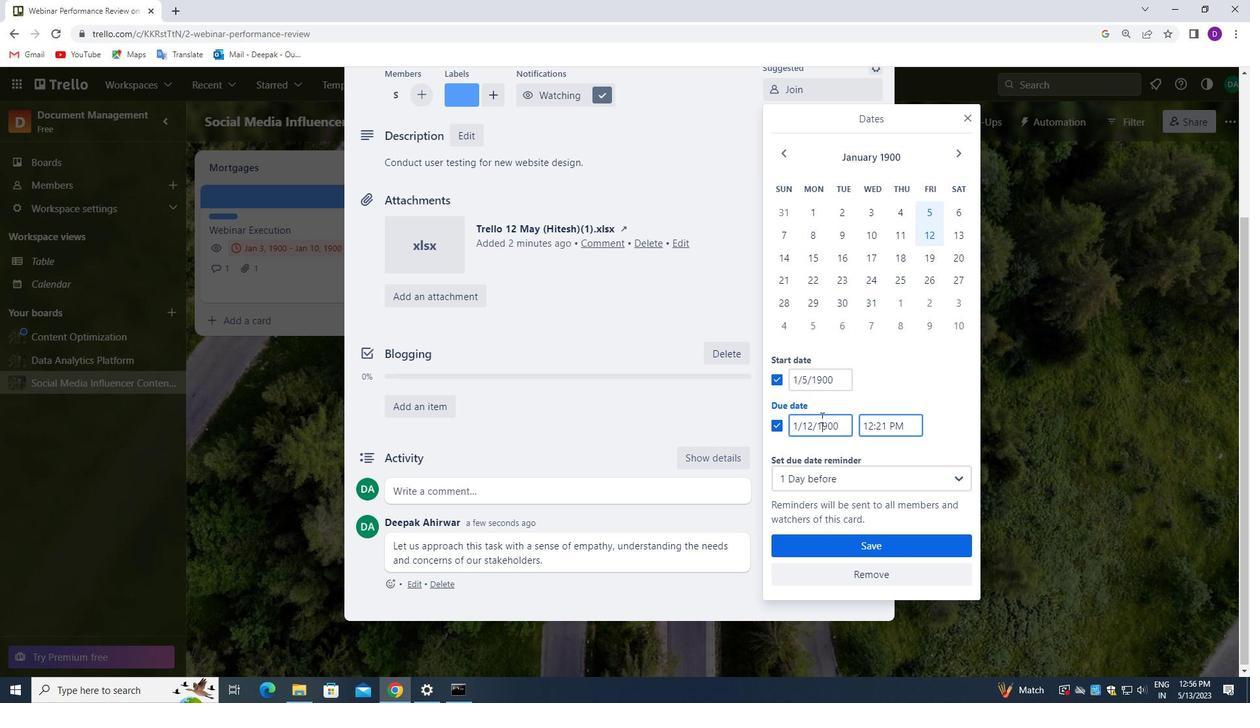 
Action: Key pressed <Key.backspace>01/13/1900
Screenshot: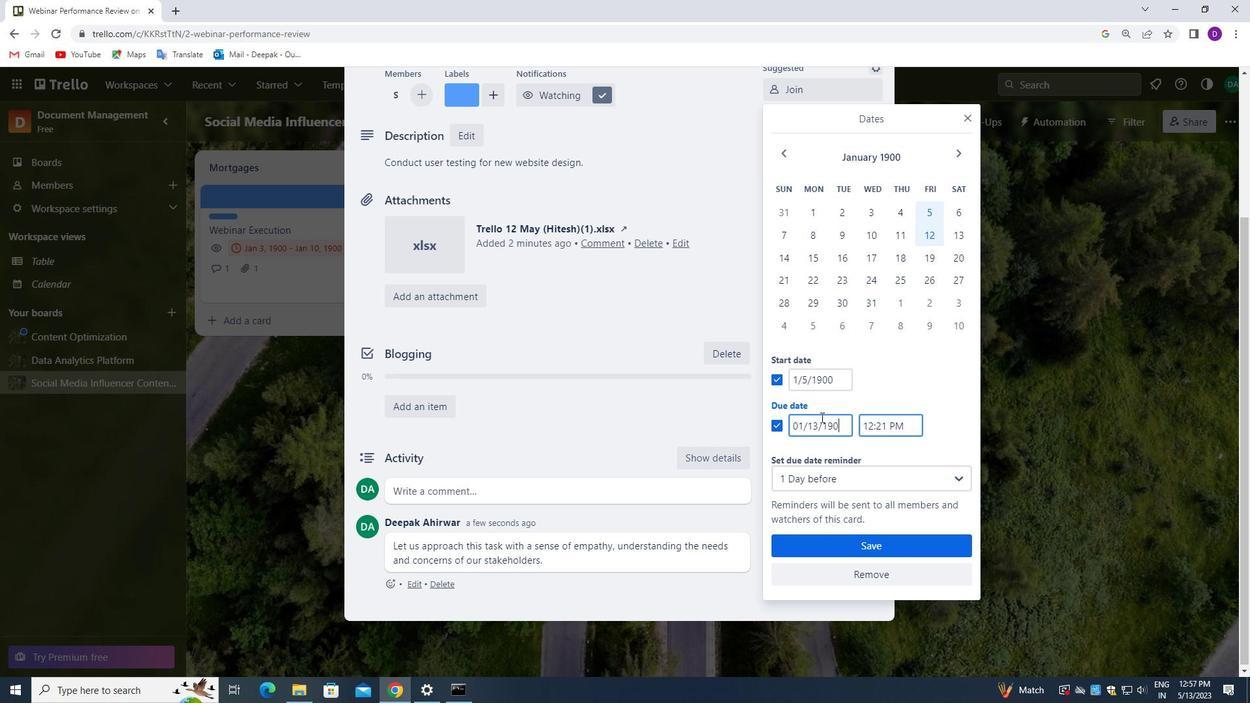 
Action: Mouse moved to (803, 379)
Screenshot: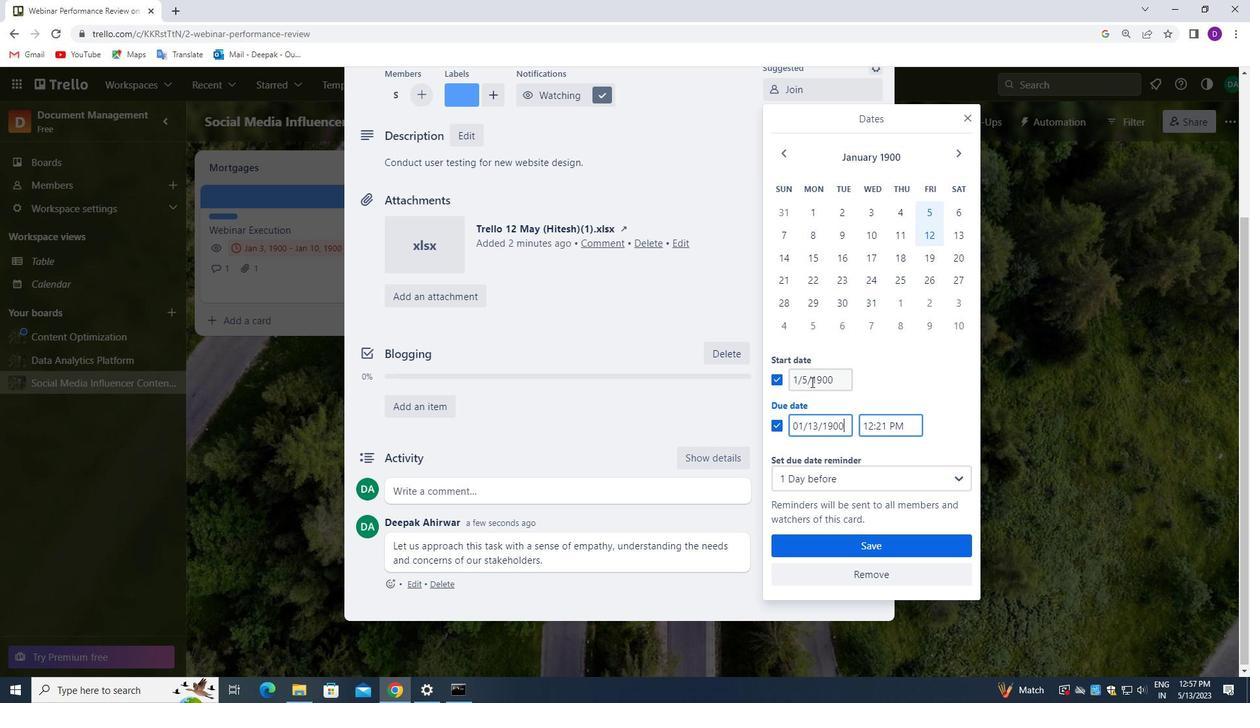 
Action: Mouse pressed left at (803, 379)
Screenshot: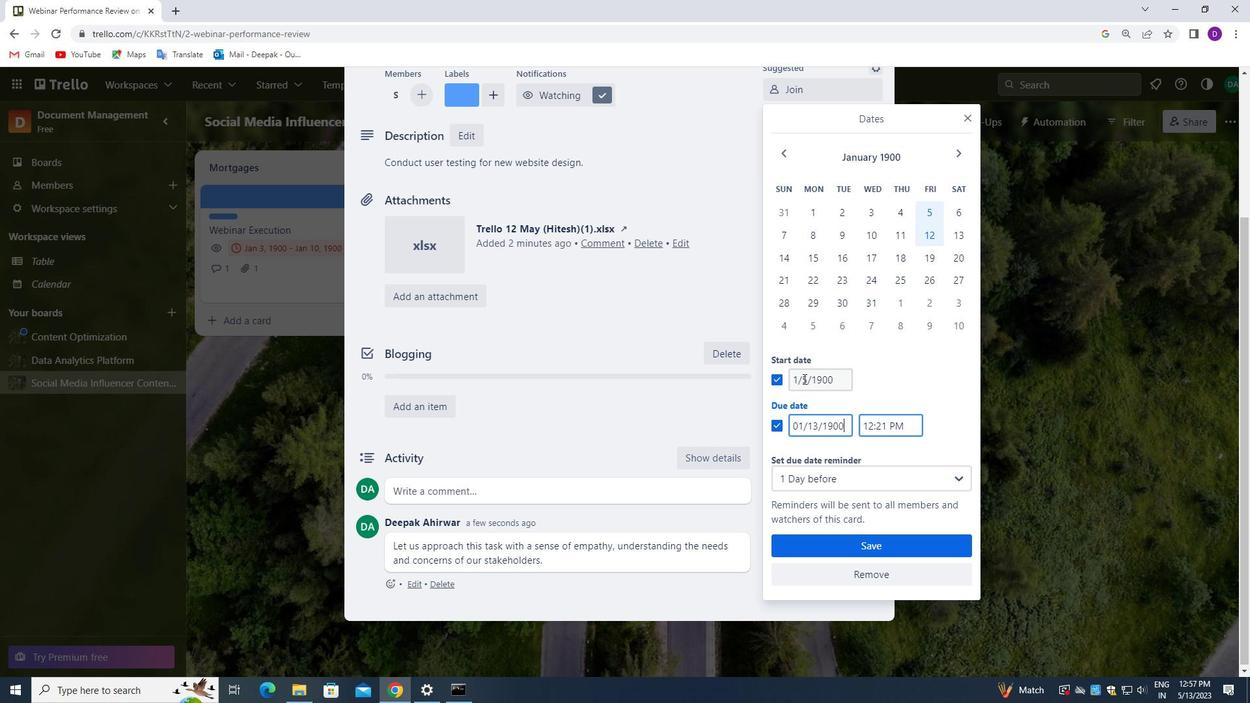 
Action: Mouse moved to (806, 381)
Screenshot: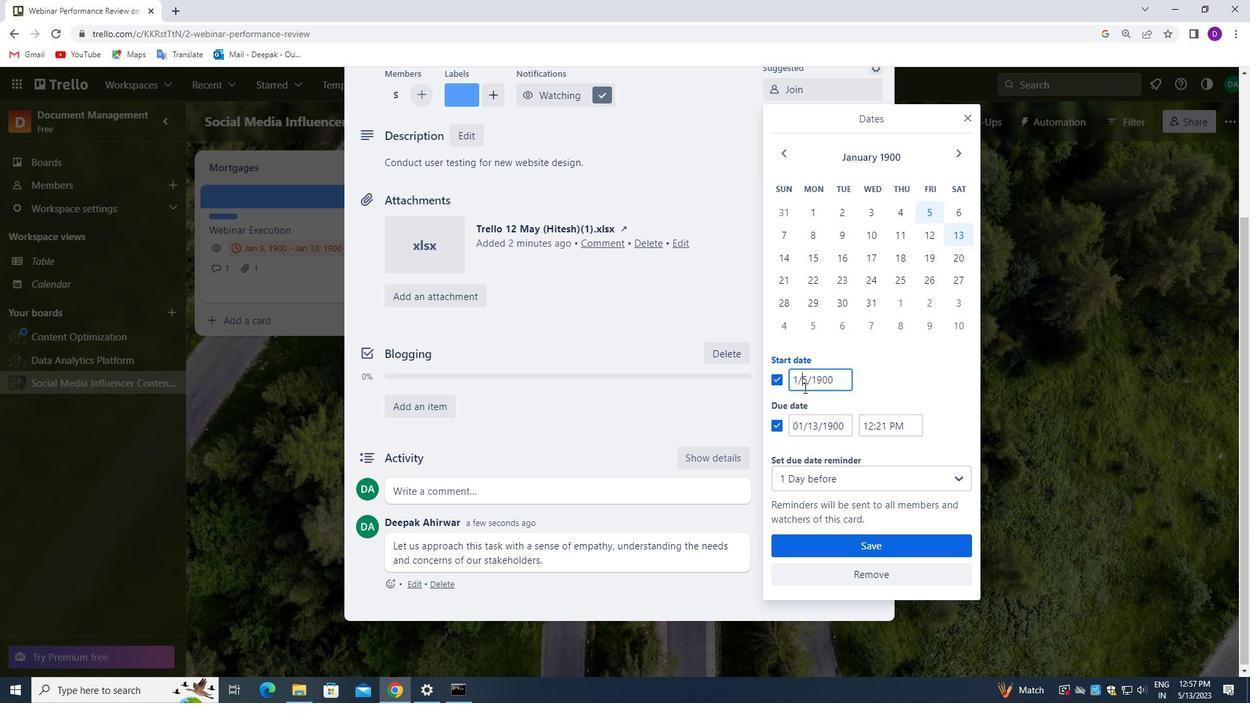 
Action: Mouse pressed left at (806, 381)
Screenshot: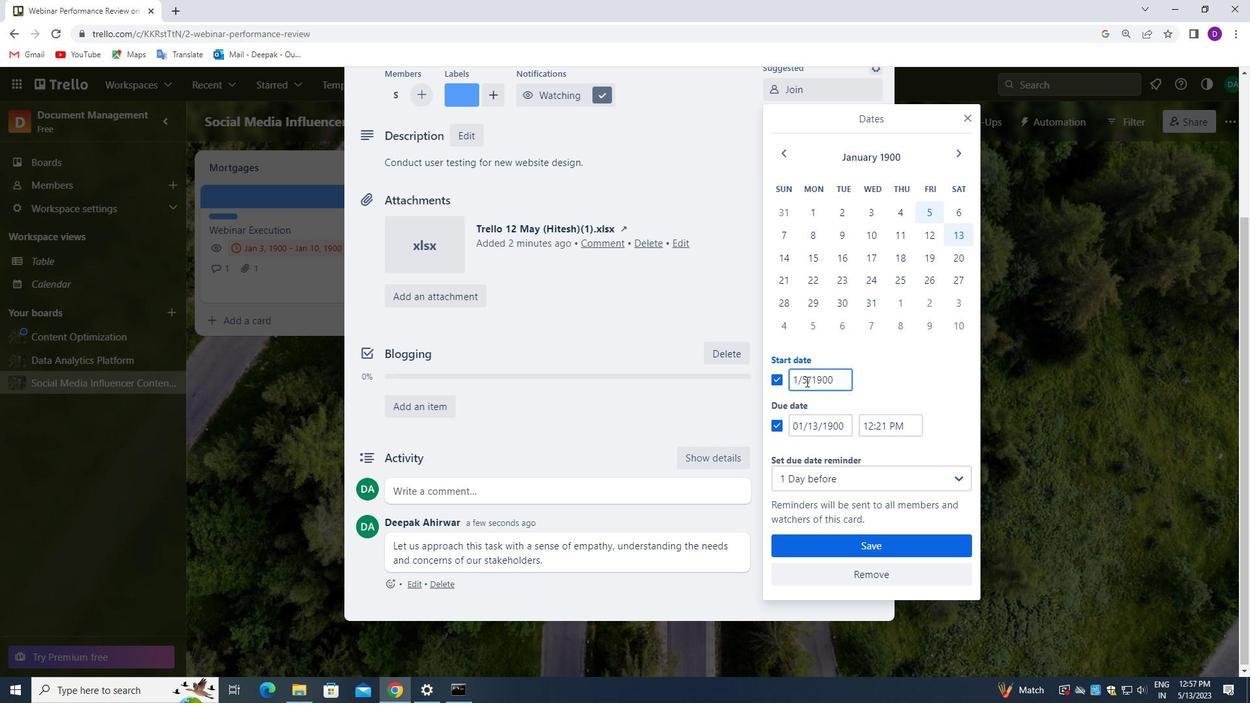 
Action: Mouse pressed left at (806, 381)
Screenshot: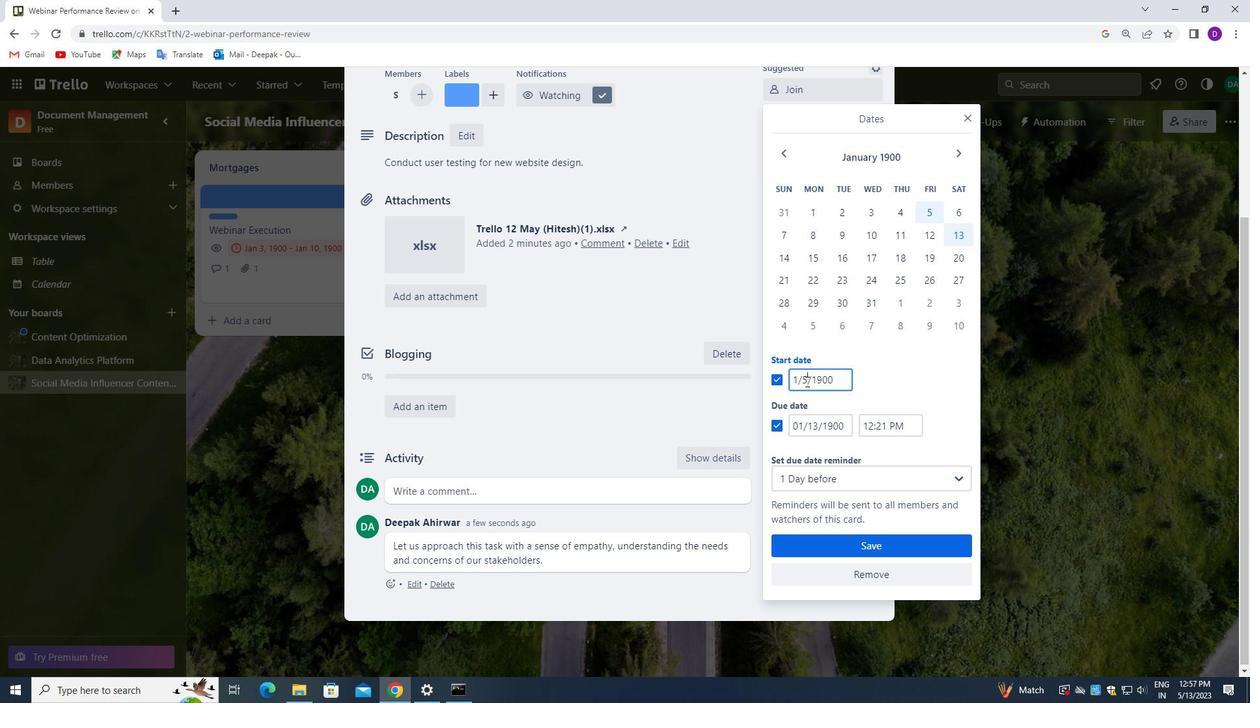 
Action: Mouse pressed left at (806, 381)
Screenshot: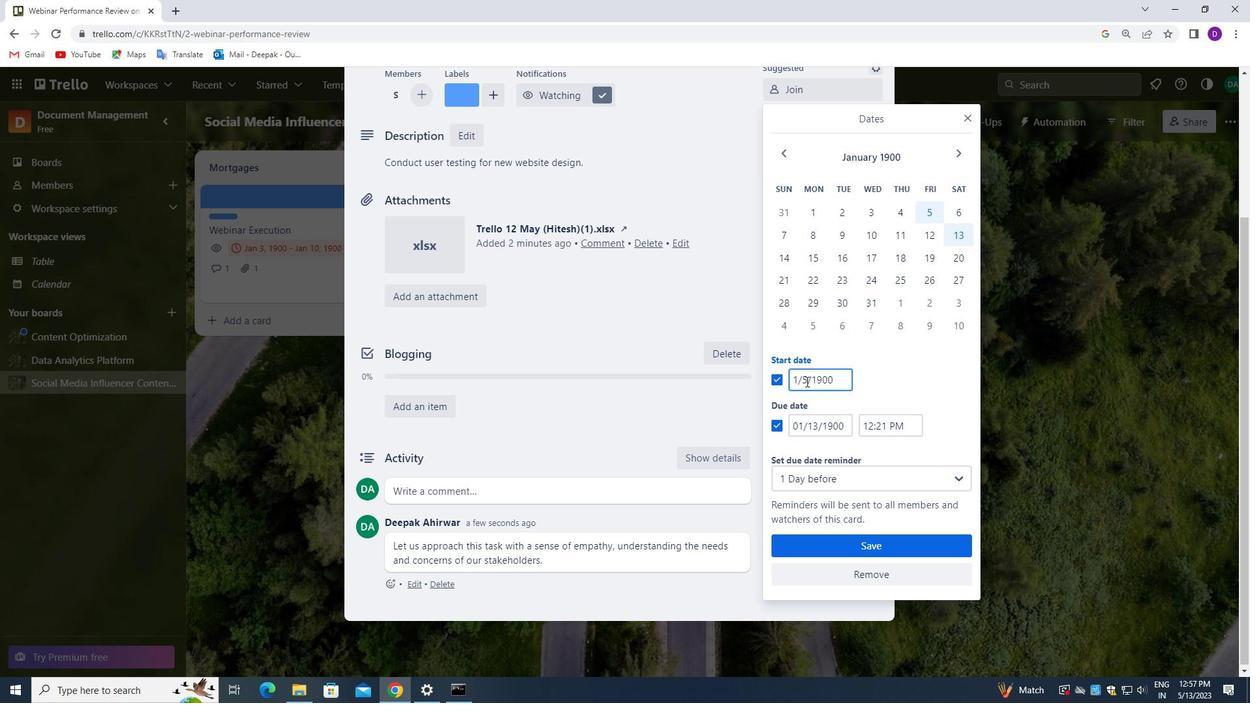 
Action: Mouse pressed left at (806, 381)
Screenshot: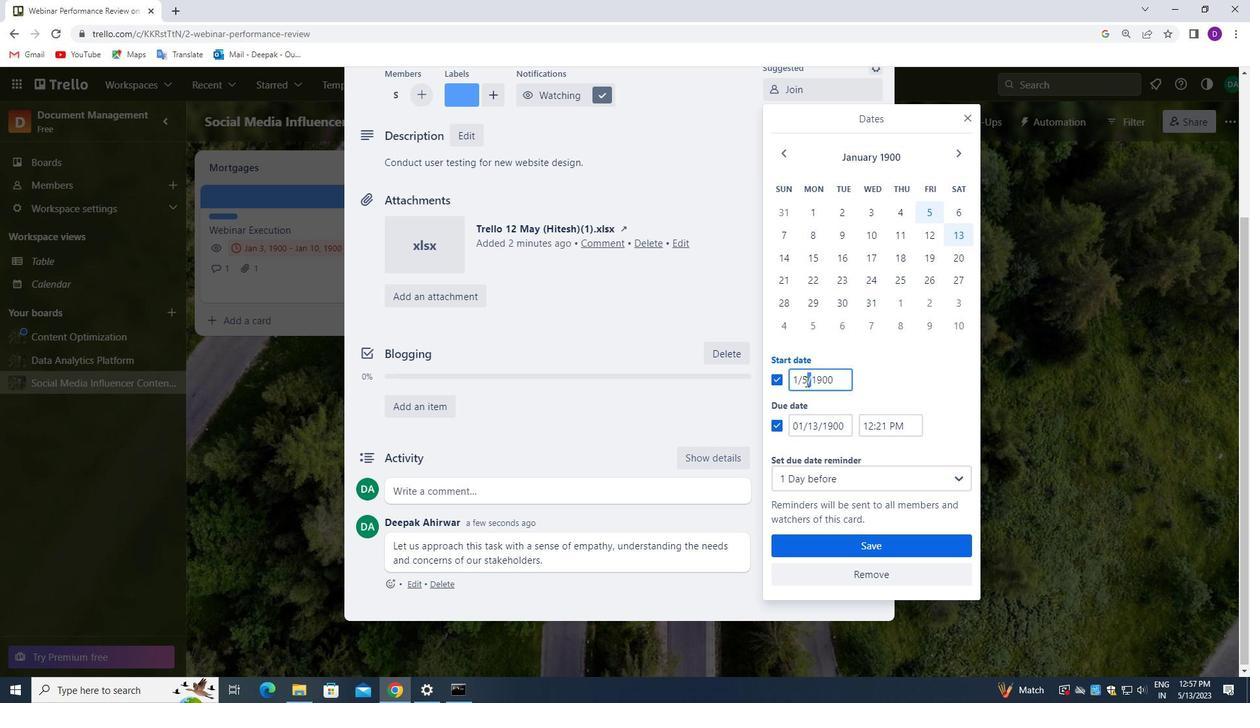 
Action: Key pressed <Key.backspace>01/06/1900
Screenshot: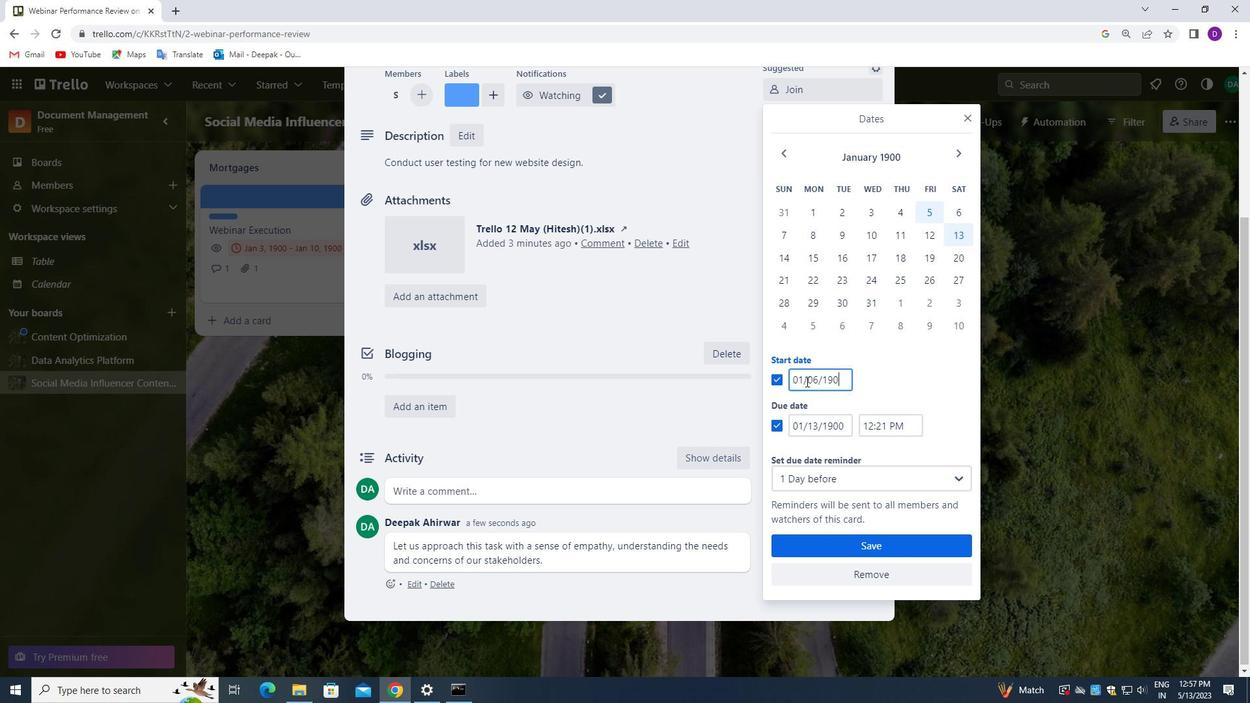 
Action: Mouse moved to (861, 542)
Screenshot: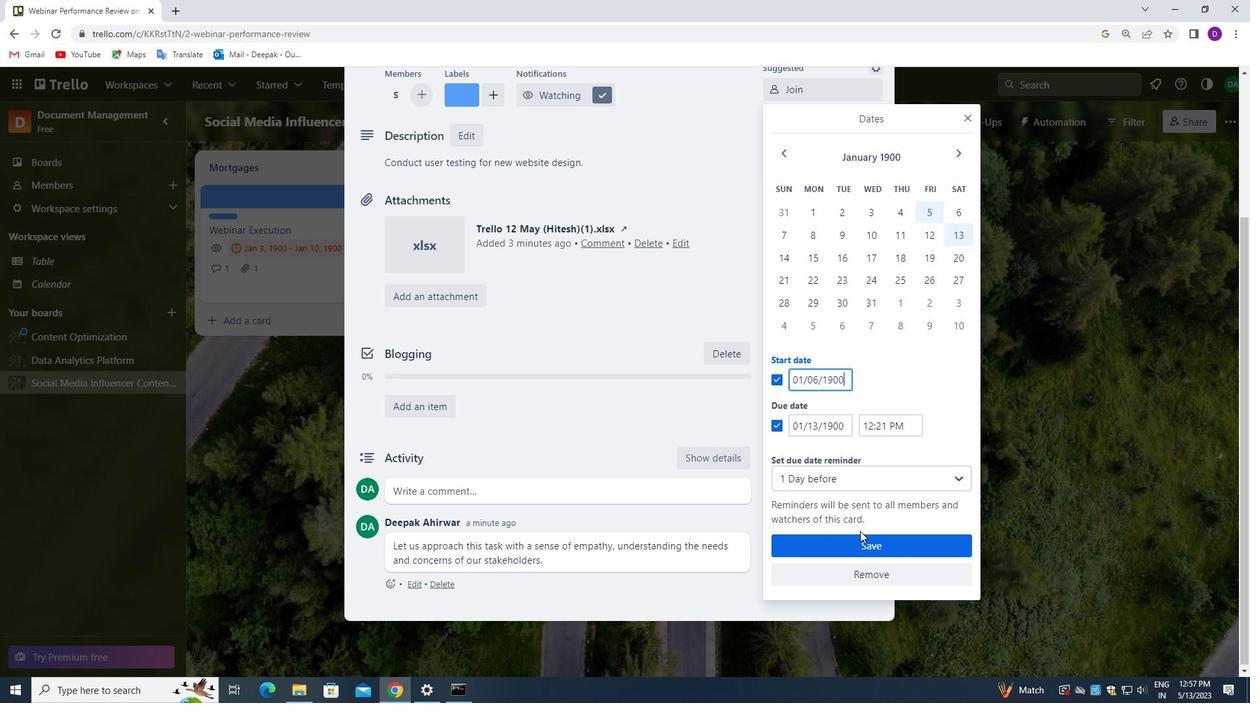 
Action: Mouse pressed left at (861, 542)
Screenshot: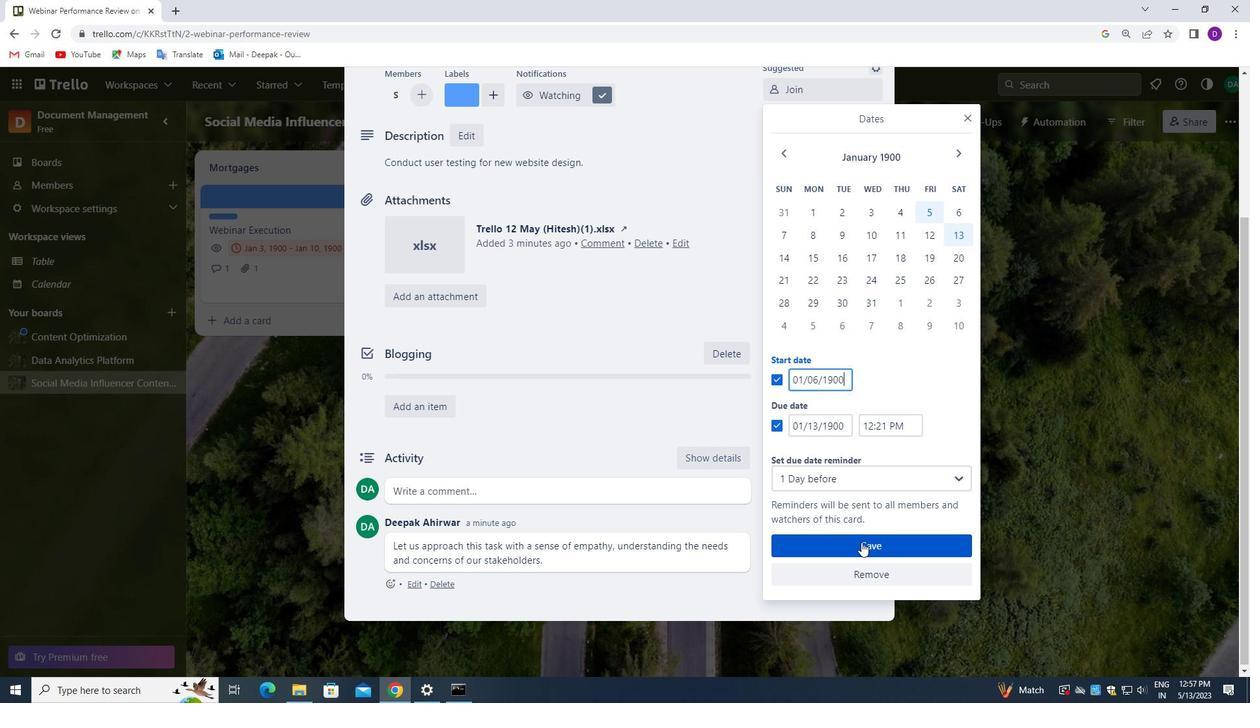 
Action: Mouse moved to (726, 265)
Screenshot: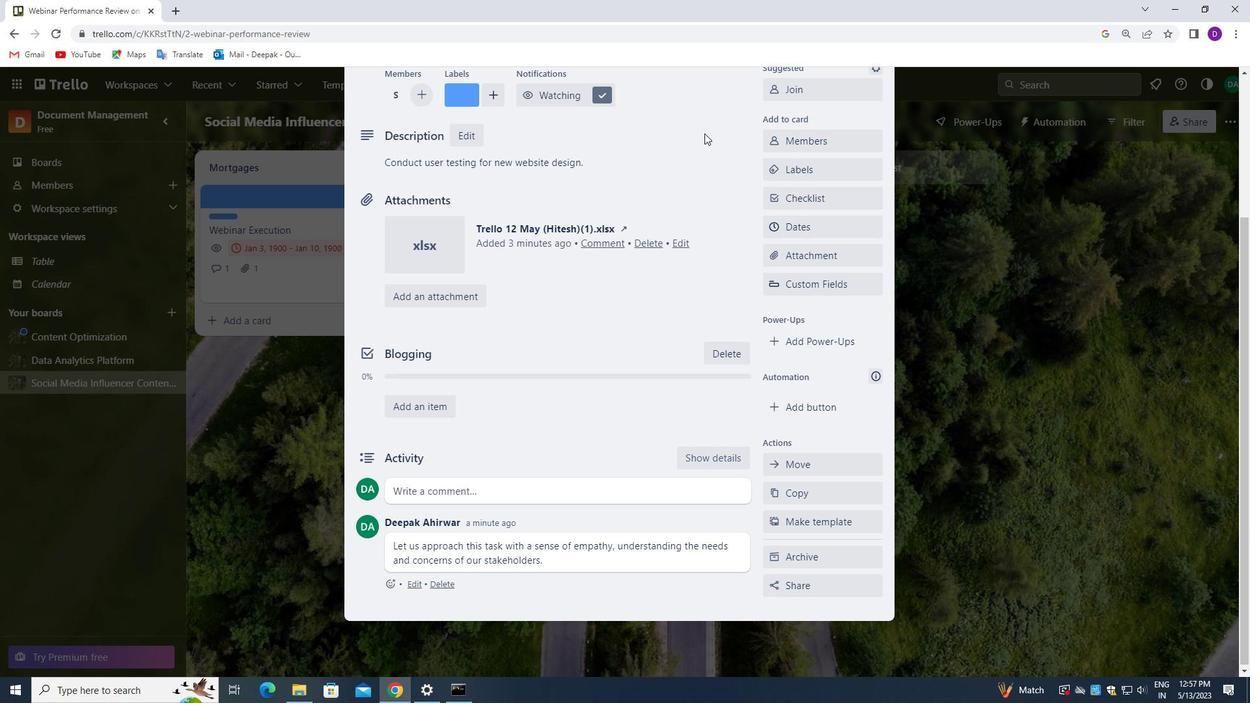 
Action: Mouse scrolled (726, 265) with delta (0, 0)
Screenshot: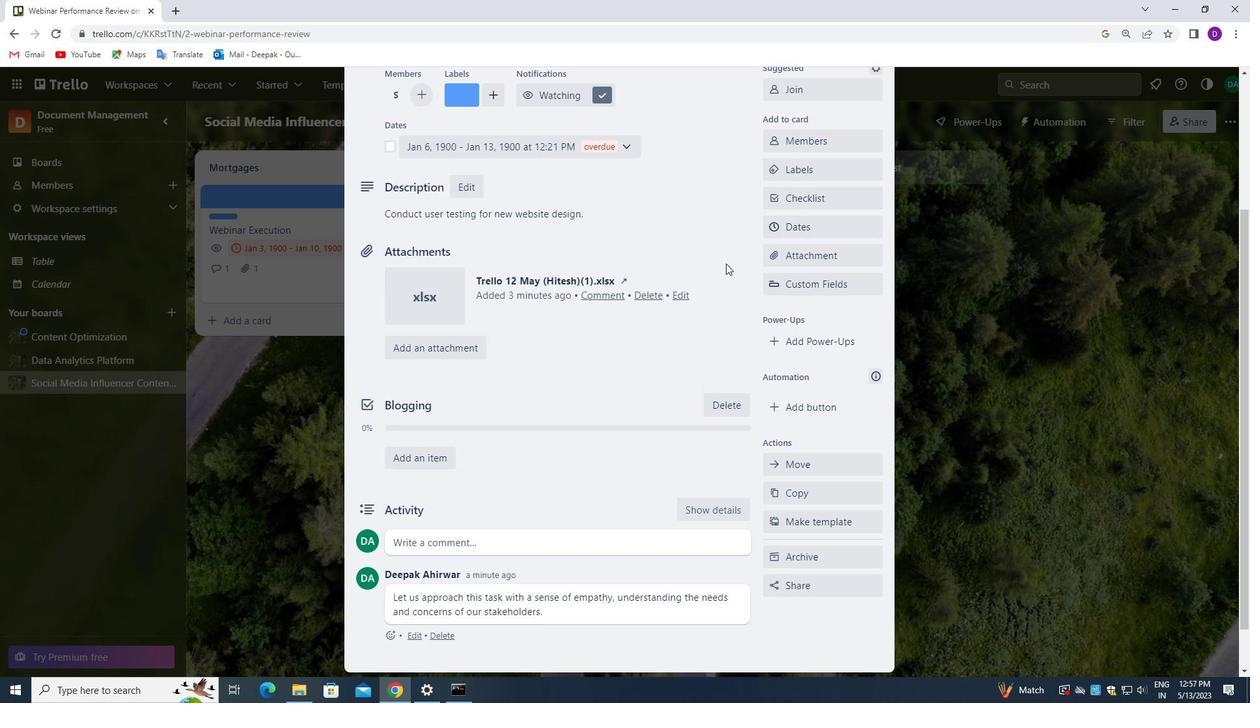 
Action: Mouse scrolled (726, 265) with delta (0, 0)
Screenshot: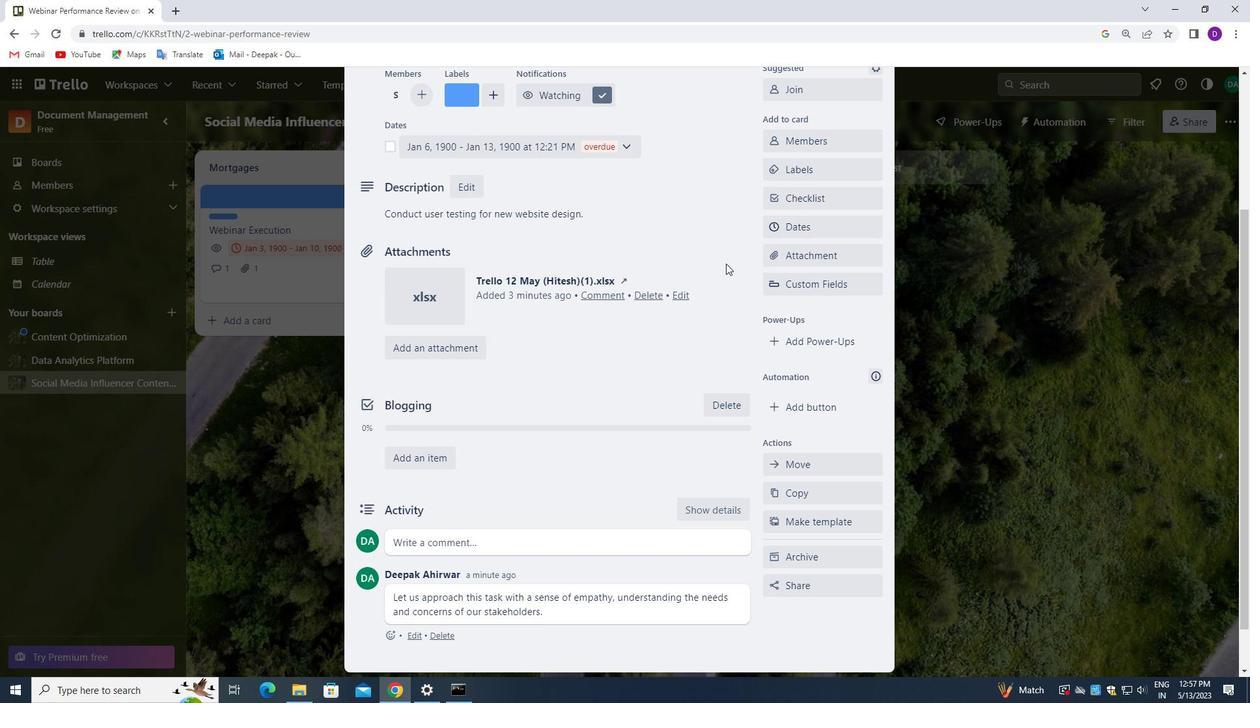 
Action: Mouse scrolled (726, 265) with delta (0, 0)
Screenshot: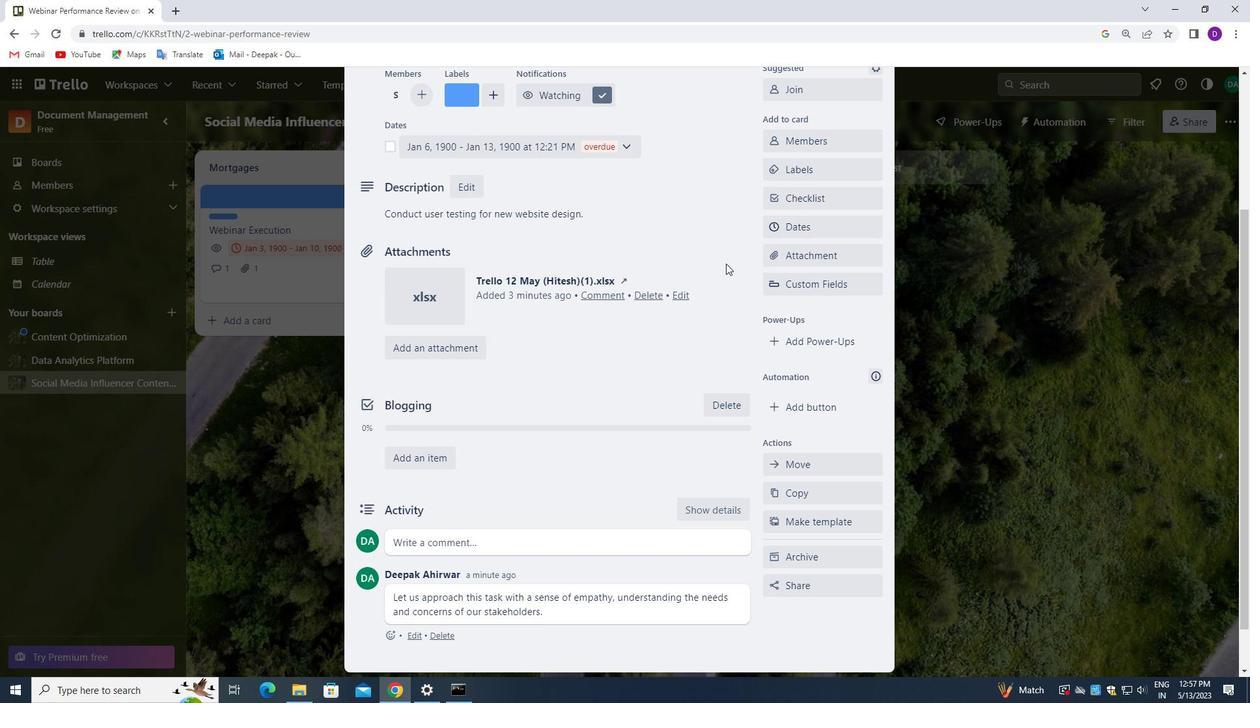 
Action: Mouse scrolled (726, 265) with delta (0, 0)
Screenshot: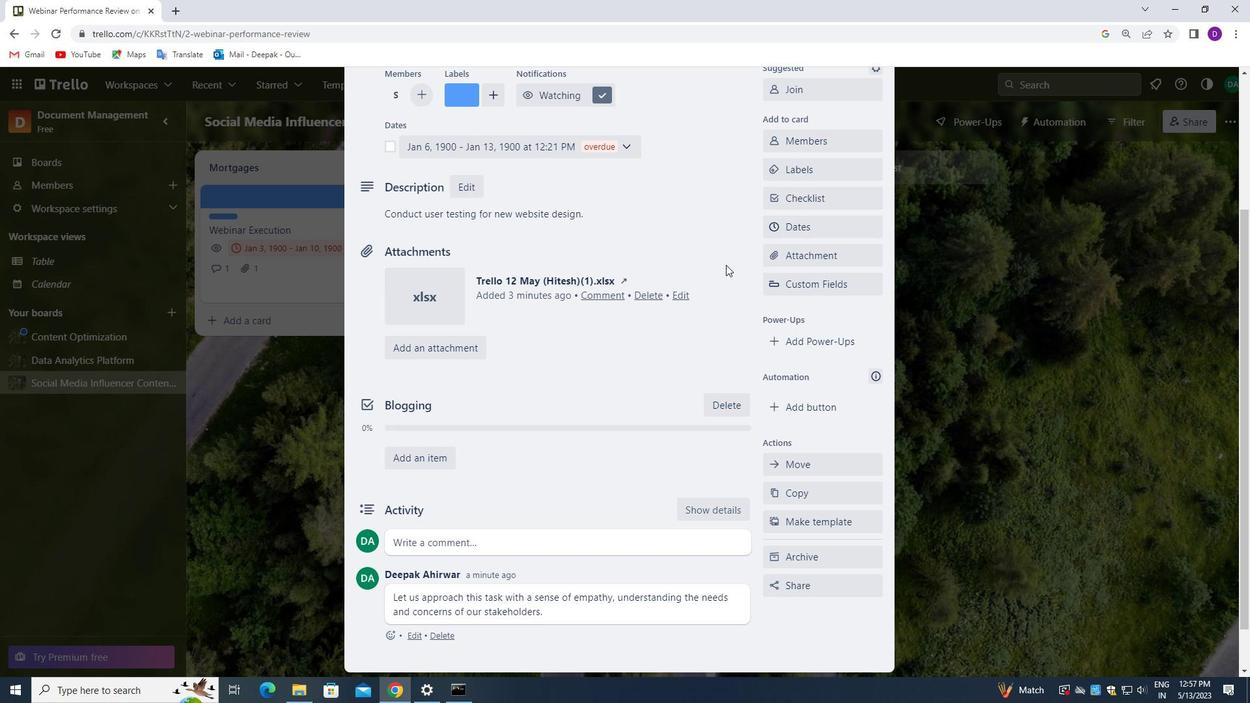 
Action: Mouse scrolled (726, 265) with delta (0, 0)
Screenshot: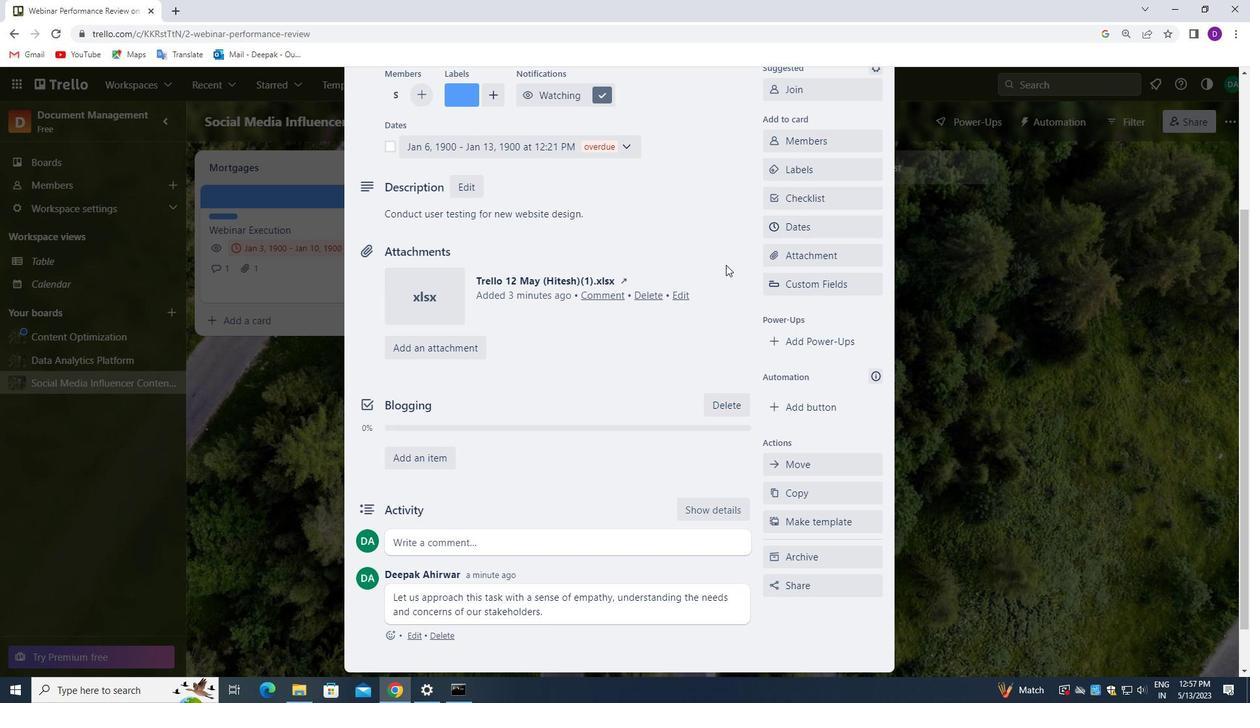 
Action: Mouse scrolled (726, 265) with delta (0, 0)
Screenshot: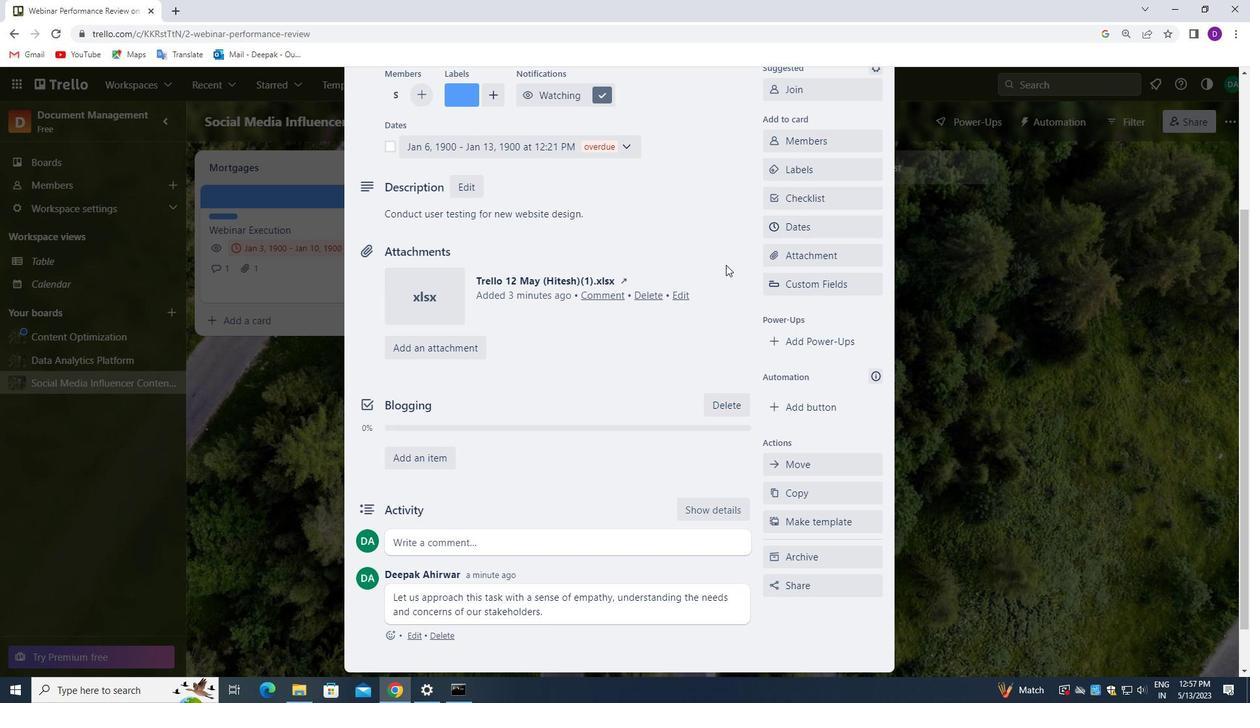 
Action: Mouse scrolled (726, 265) with delta (0, 0)
Screenshot: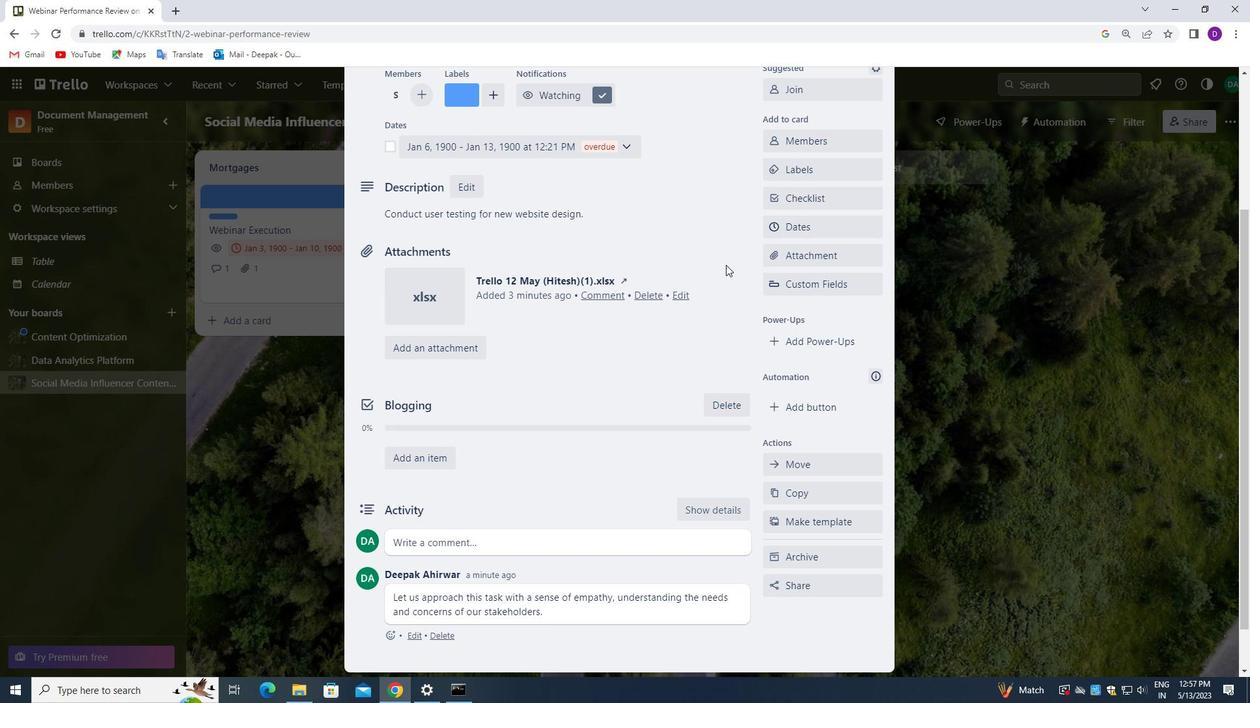 
Action: Mouse moved to (883, 122)
Screenshot: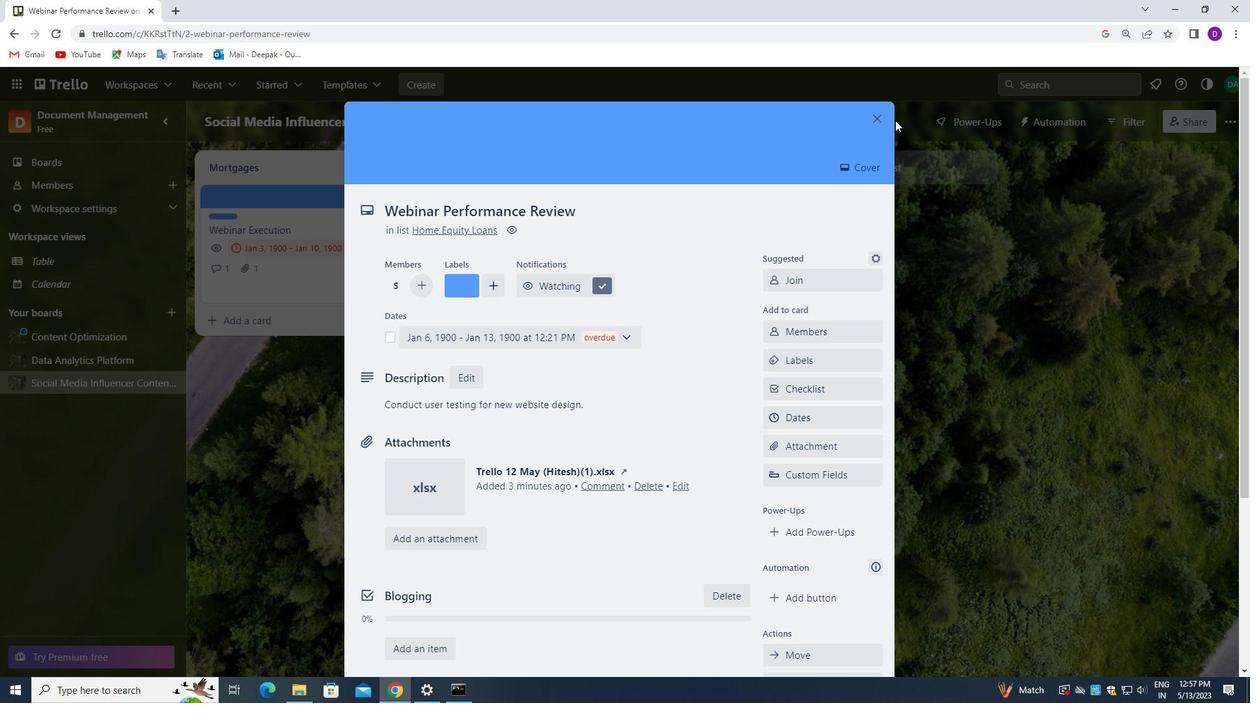 
Action: Mouse pressed left at (883, 122)
Screenshot: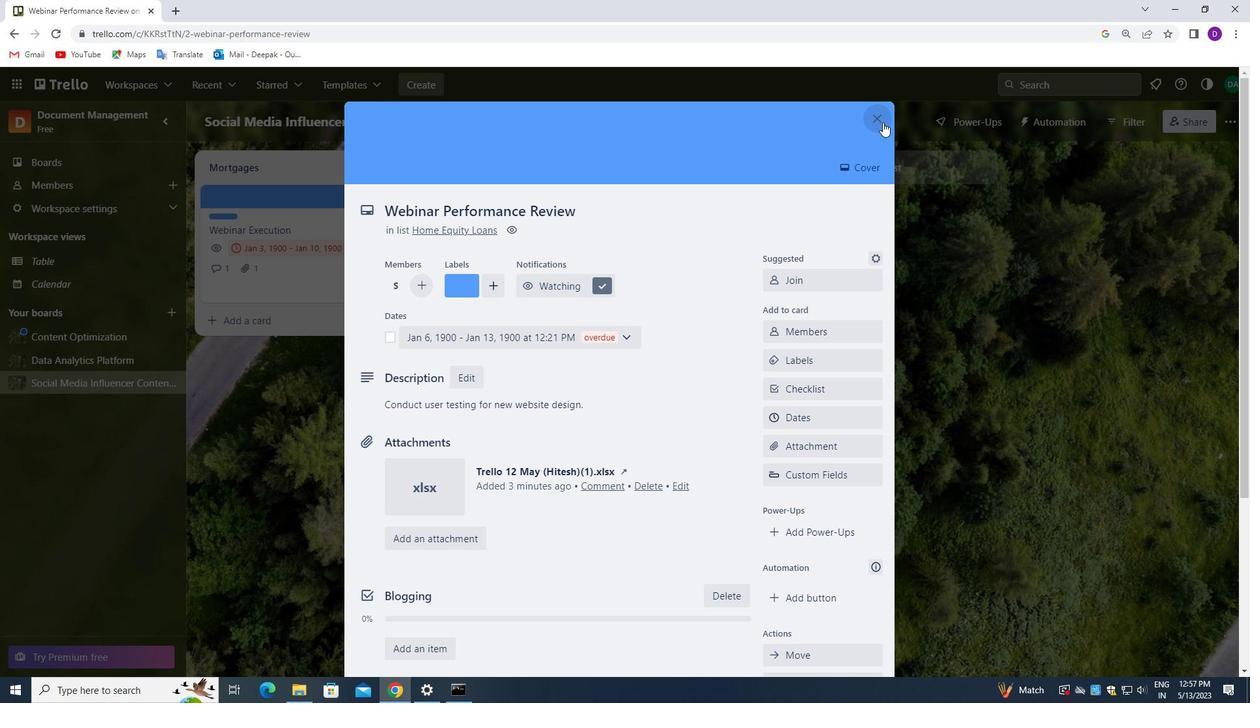 
Action: Key pressed <Key.f8>
Screenshot: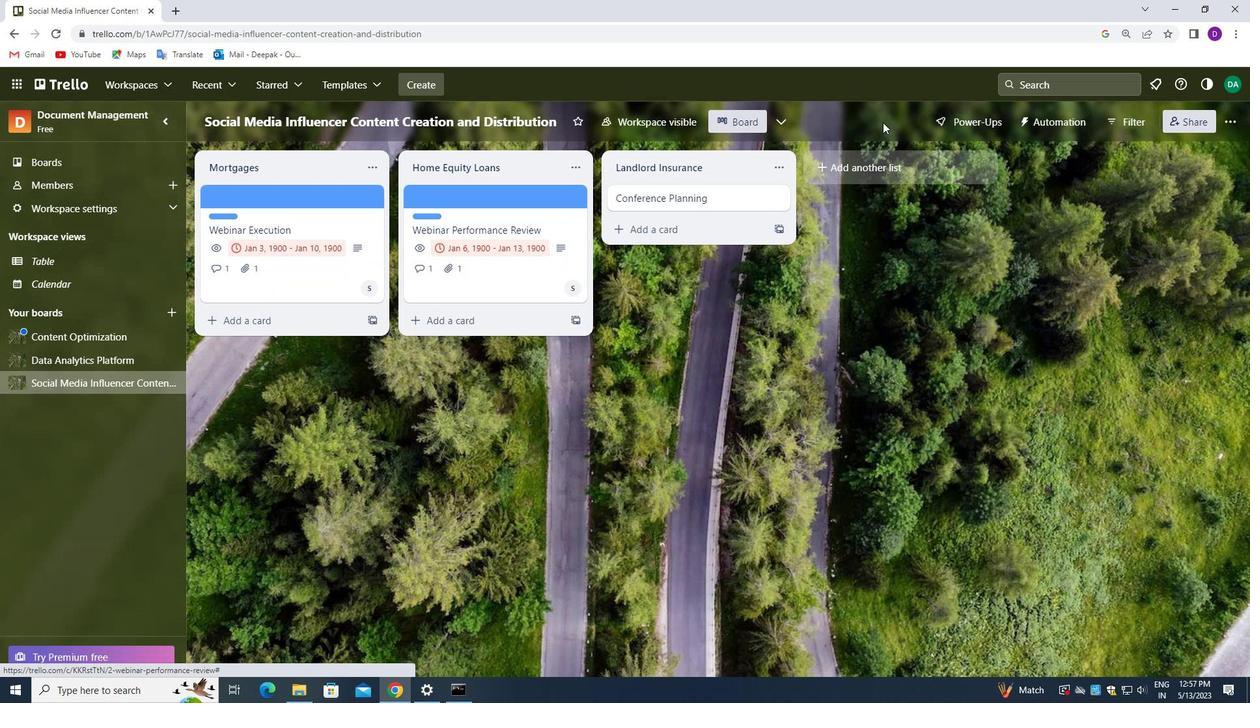 
